 Task: Find an Airbnb in Brookfield, United States for 4 guests from 3rd to 17th August, with a price range of ₹3000 to ₹15000, 3 bedrooms, 4 beds, 2 bathrooms, and self check-in option.
Action: Mouse moved to (592, 119)
Screenshot: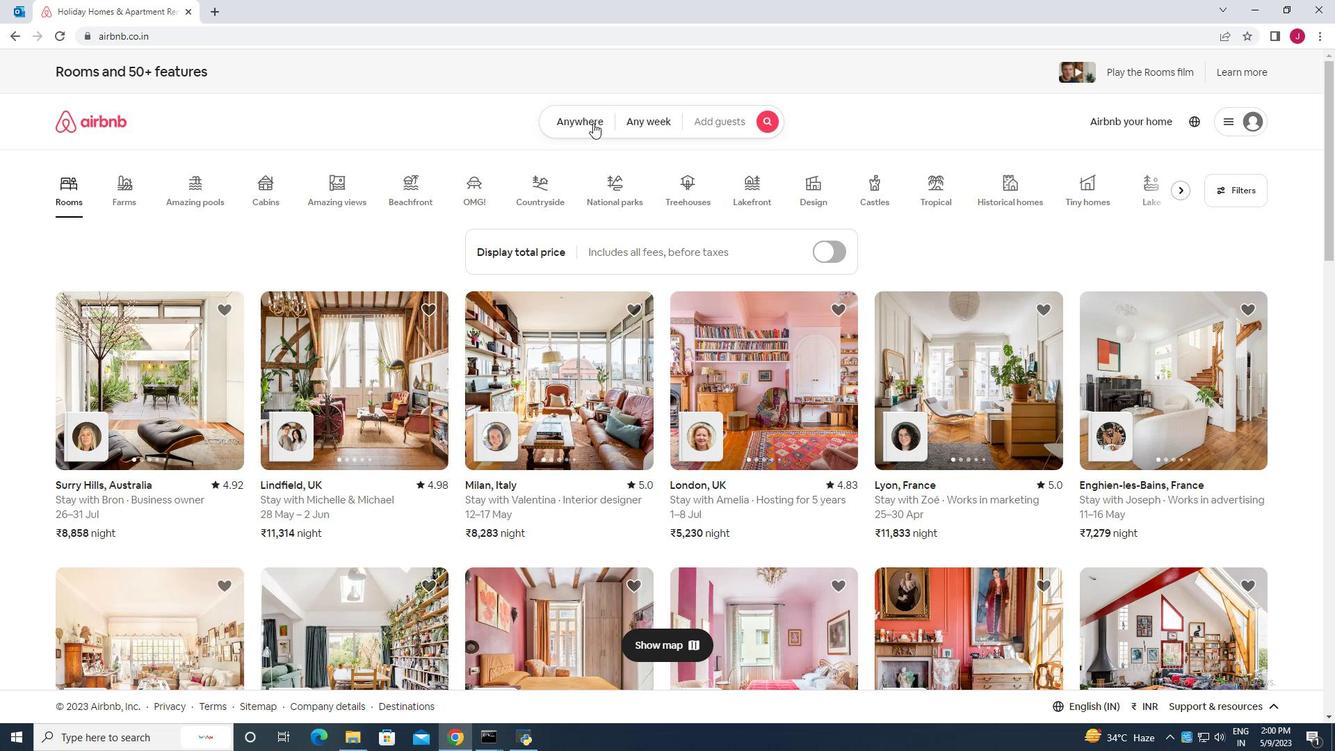 
Action: Mouse pressed left at (592, 119)
Screenshot: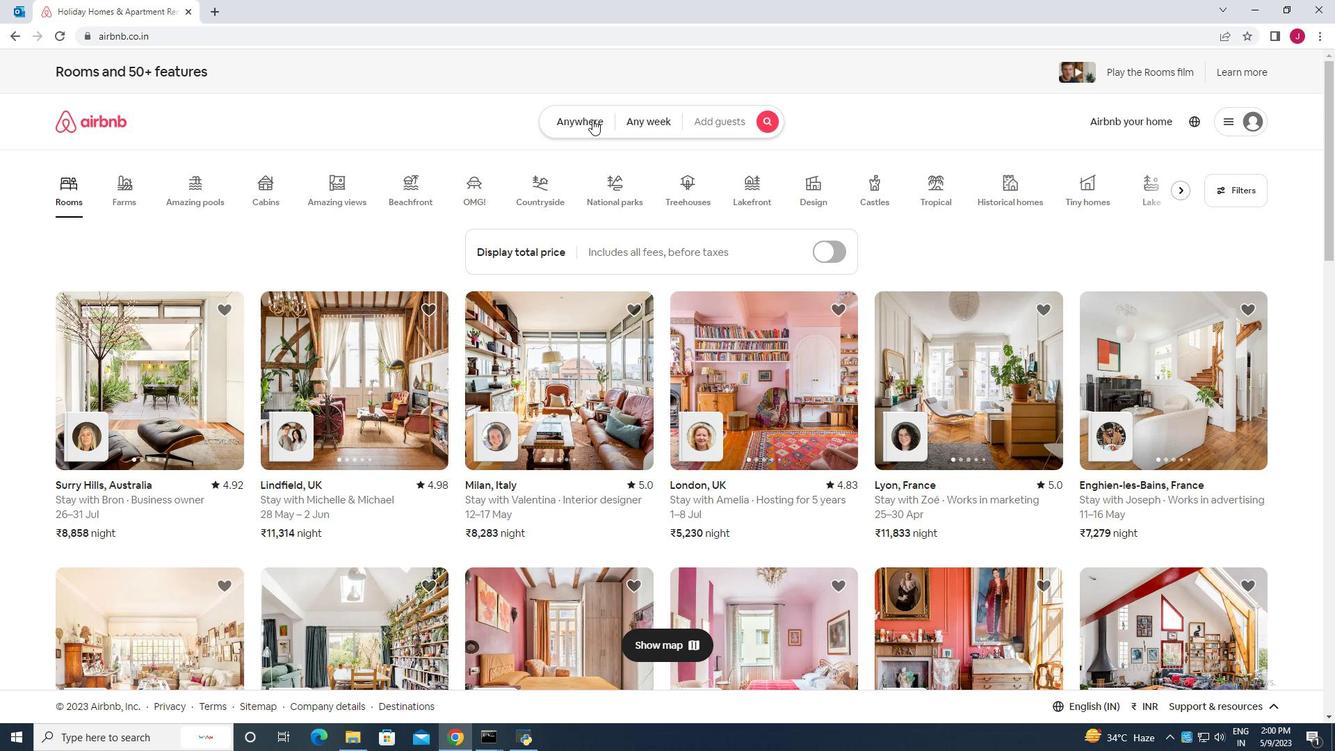 
Action: Mouse moved to (437, 175)
Screenshot: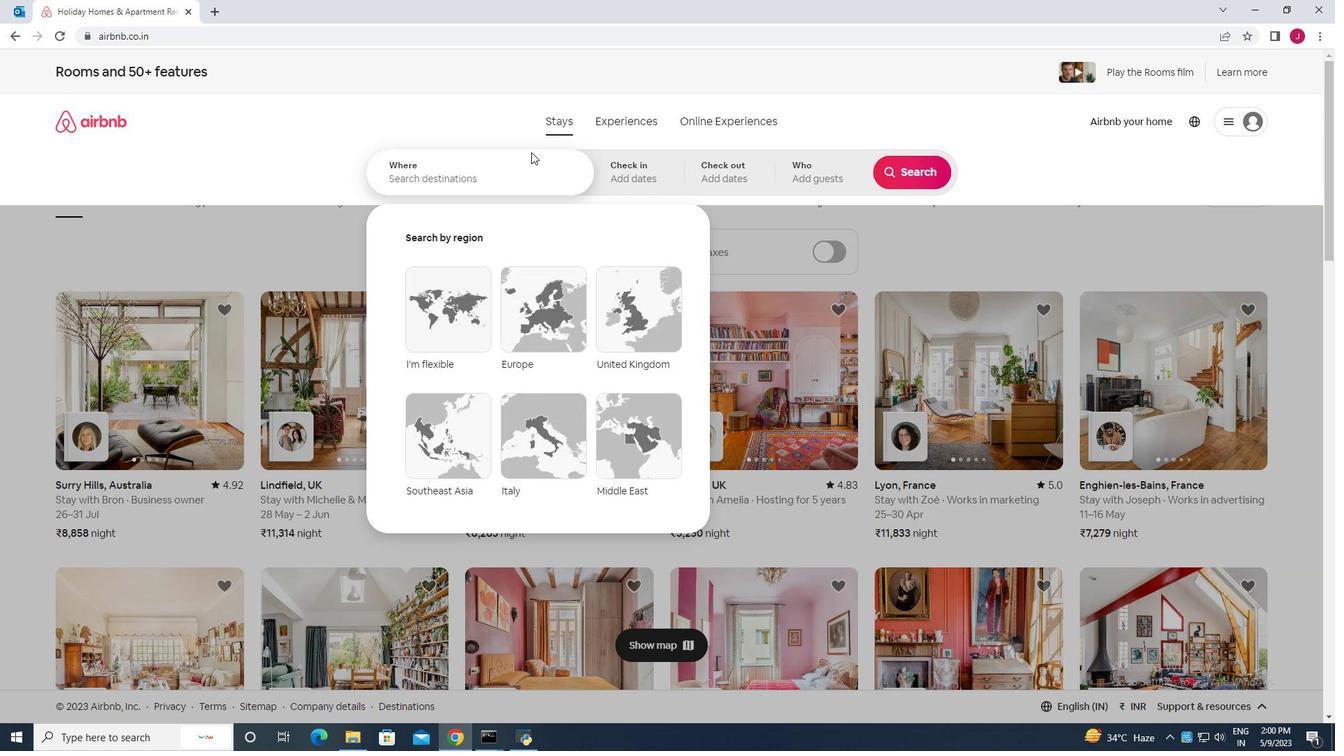 
Action: Mouse pressed left at (437, 175)
Screenshot: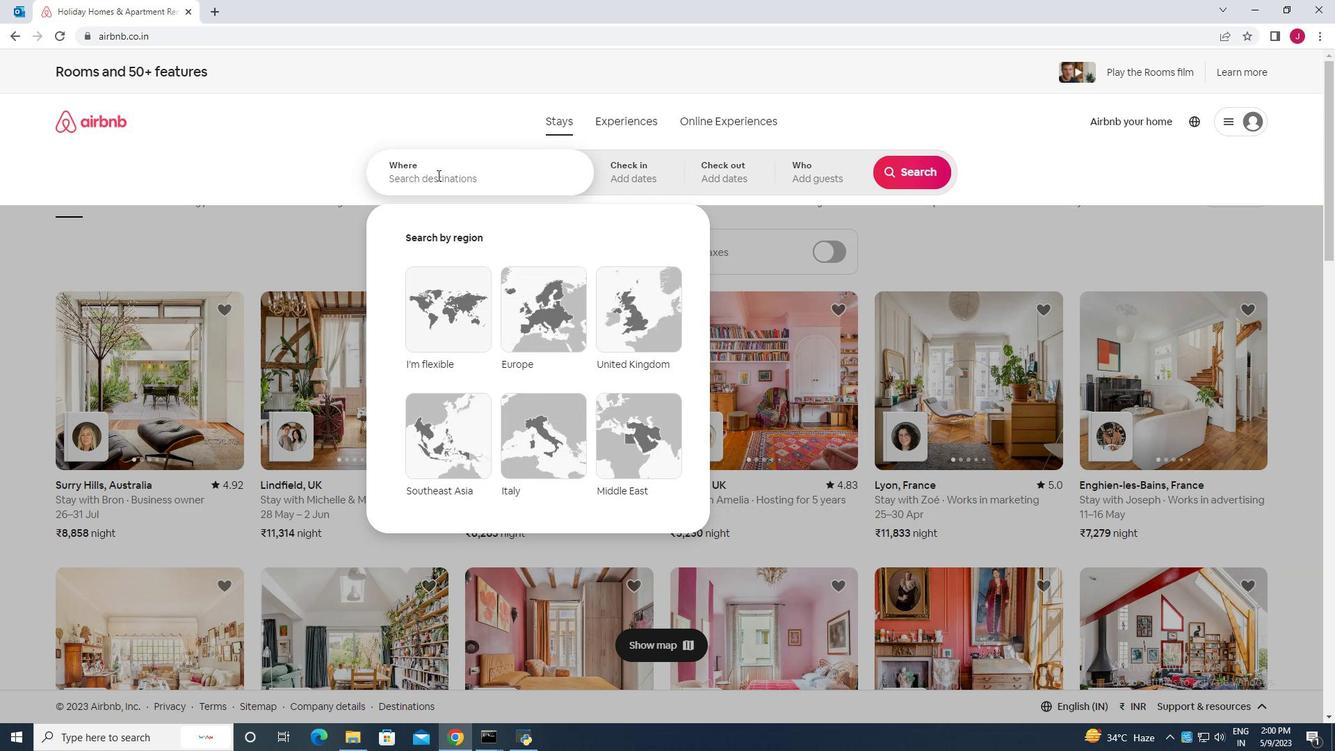 
Action: Key pressed brookfield<Key.space>united<Key.space>states
Screenshot: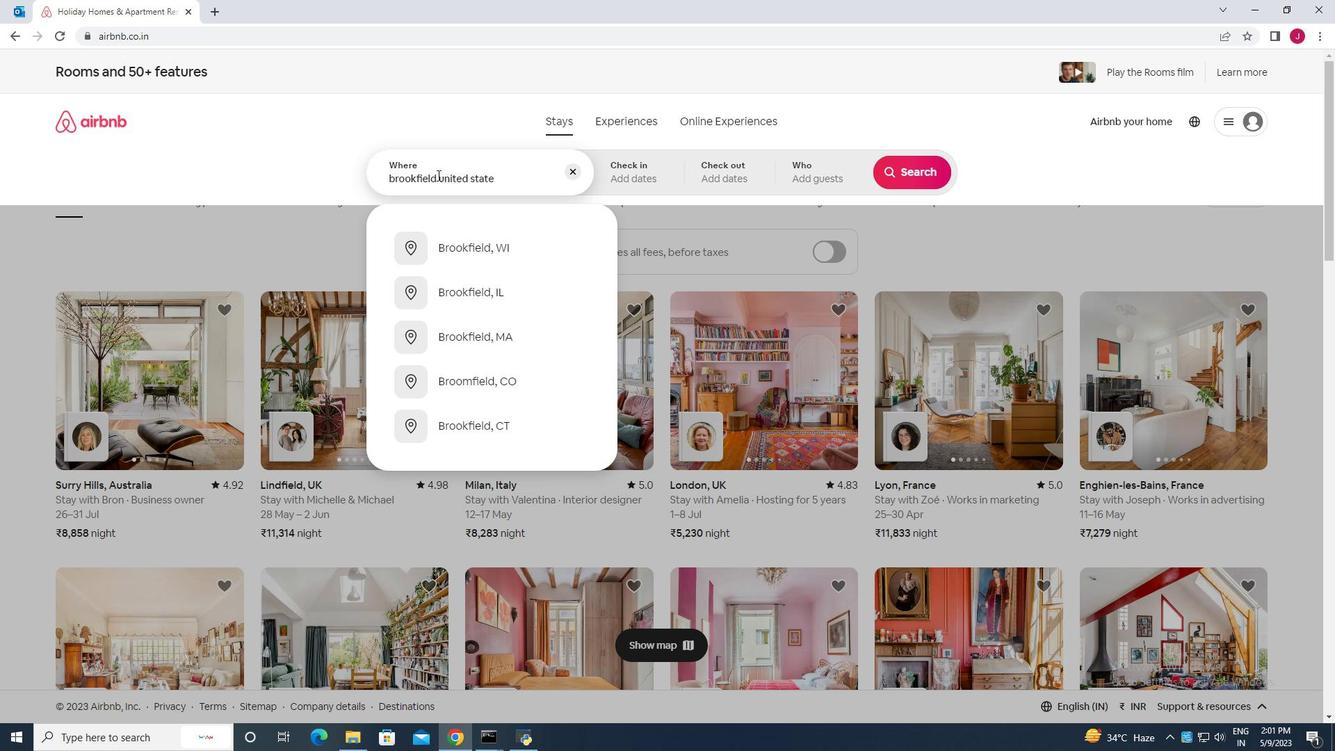 
Action: Mouse moved to (590, 191)
Screenshot: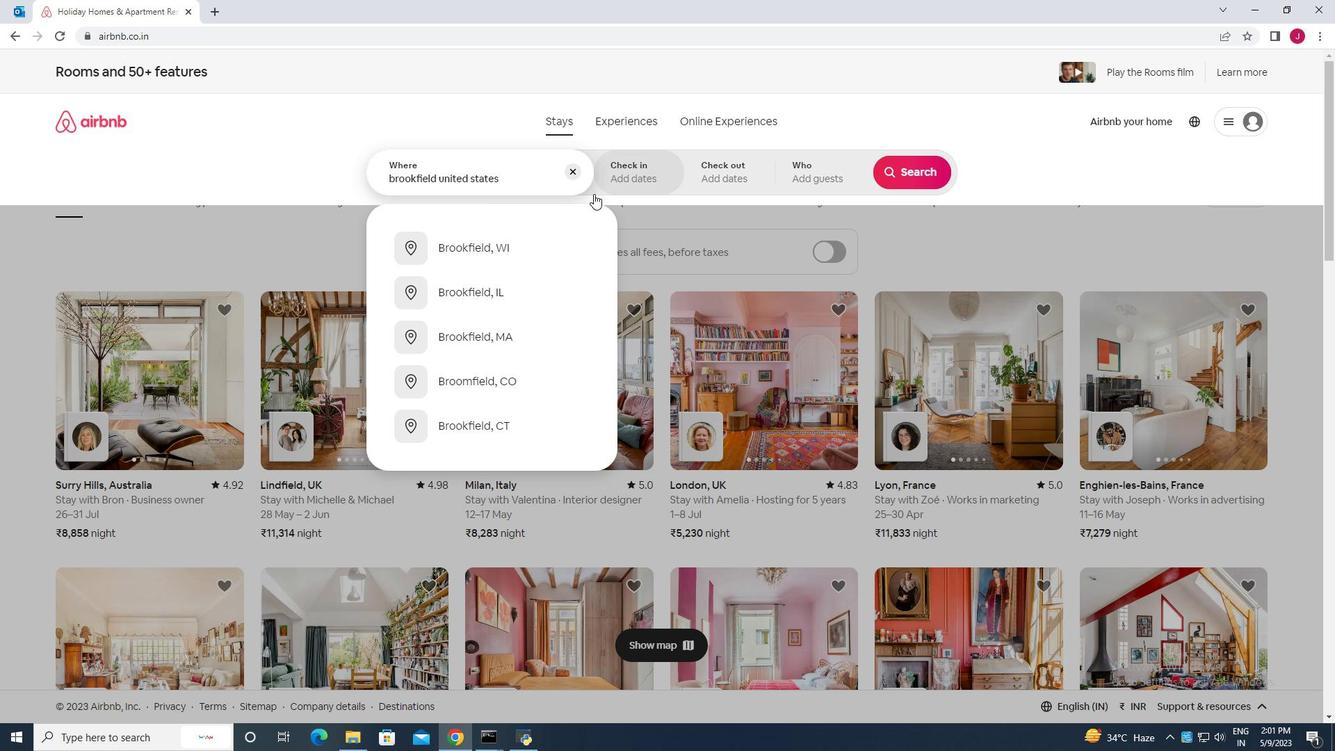 
Action: Key pressed <Key.enter>
Screenshot: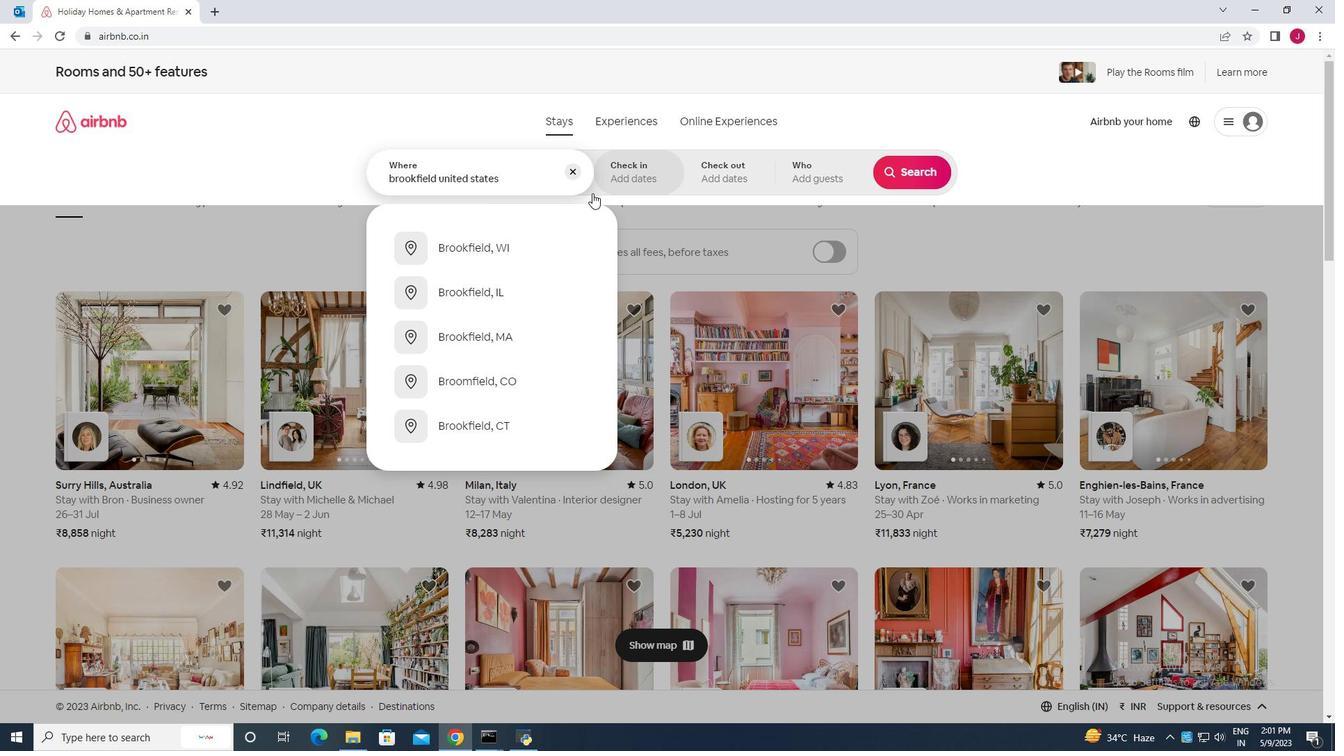 
Action: Mouse moved to (909, 285)
Screenshot: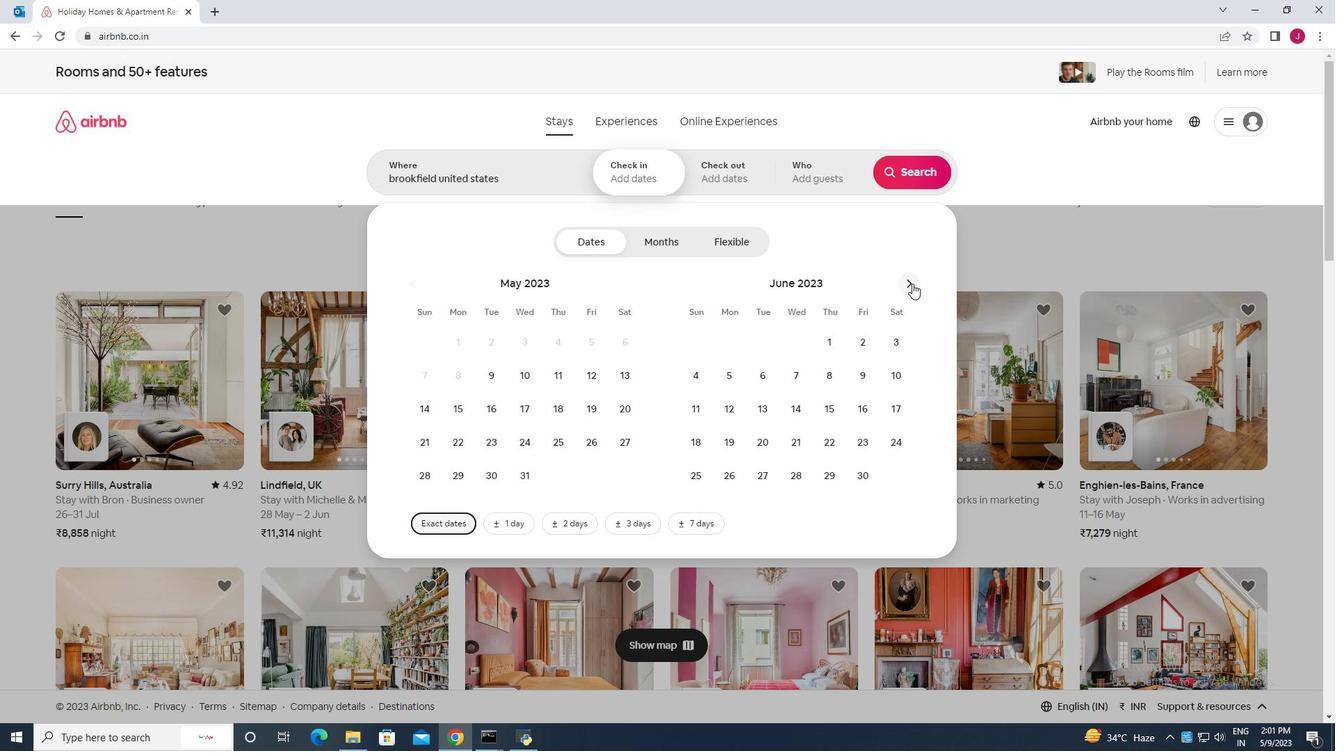 
Action: Mouse pressed left at (909, 285)
Screenshot: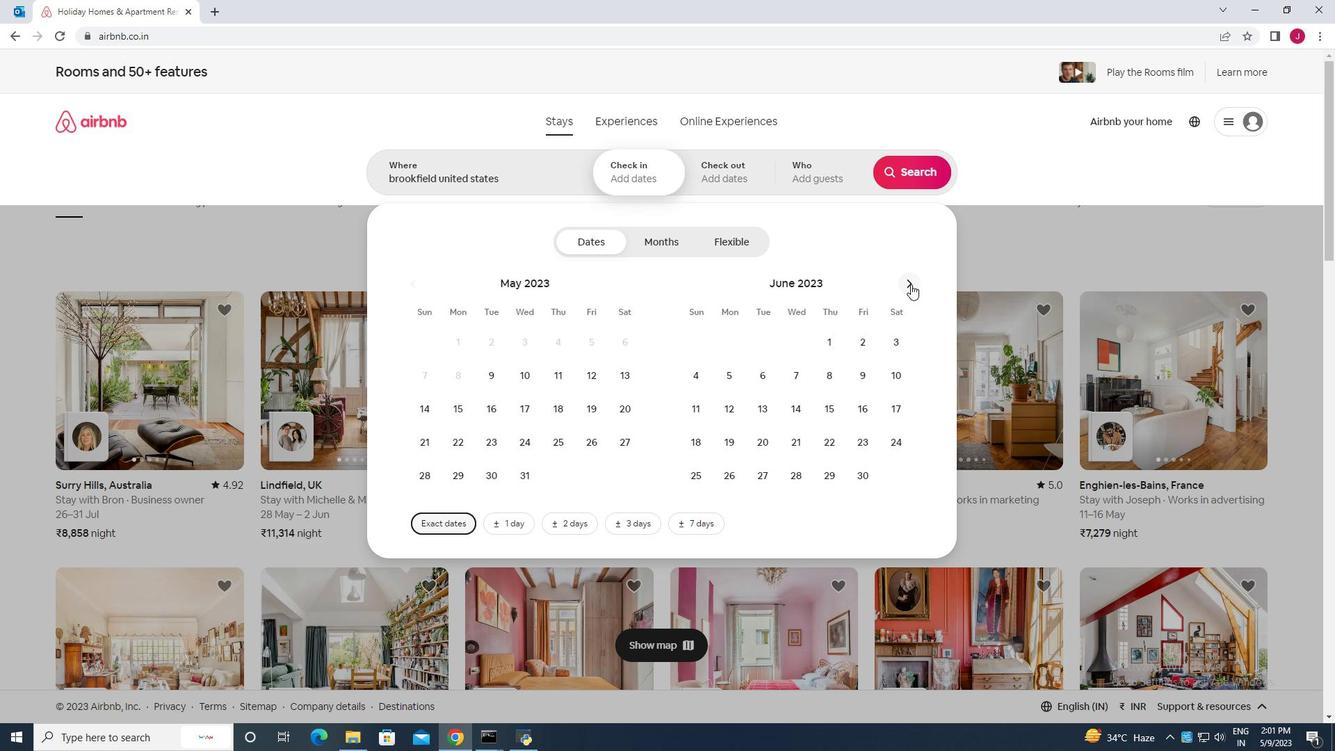 
Action: Mouse moved to (909, 285)
Screenshot: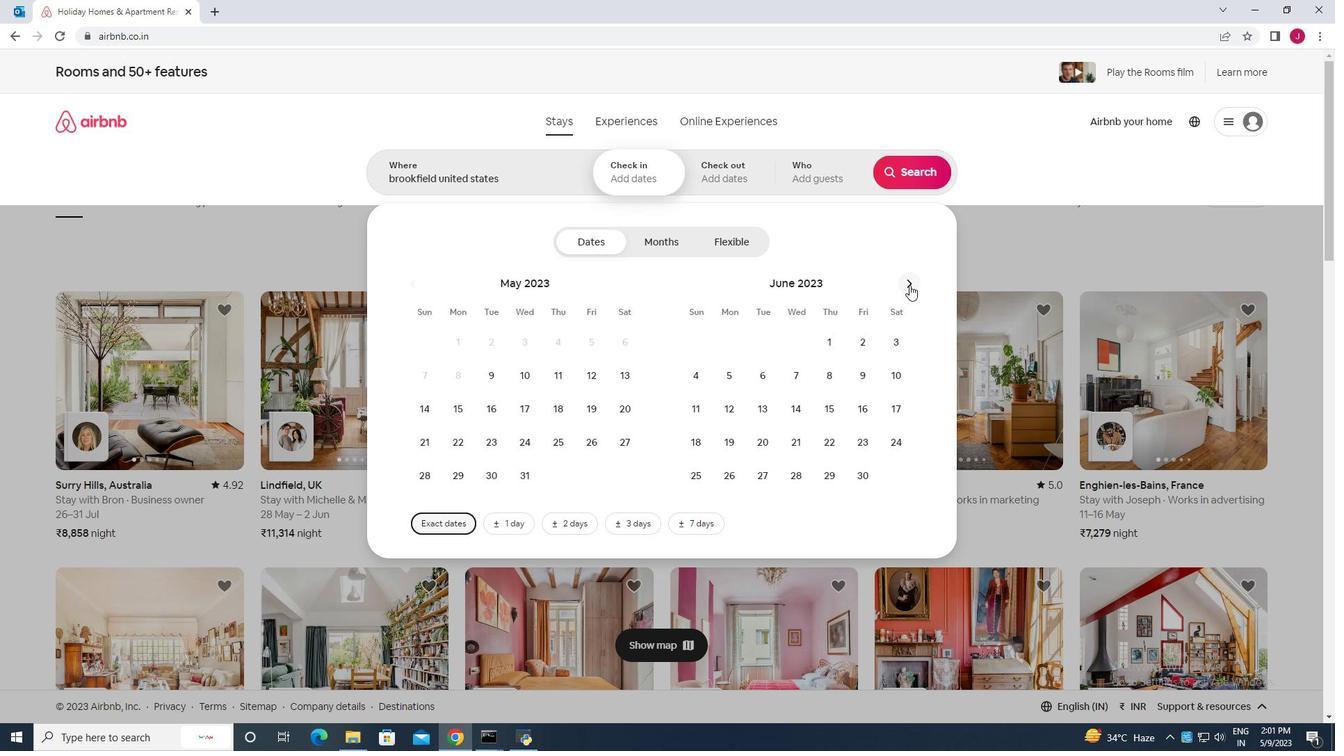 
Action: Mouse pressed left at (909, 285)
Screenshot: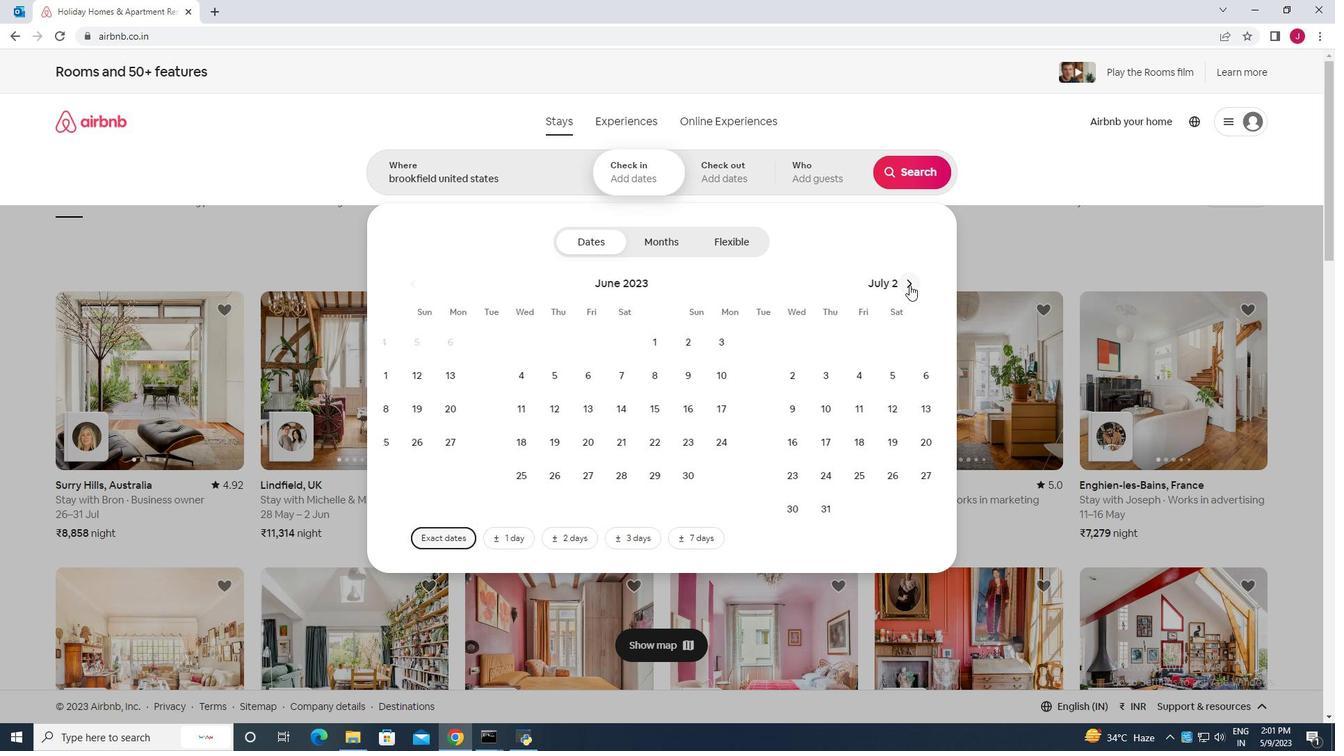 
Action: Mouse moved to (833, 342)
Screenshot: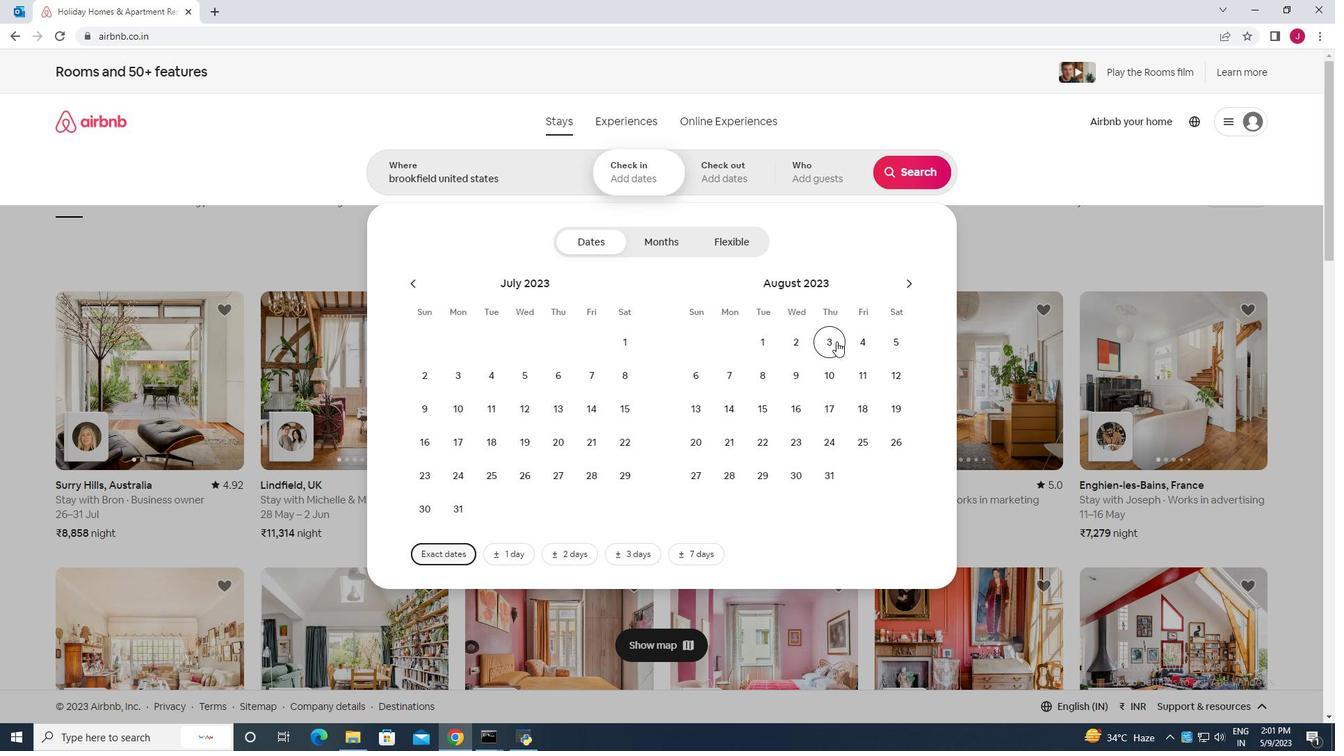 
Action: Mouse pressed left at (833, 342)
Screenshot: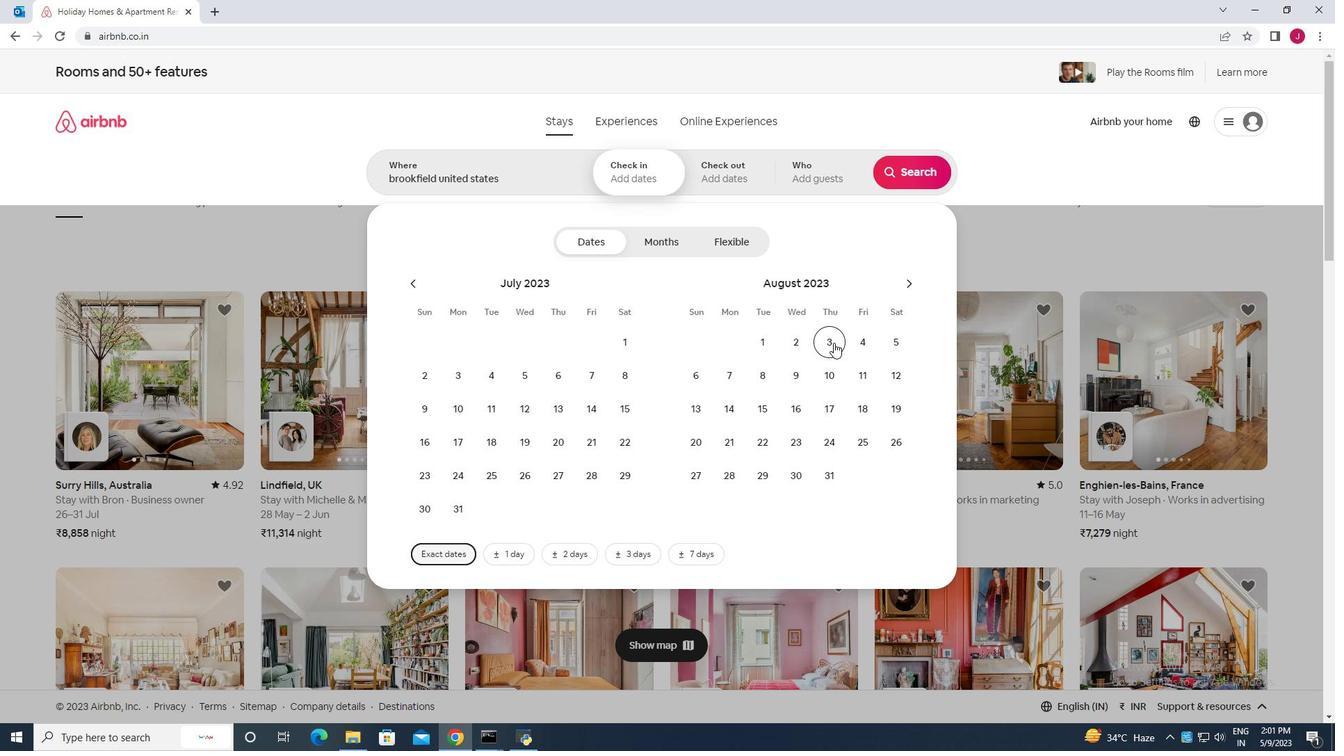 
Action: Mouse moved to (824, 409)
Screenshot: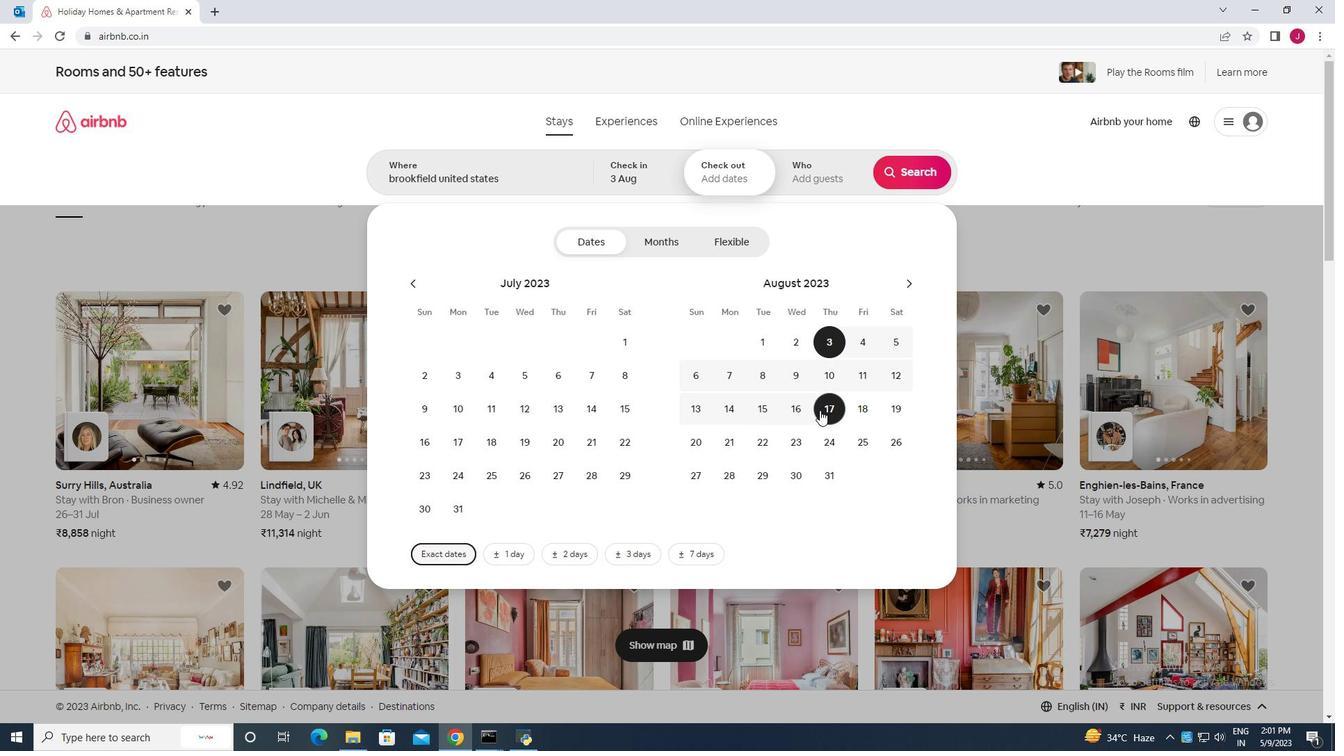 
Action: Mouse pressed left at (824, 409)
Screenshot: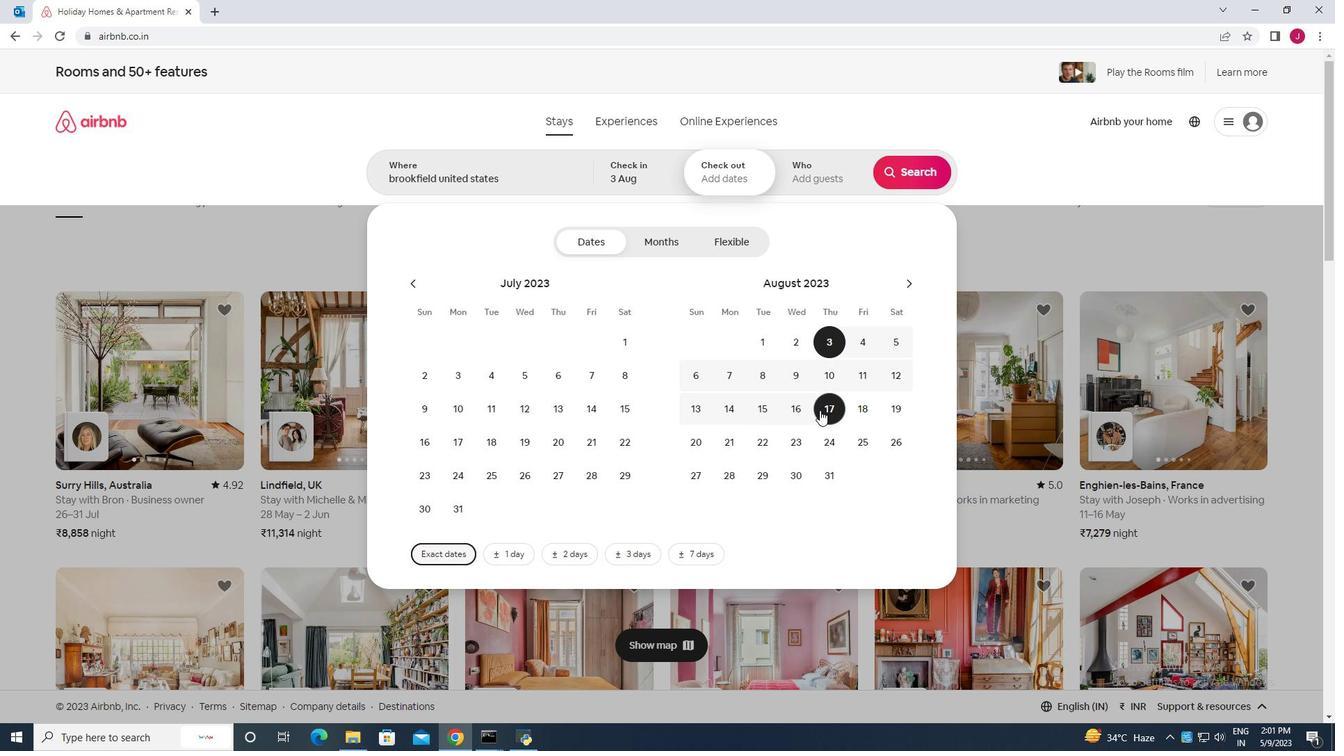 
Action: Mouse moved to (819, 175)
Screenshot: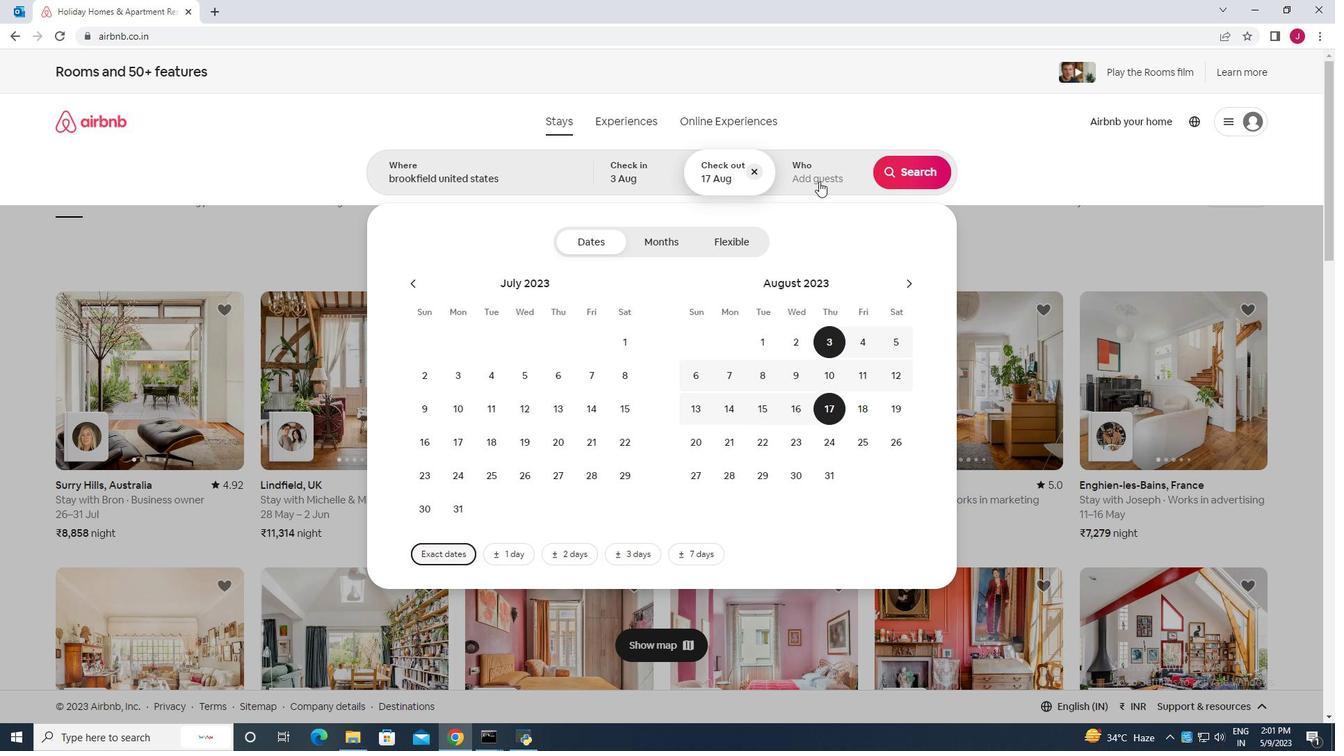 
Action: Mouse pressed left at (819, 175)
Screenshot: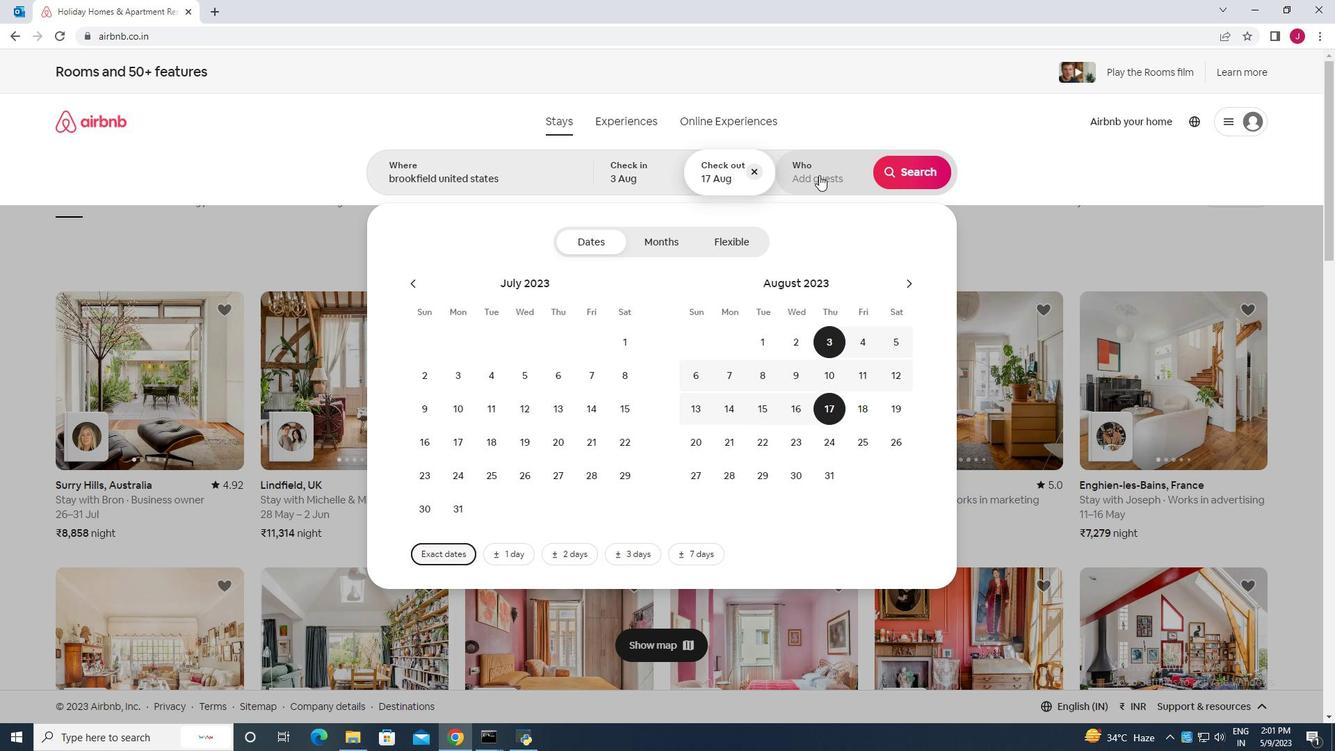 
Action: Mouse moved to (919, 248)
Screenshot: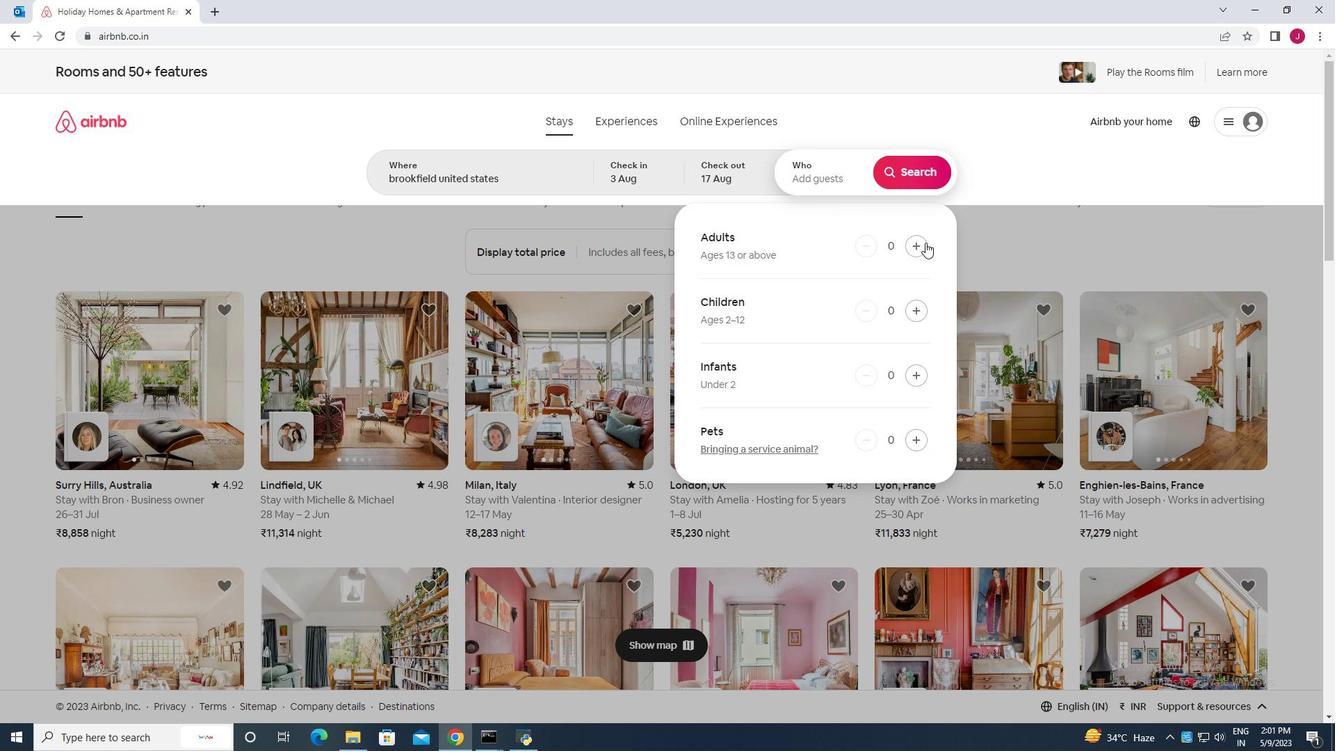 
Action: Mouse pressed left at (919, 248)
Screenshot: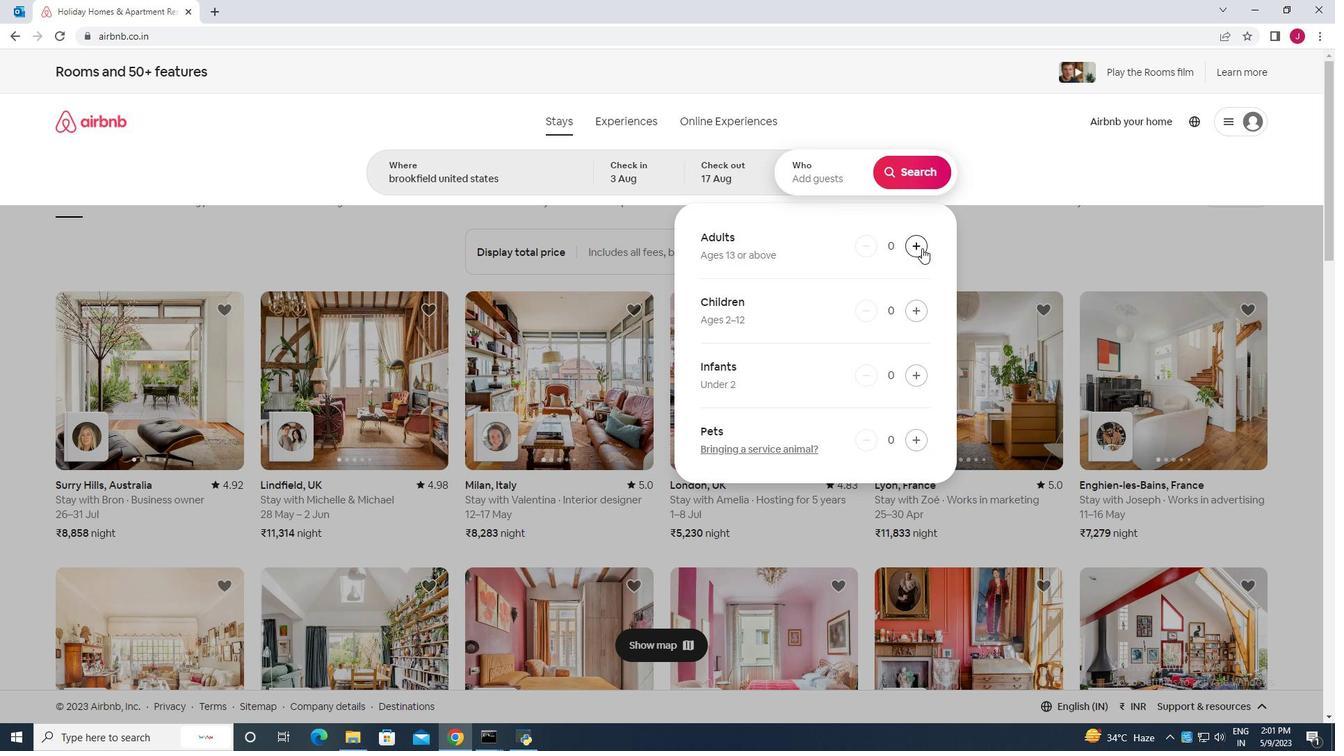 
Action: Mouse pressed left at (919, 248)
Screenshot: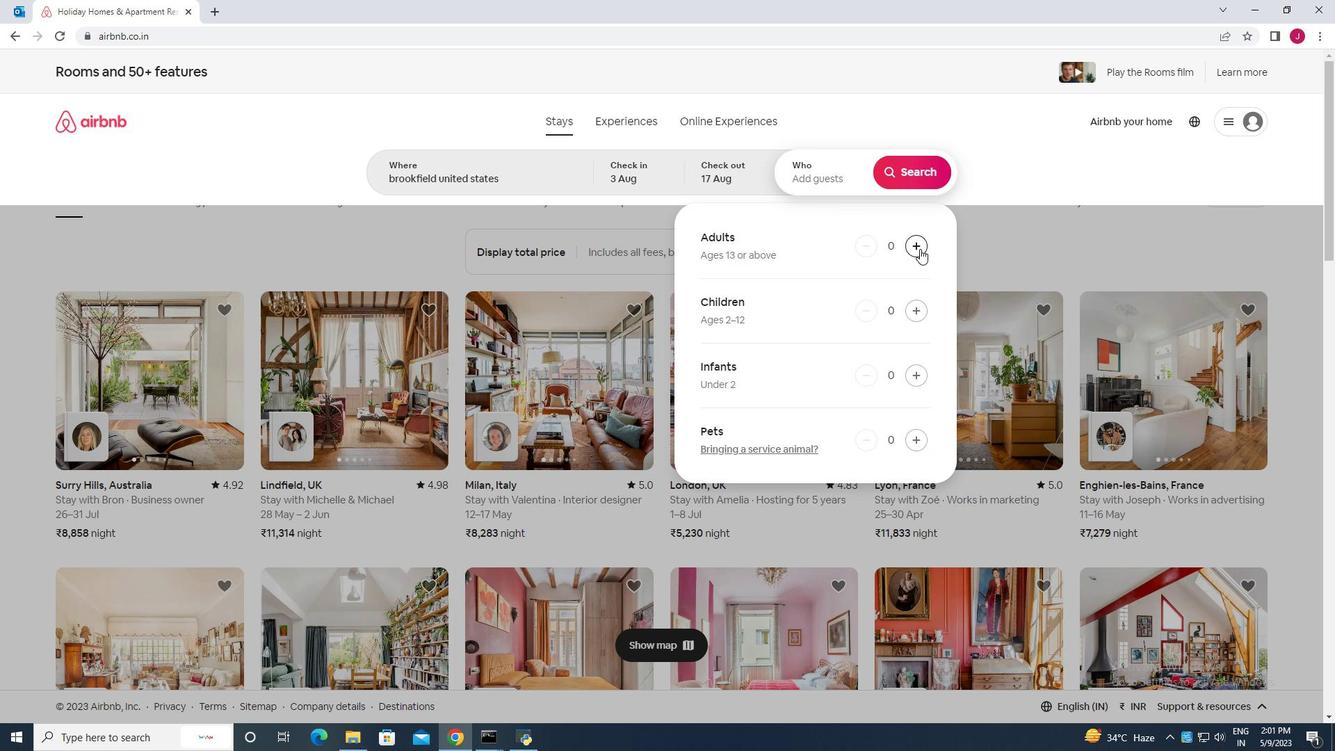 
Action: Mouse pressed left at (919, 248)
Screenshot: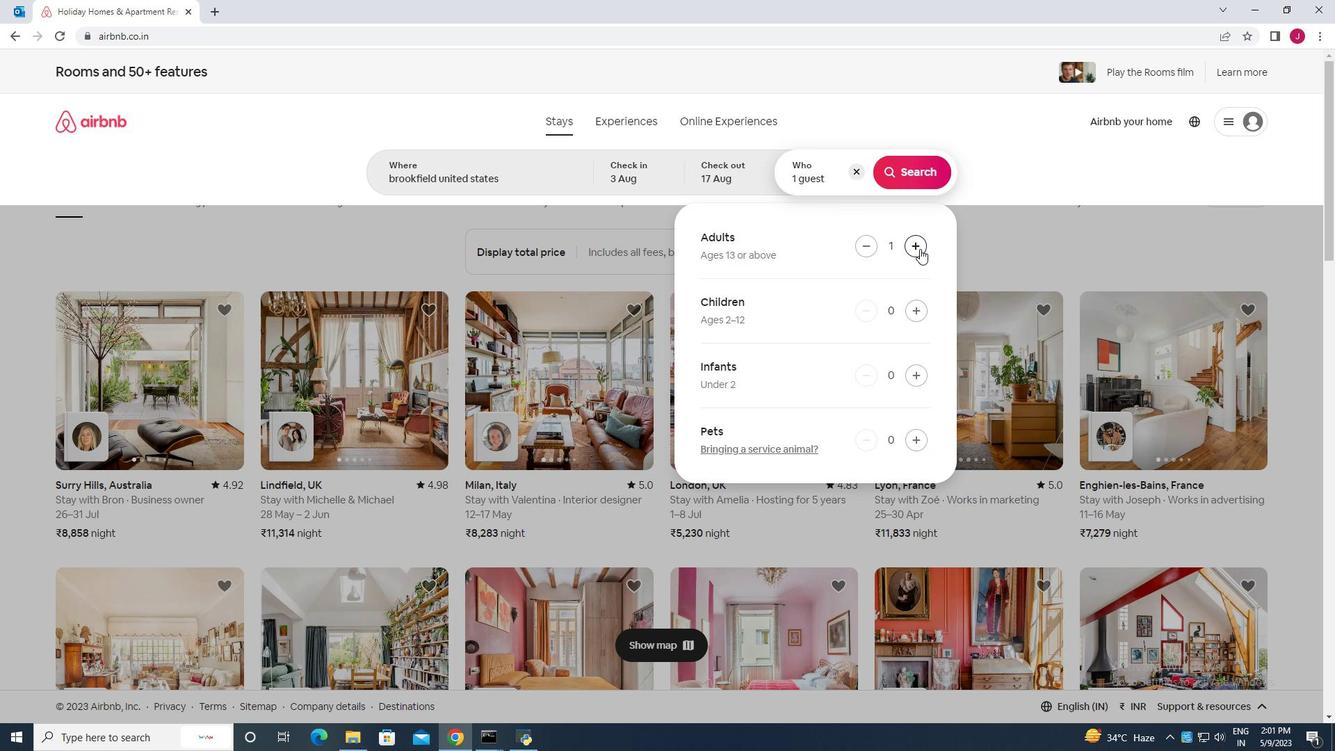 
Action: Mouse moved to (913, 310)
Screenshot: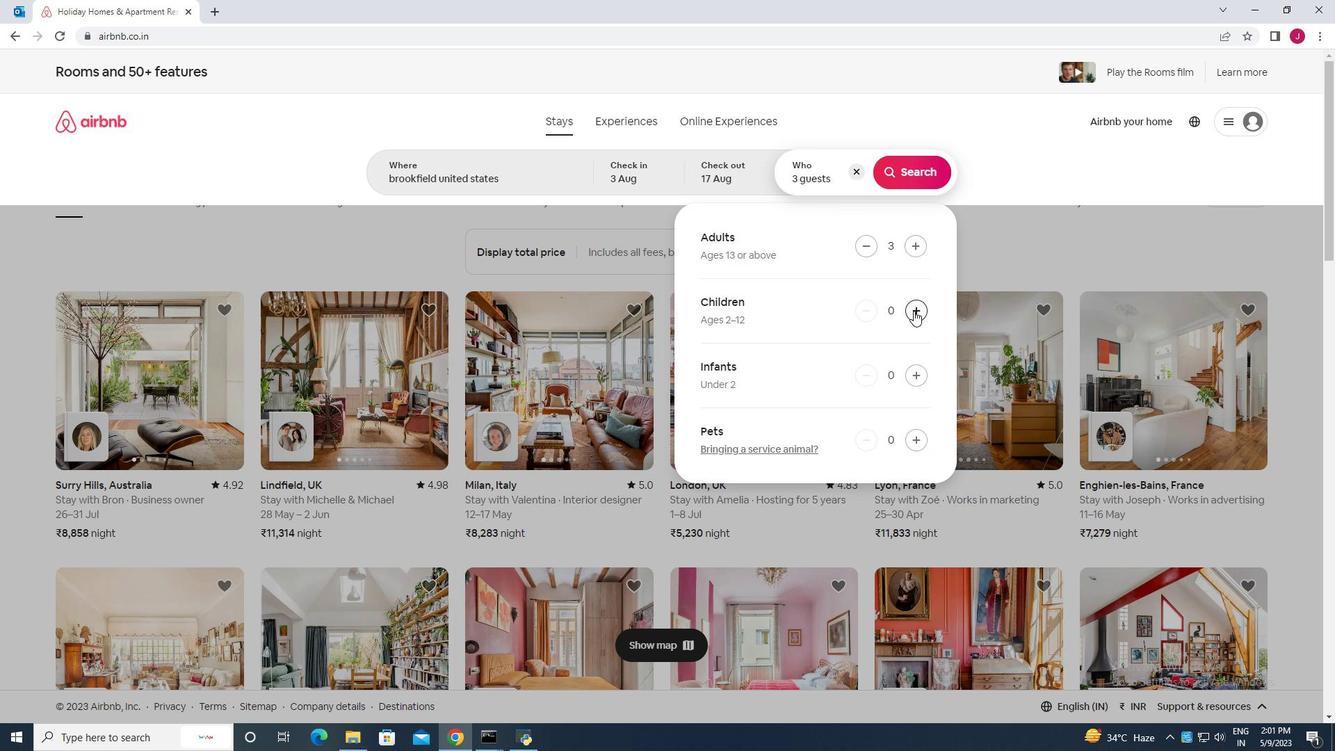 
Action: Mouse pressed left at (913, 310)
Screenshot: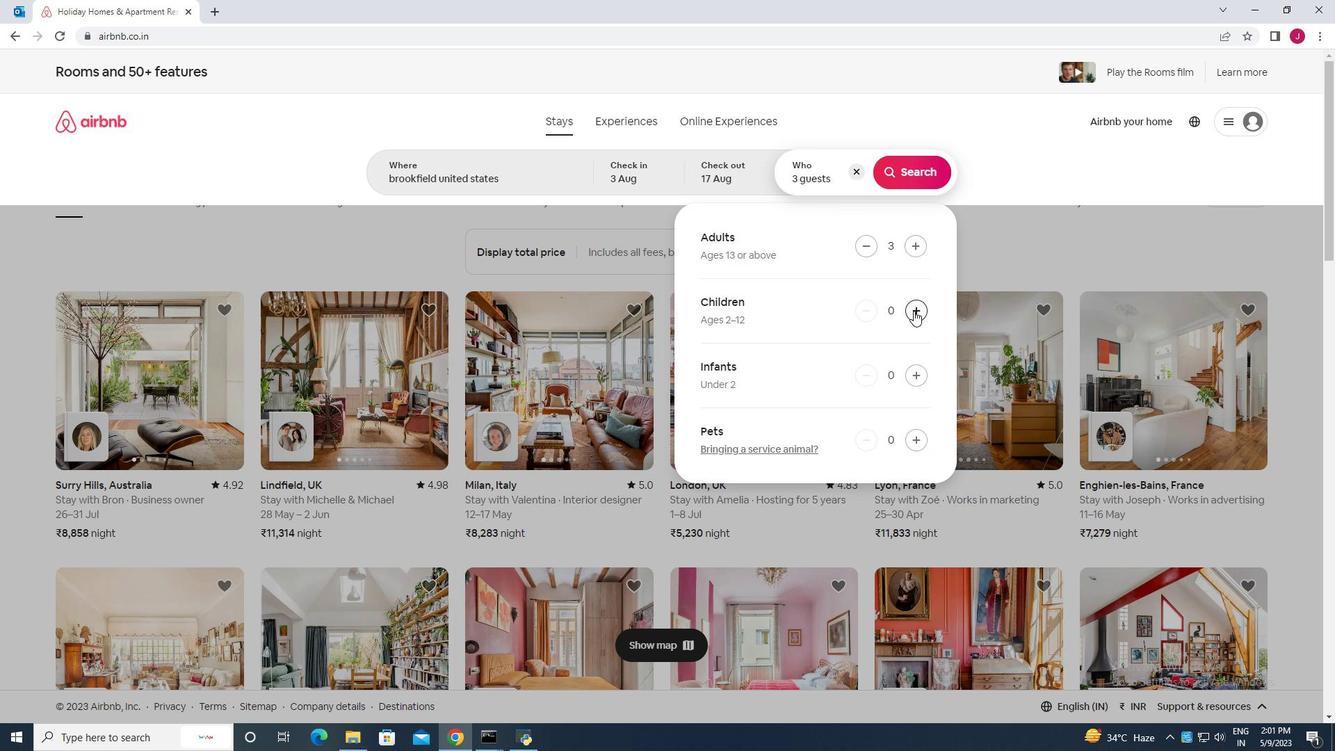 
Action: Mouse moved to (919, 171)
Screenshot: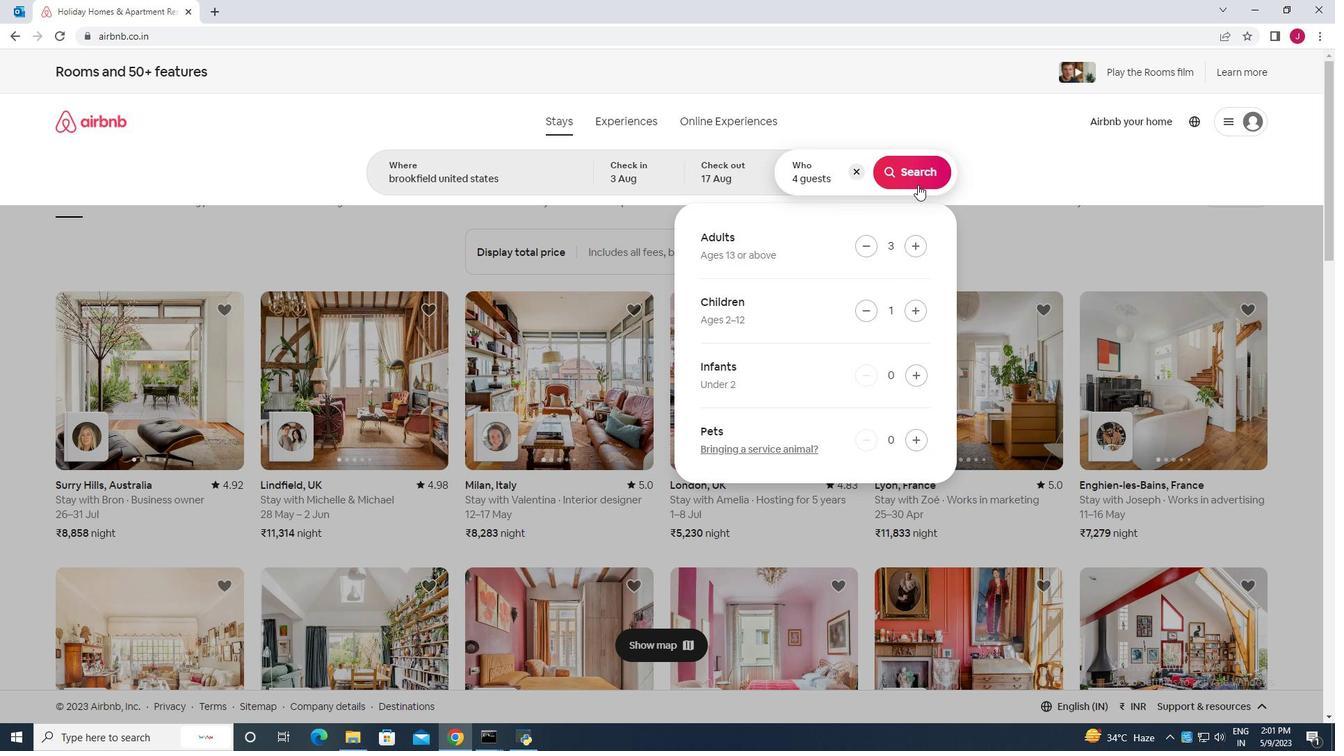 
Action: Mouse pressed left at (919, 171)
Screenshot: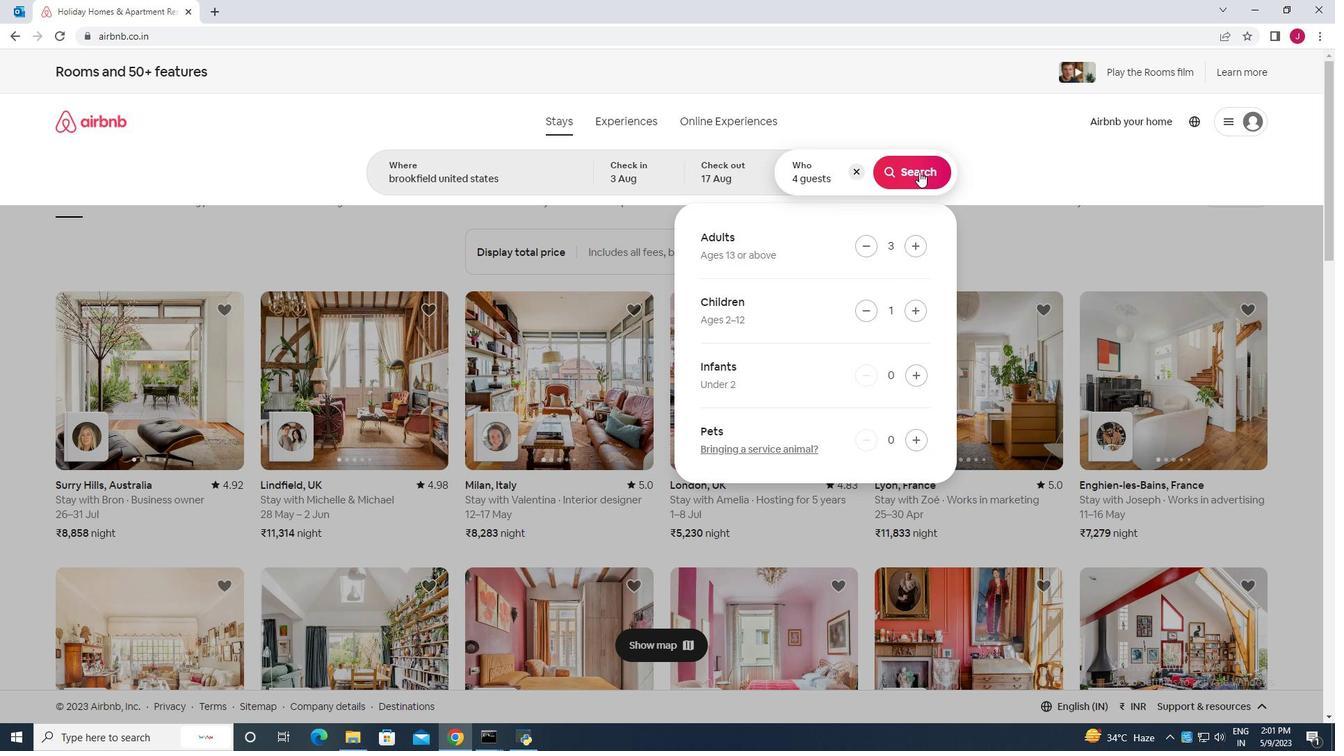 
Action: Mouse moved to (1280, 134)
Screenshot: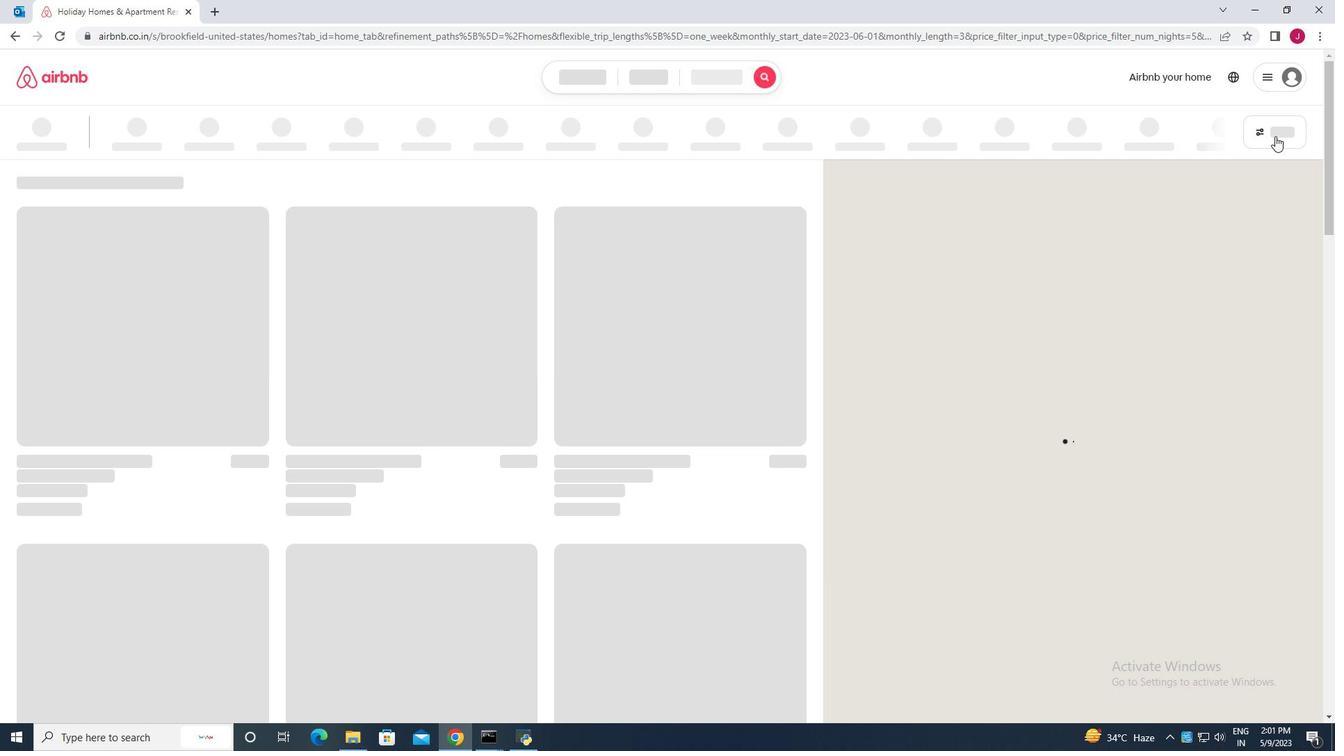
Action: Mouse pressed left at (1280, 134)
Screenshot: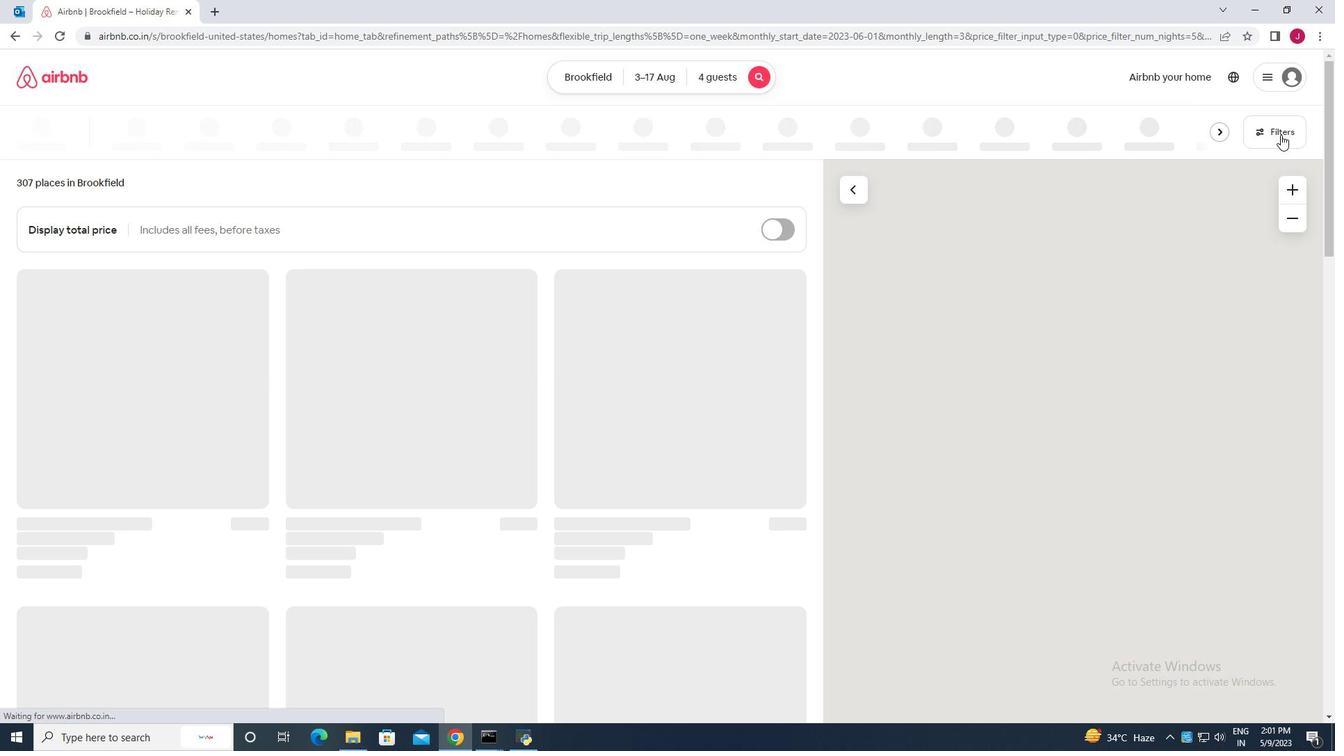 
Action: Mouse moved to (499, 472)
Screenshot: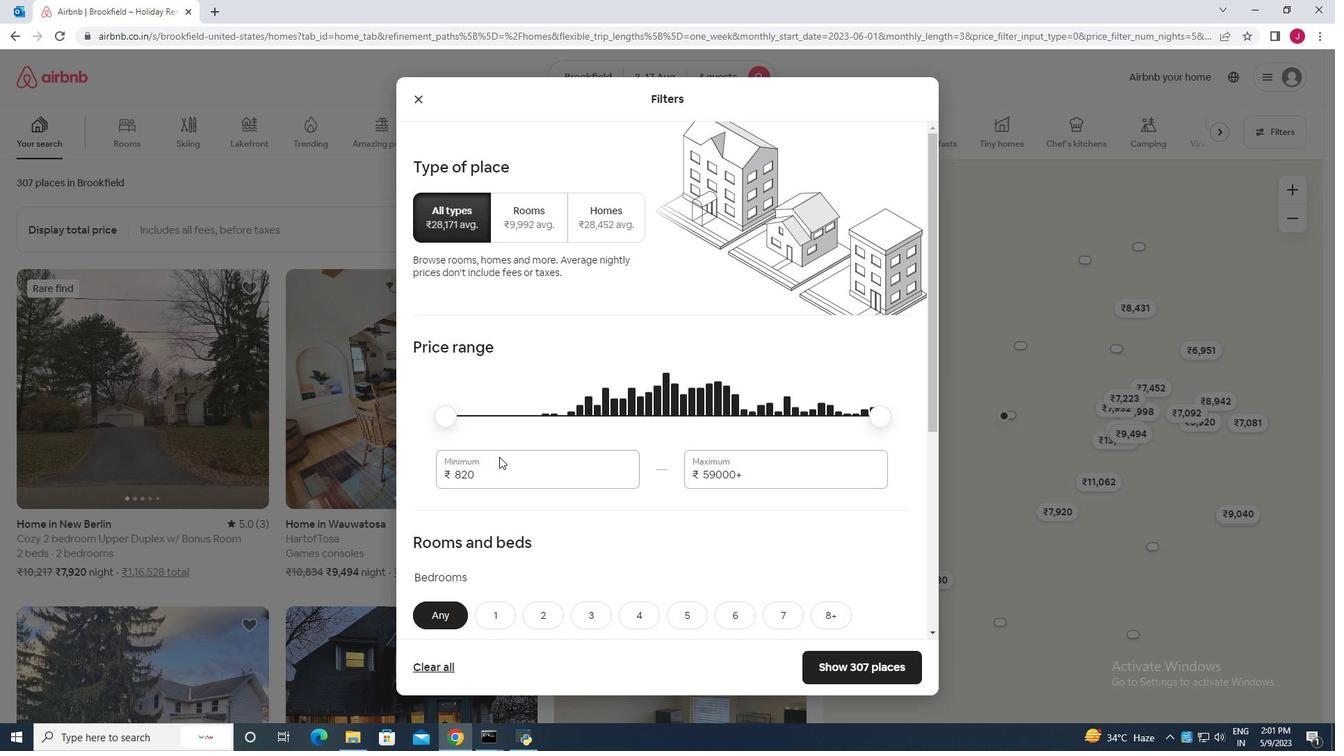 
Action: Mouse pressed left at (499, 472)
Screenshot: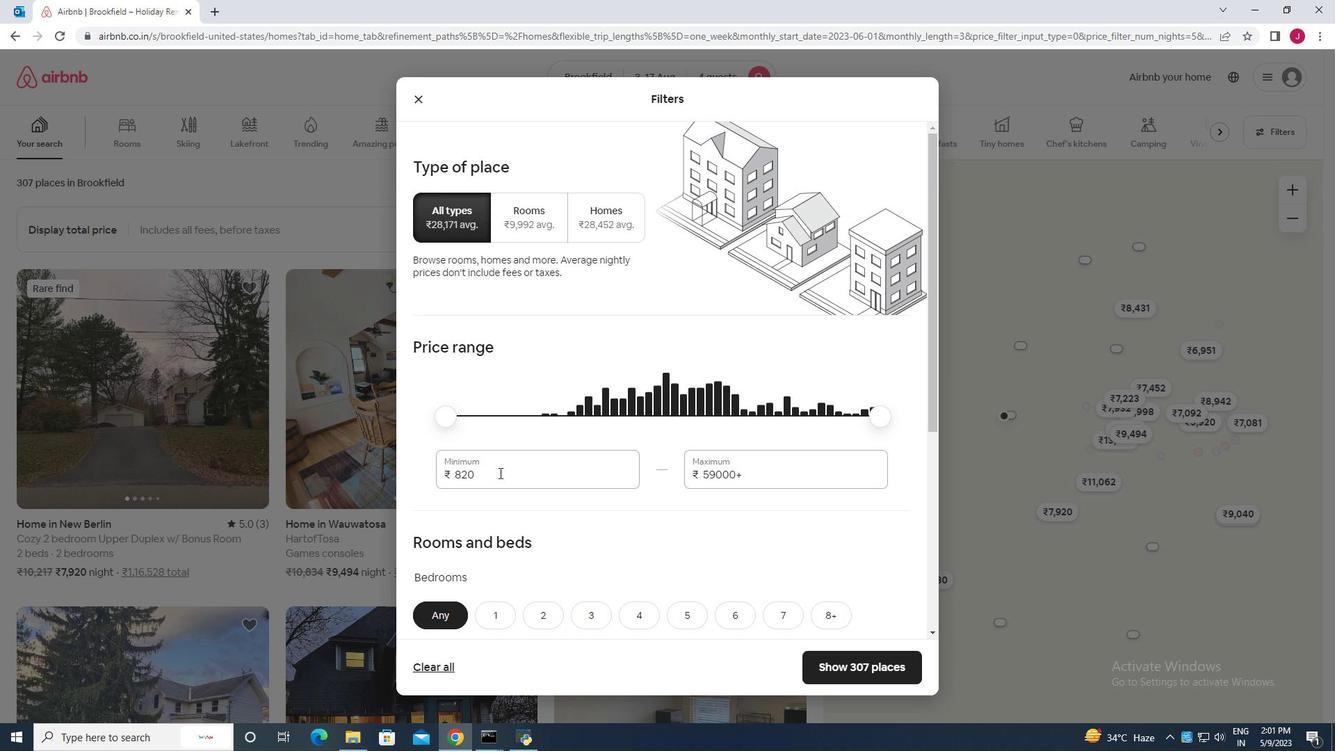 
Action: Mouse moved to (502, 472)
Screenshot: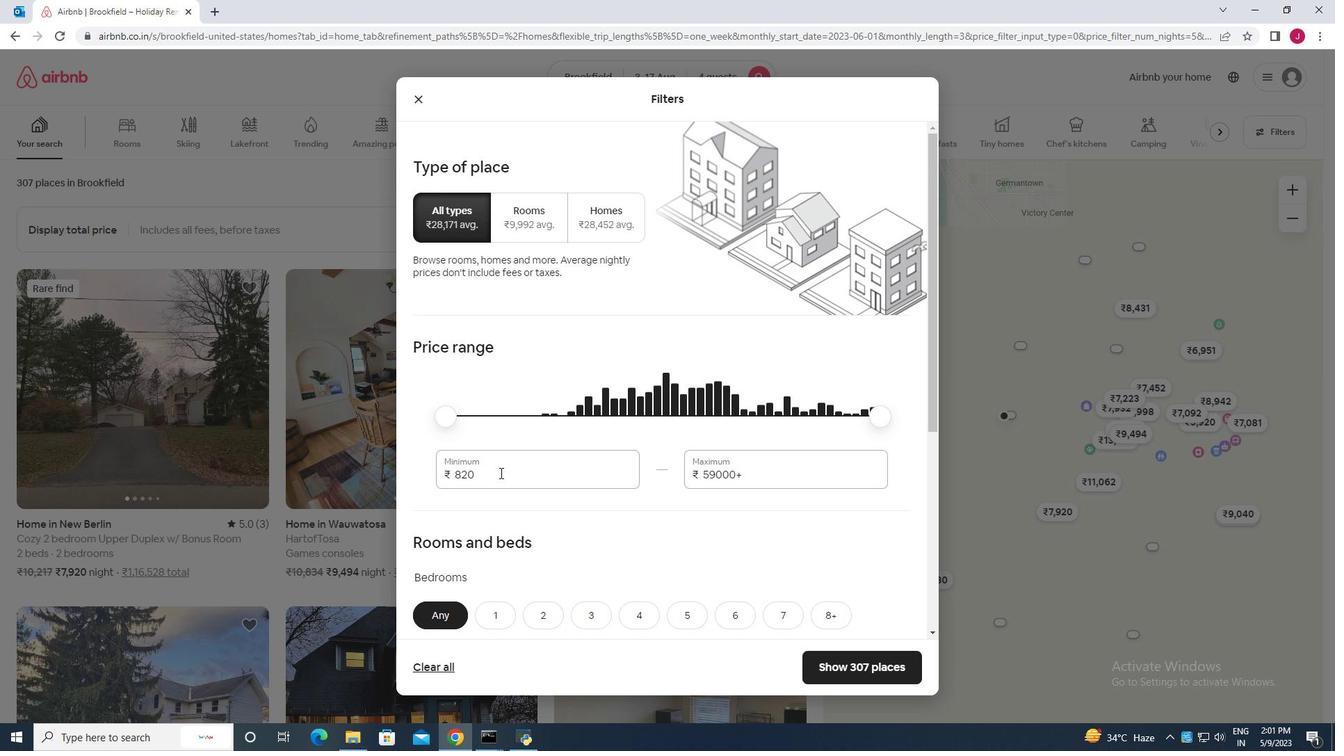 
Action: Key pressed <Key.backspace><Key.backspace><Key.backspace><Key.backspace>3000
Screenshot: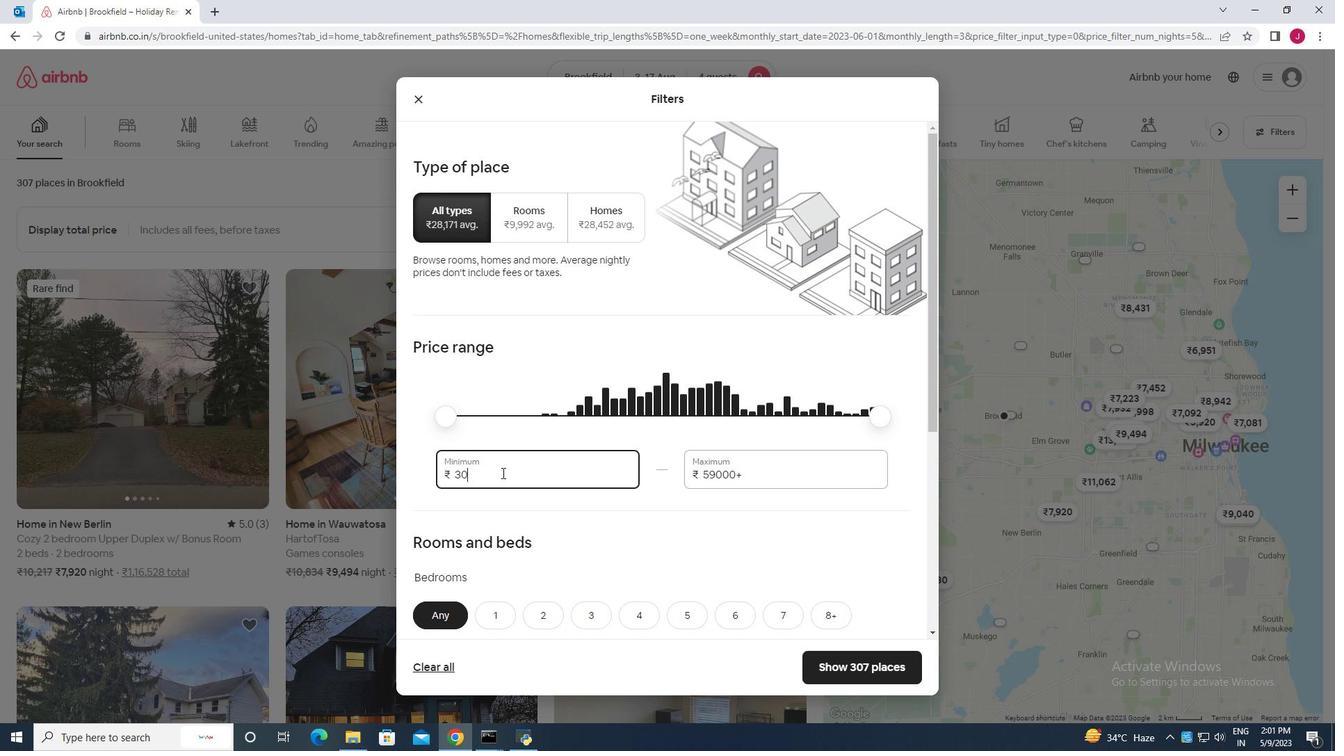 
Action: Mouse moved to (753, 474)
Screenshot: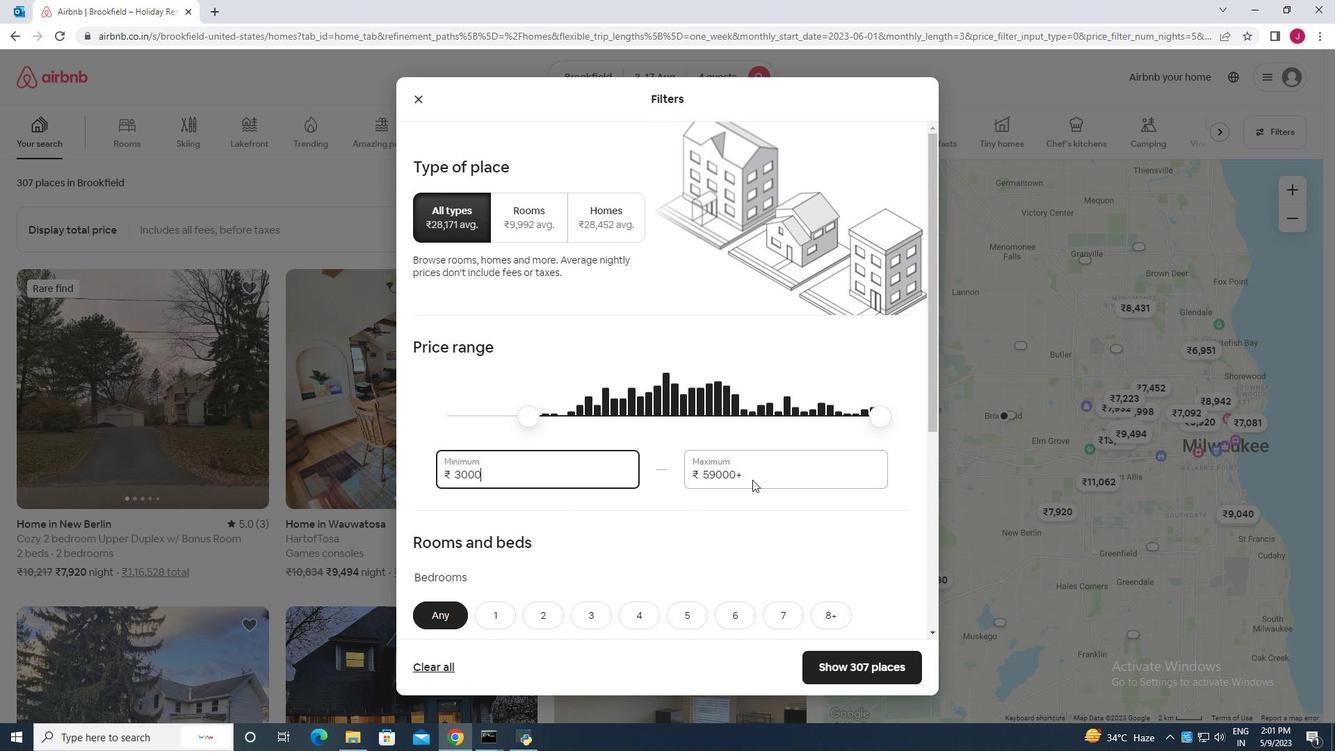 
Action: Mouse pressed left at (753, 474)
Screenshot: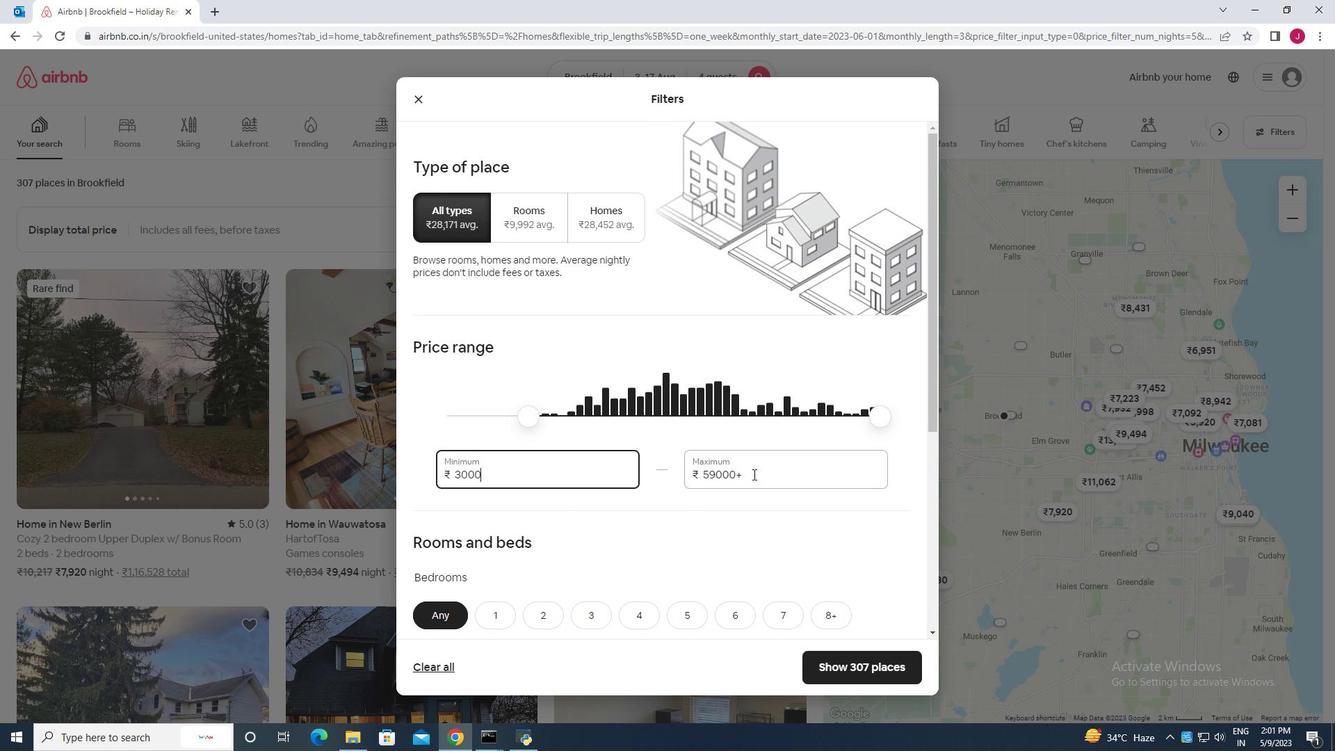 
Action: Key pressed <Key.backspace><Key.backspace><Key.backspace><Key.backspace><Key.backspace><Key.backspace><Key.backspace><Key.backspace><Key.backspace><Key.backspace><Key.backspace><Key.backspace><Key.backspace>15000
Screenshot: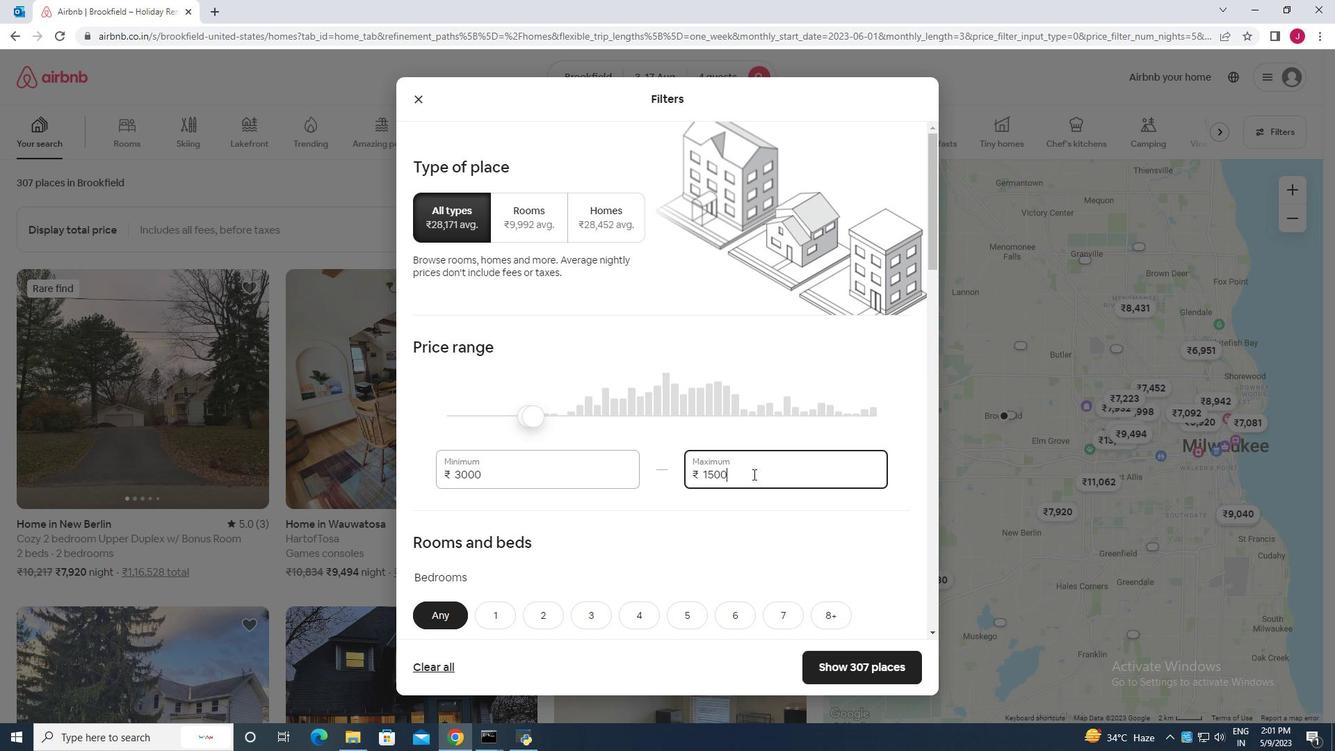 
Action: Mouse moved to (705, 527)
Screenshot: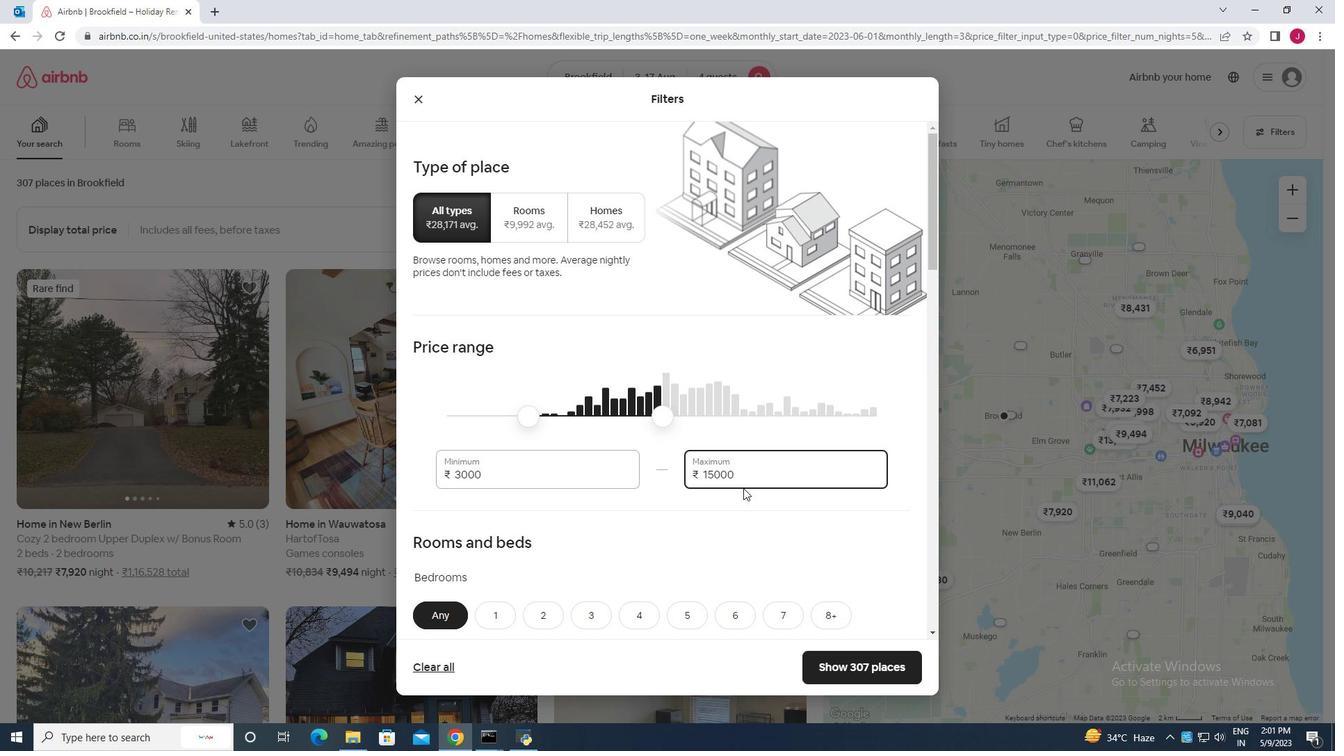 
Action: Mouse scrolled (705, 526) with delta (0, 0)
Screenshot: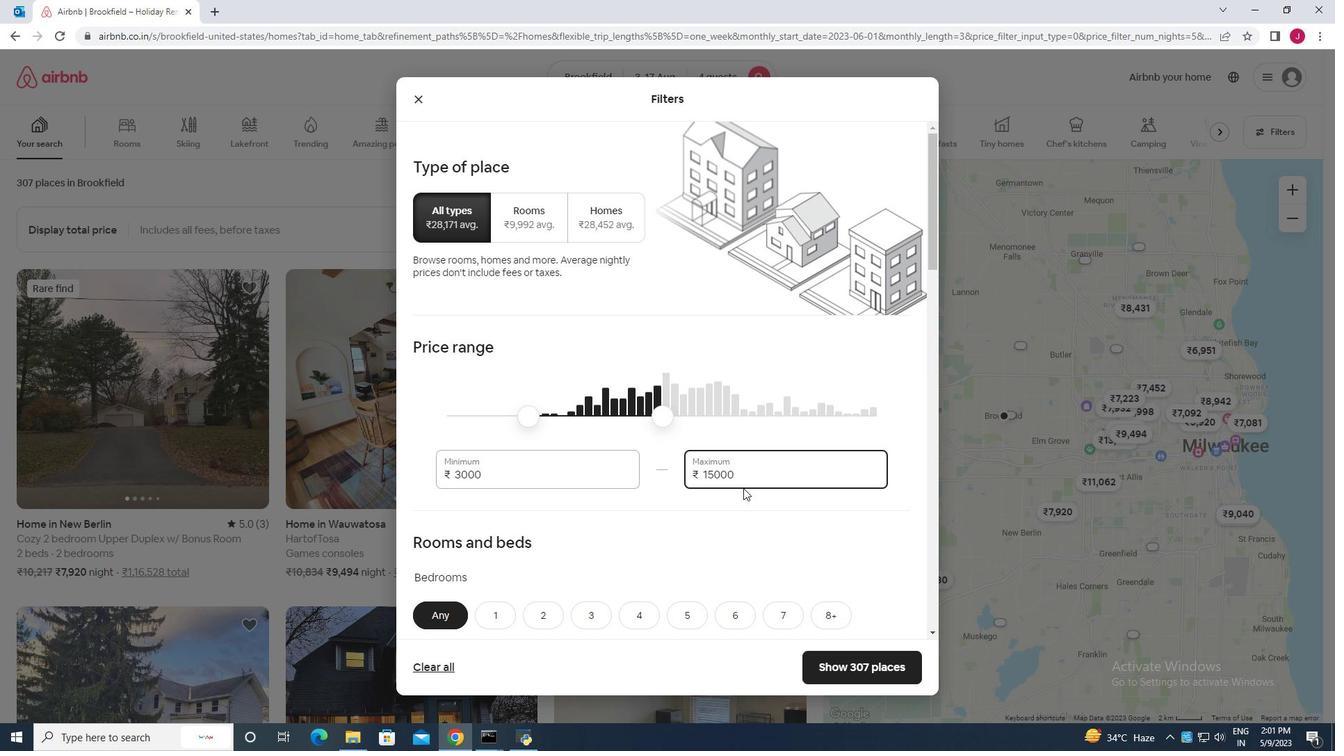 
Action: Mouse moved to (703, 528)
Screenshot: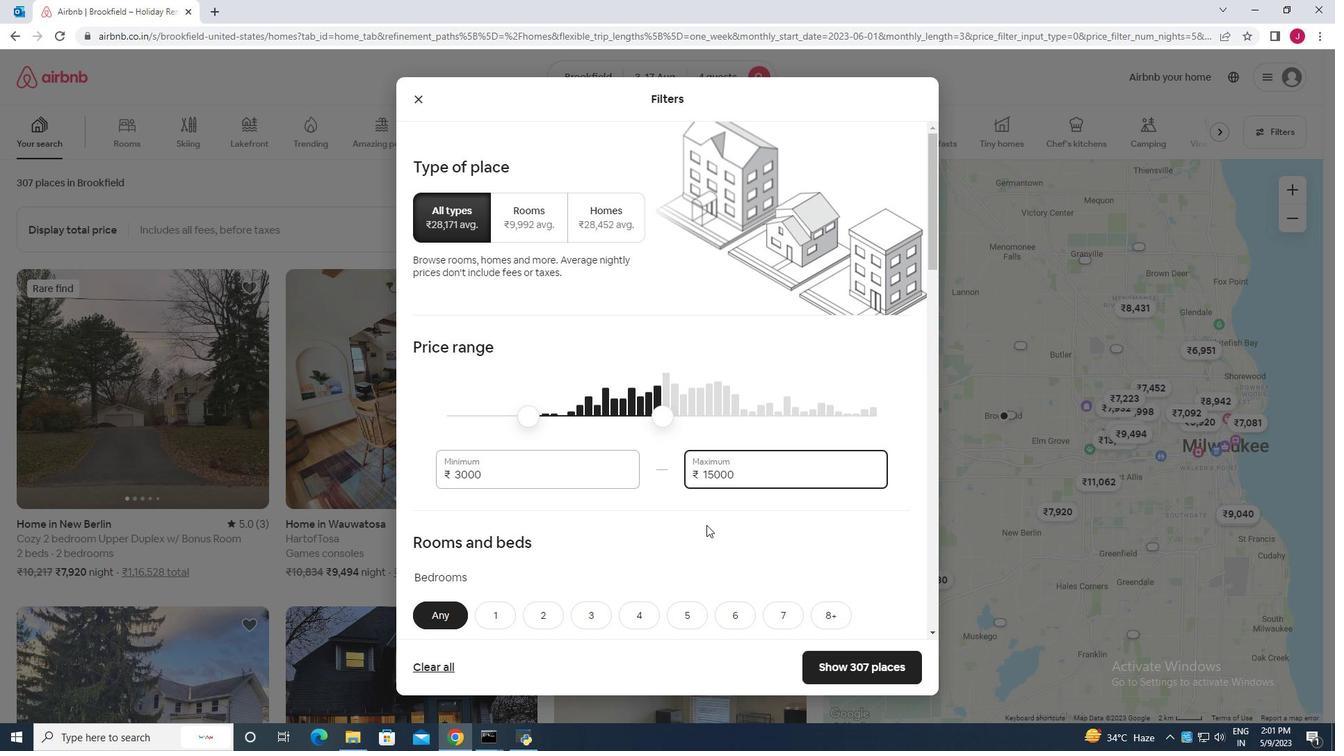 
Action: Mouse scrolled (703, 527) with delta (0, 0)
Screenshot: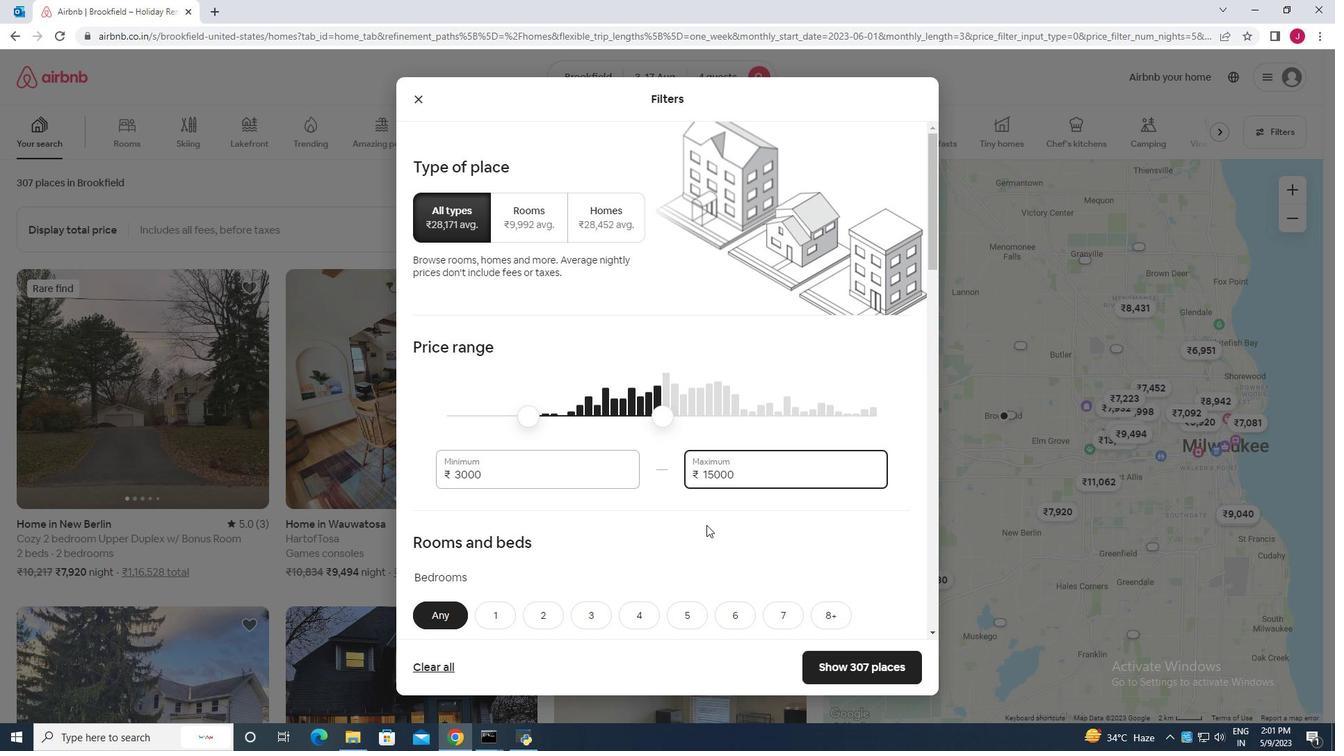 
Action: Mouse moved to (658, 513)
Screenshot: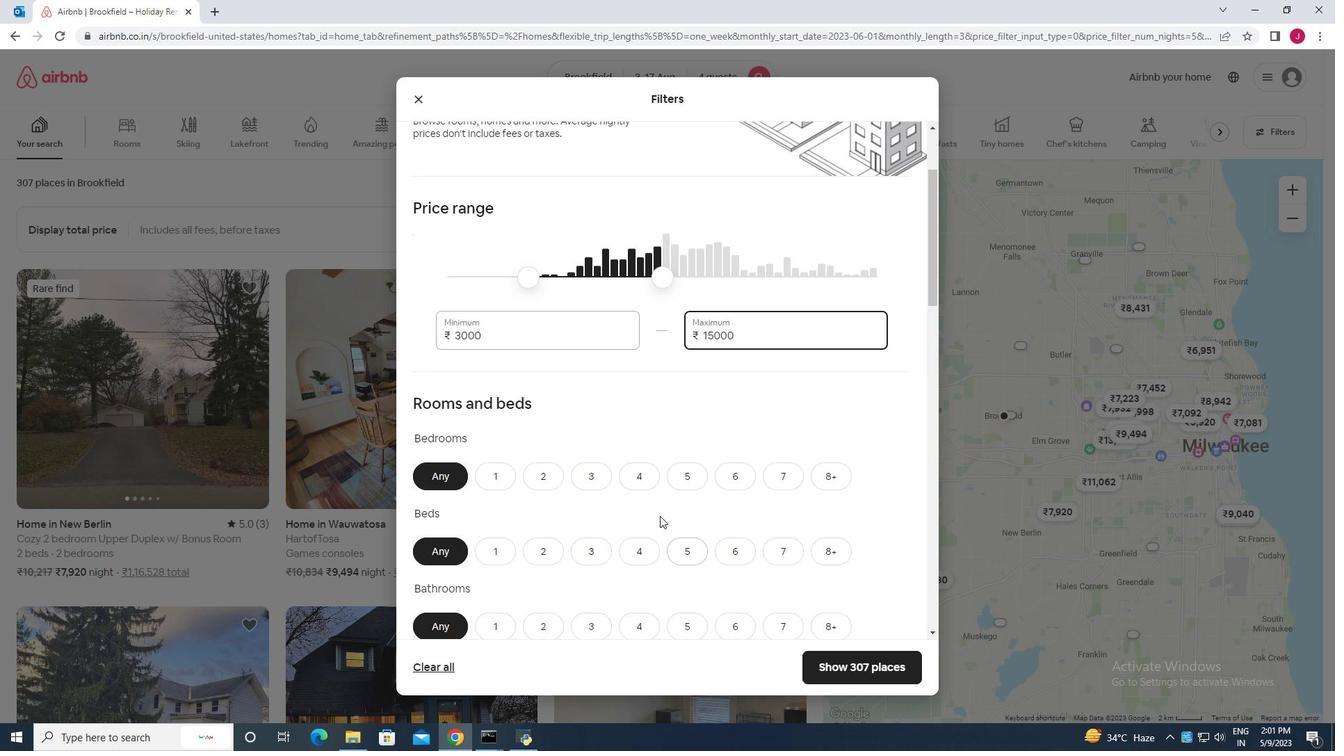 
Action: Mouse scrolled (658, 512) with delta (0, 0)
Screenshot: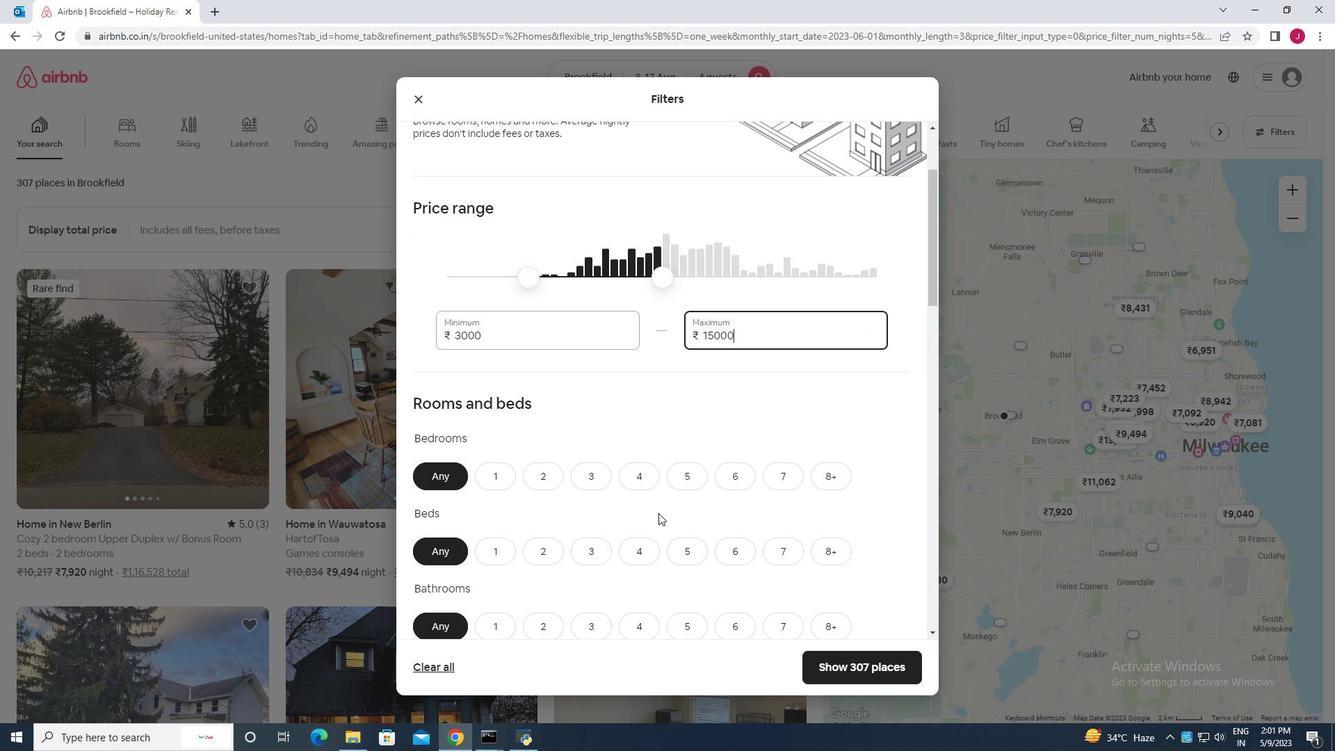 
Action: Mouse moved to (592, 407)
Screenshot: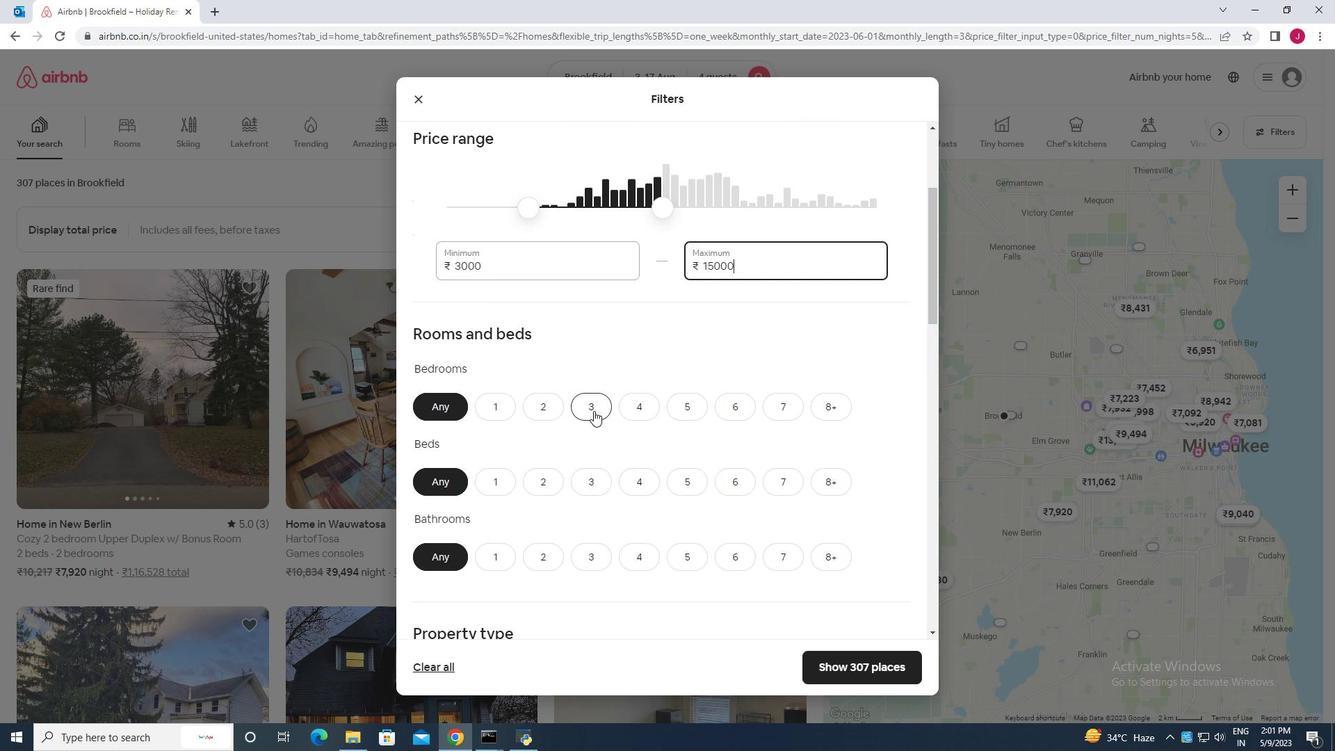 
Action: Mouse pressed left at (592, 407)
Screenshot: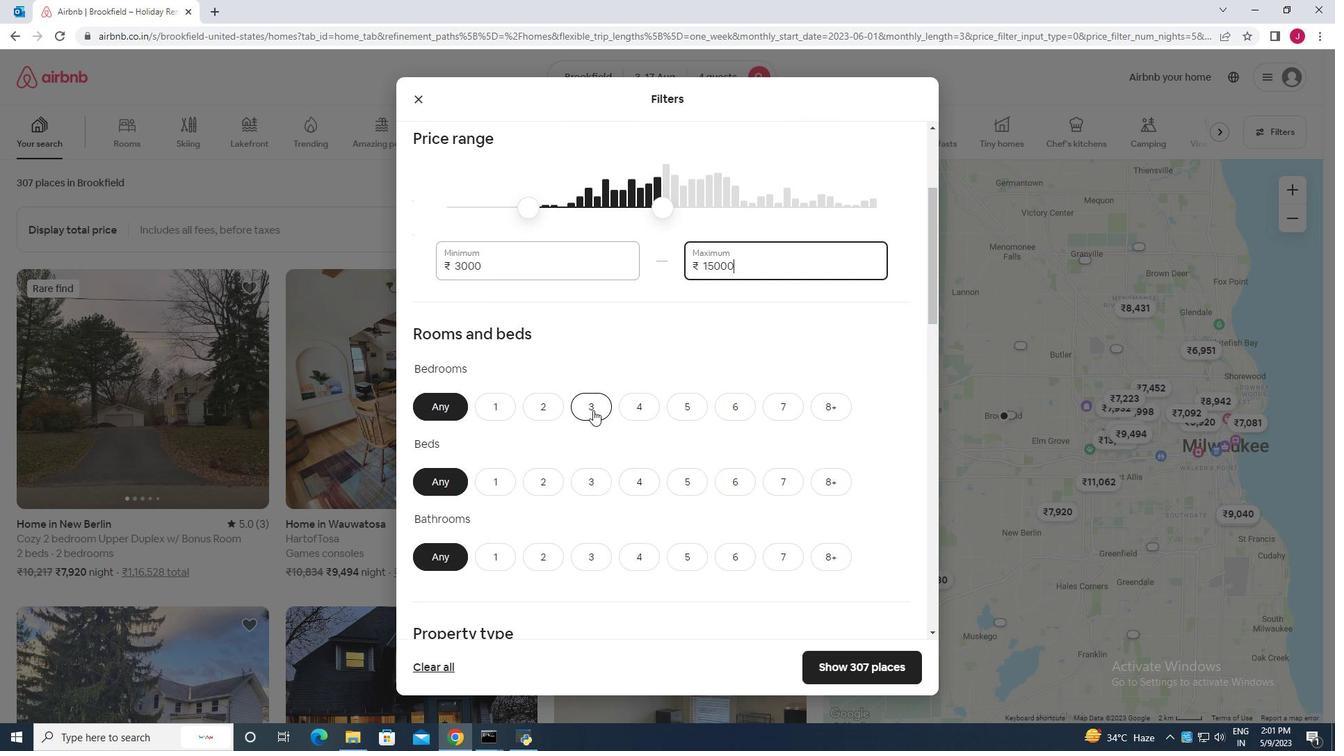 
Action: Mouse moved to (634, 481)
Screenshot: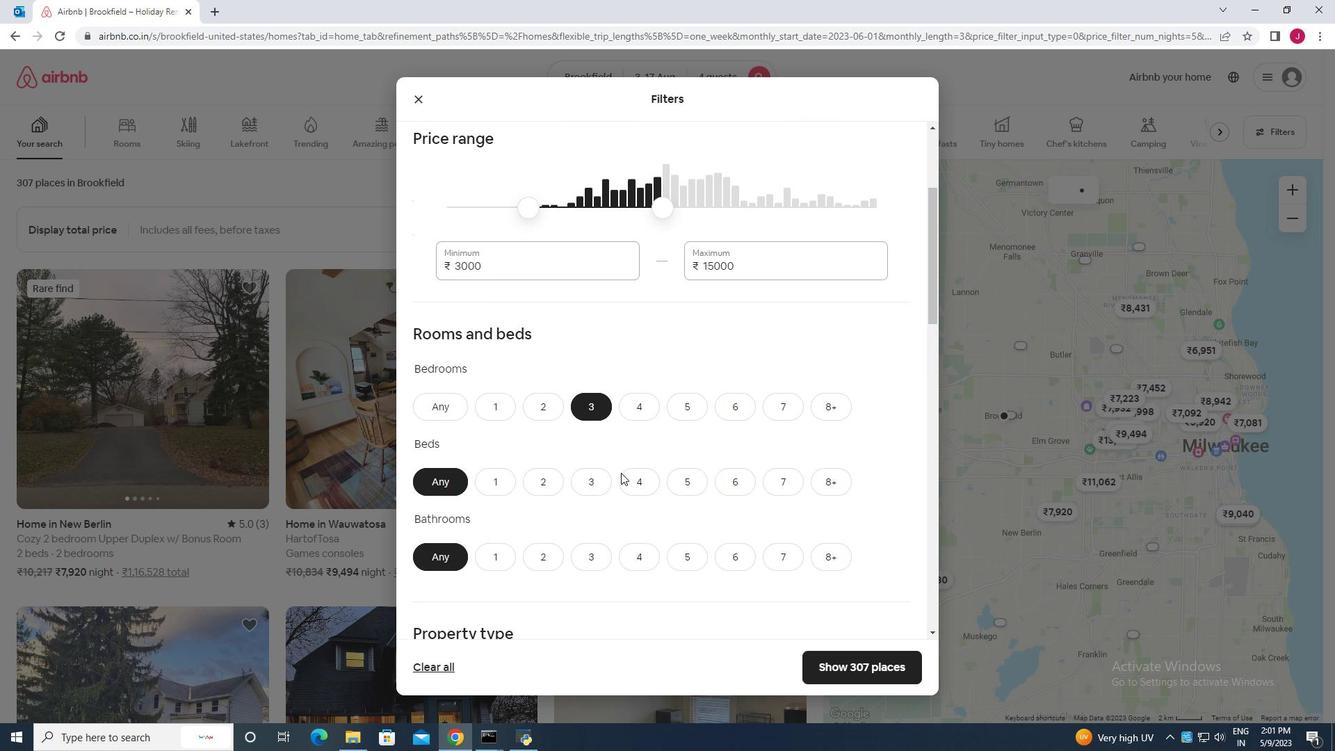 
Action: Mouse pressed left at (634, 481)
Screenshot: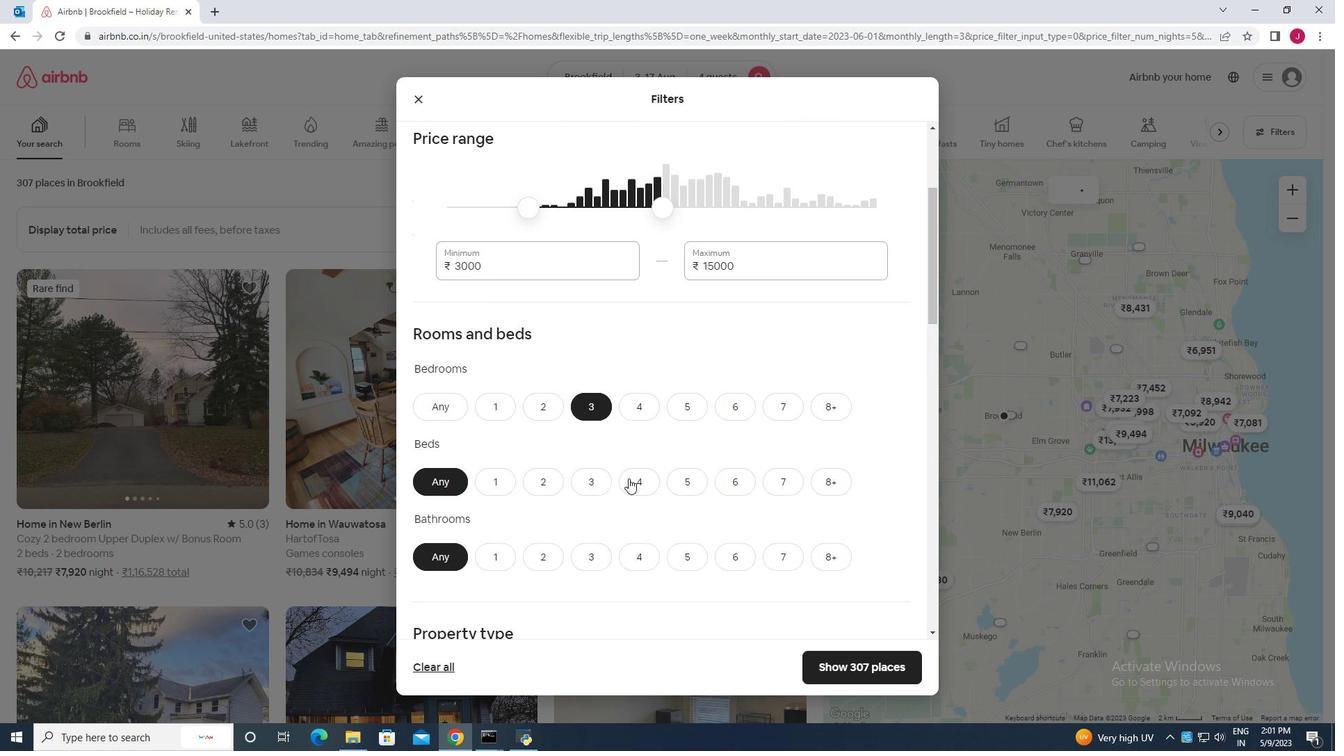 
Action: Mouse moved to (543, 561)
Screenshot: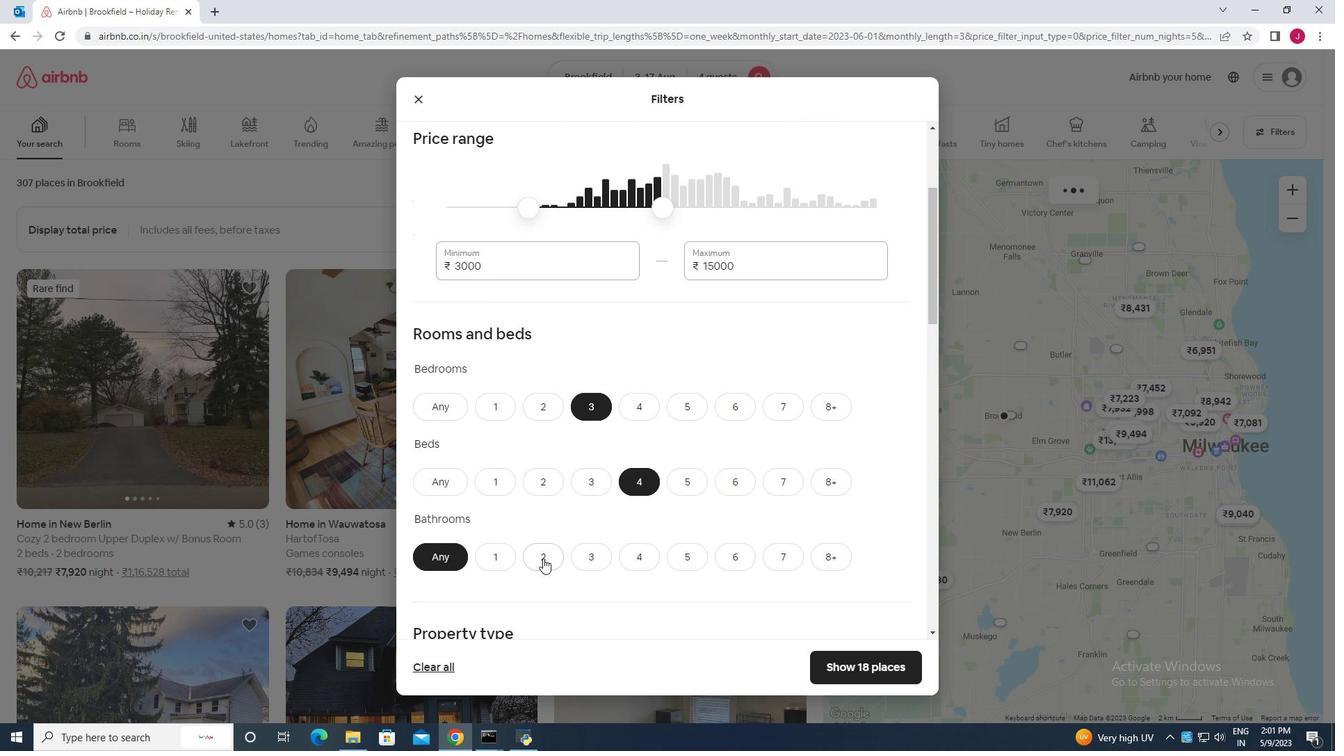 
Action: Mouse pressed left at (543, 561)
Screenshot: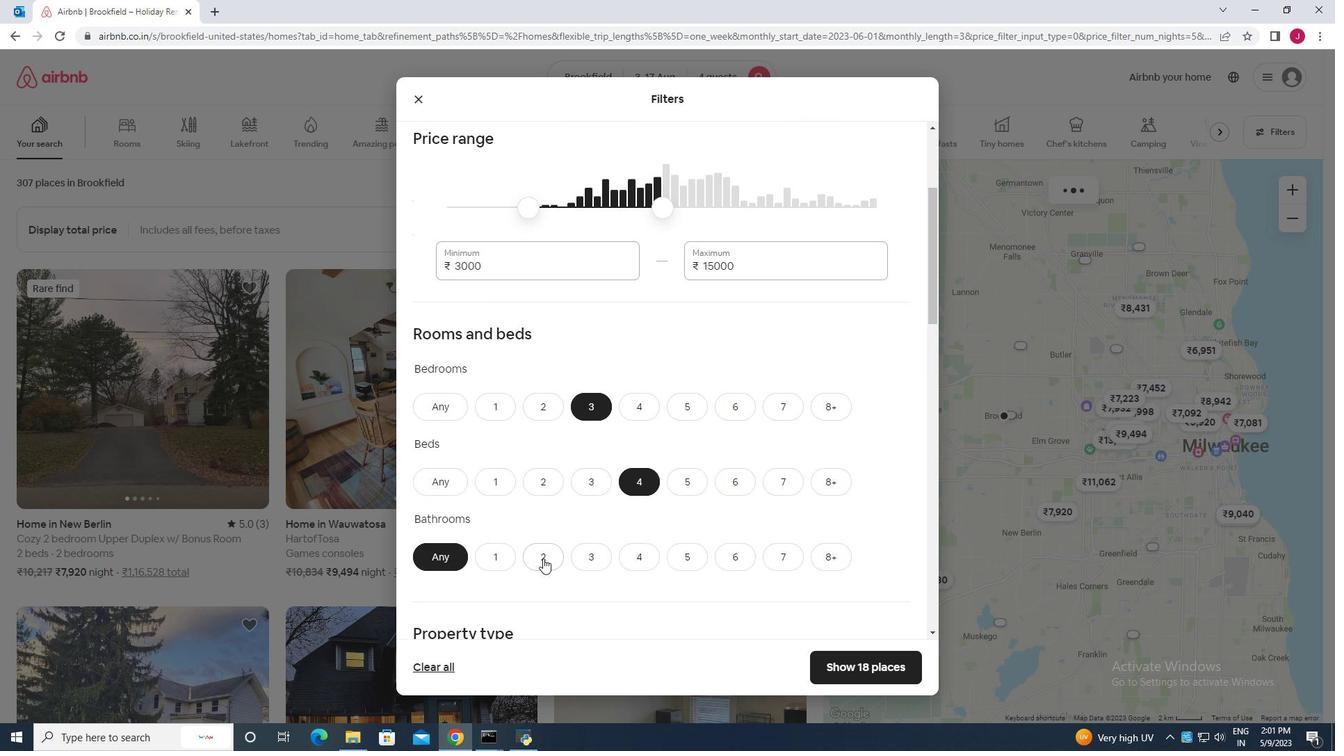 
Action: Mouse moved to (652, 501)
Screenshot: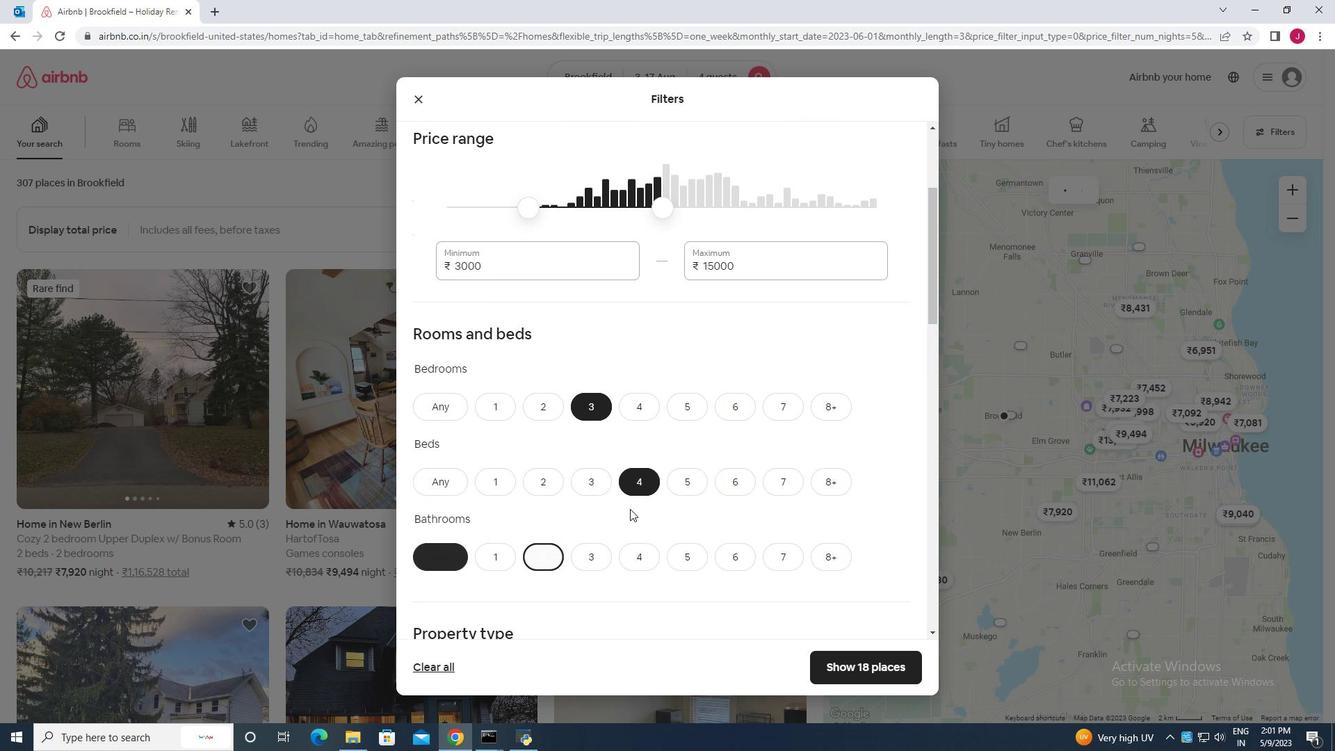 
Action: Mouse scrolled (652, 500) with delta (0, 0)
Screenshot: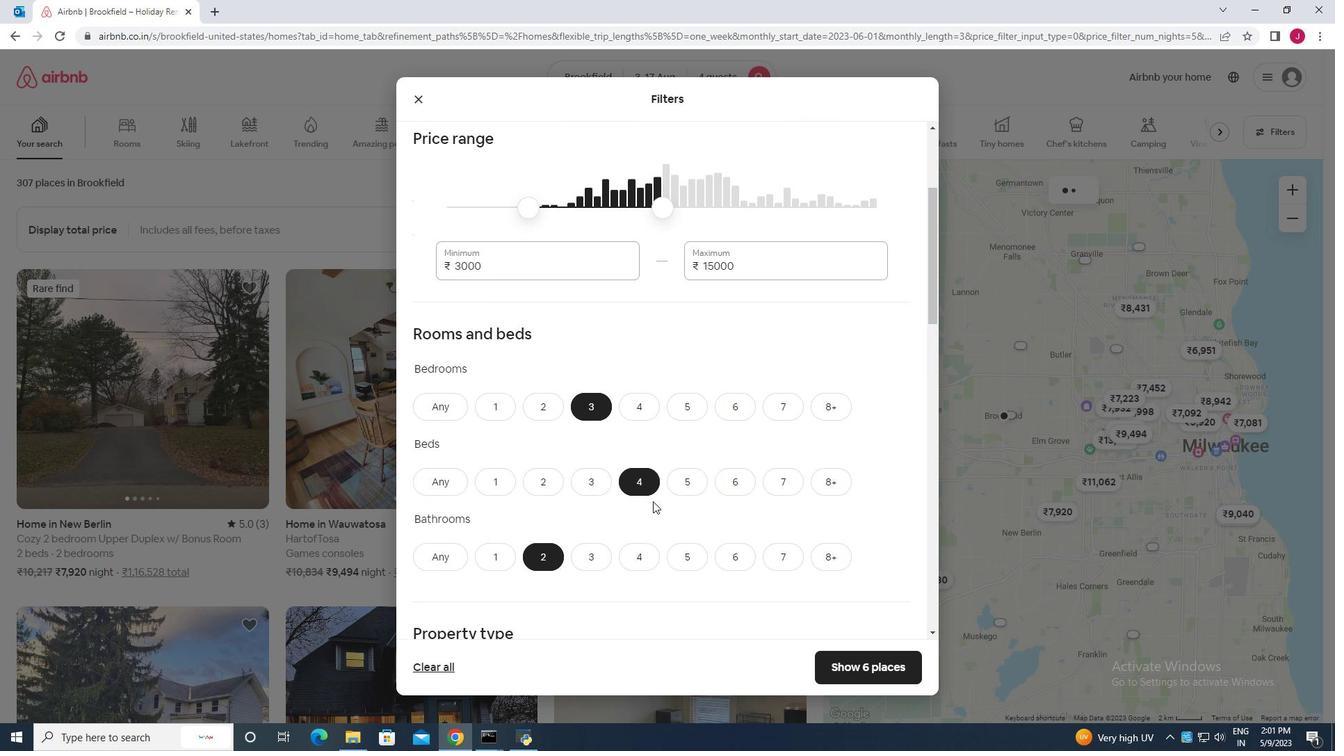 
Action: Mouse scrolled (652, 500) with delta (0, 0)
Screenshot: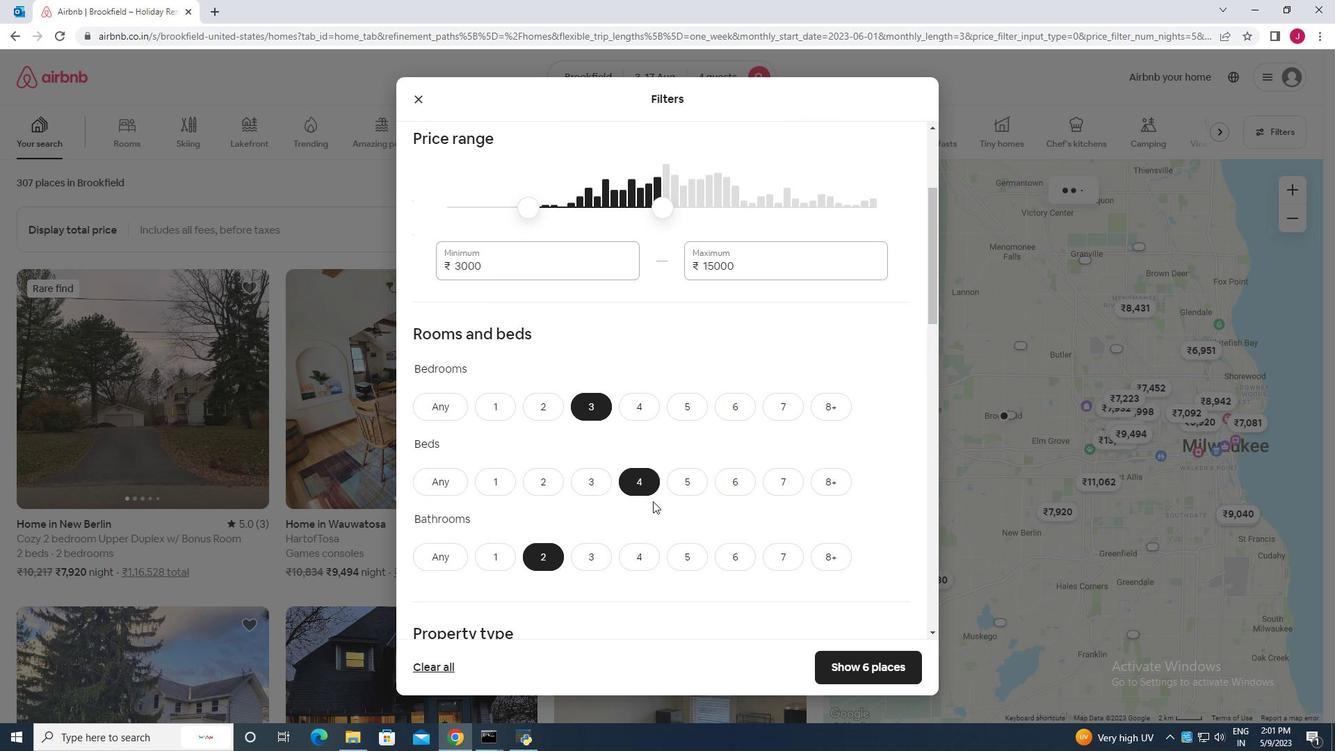 
Action: Mouse scrolled (652, 500) with delta (0, 0)
Screenshot: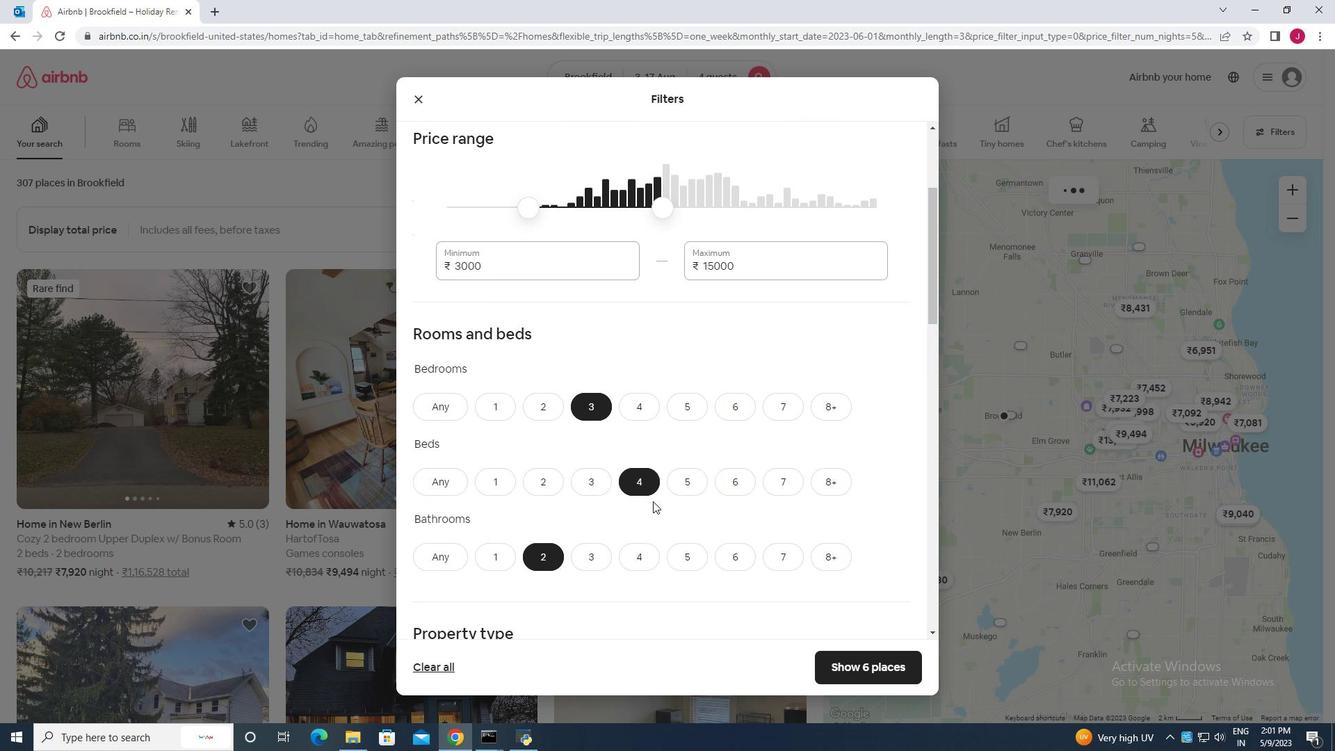 
Action: Mouse scrolled (652, 500) with delta (0, 0)
Screenshot: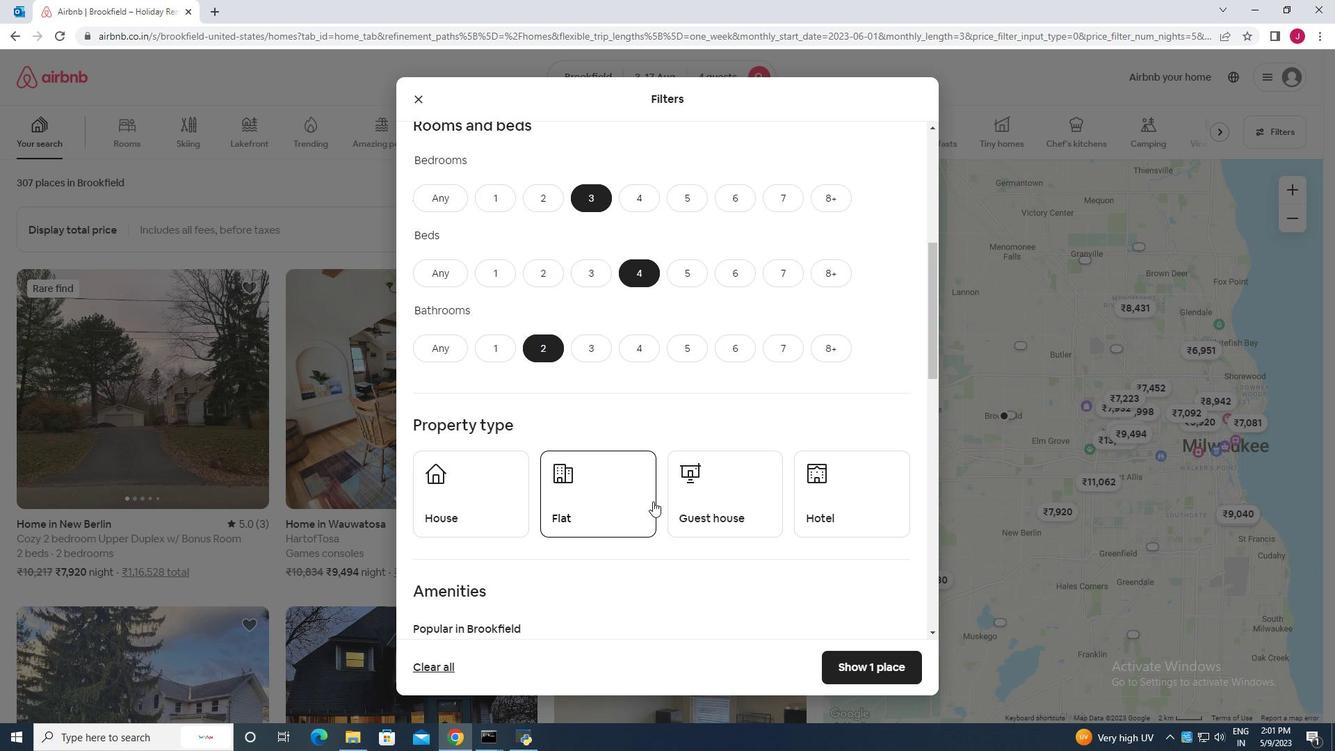 
Action: Mouse moved to (499, 444)
Screenshot: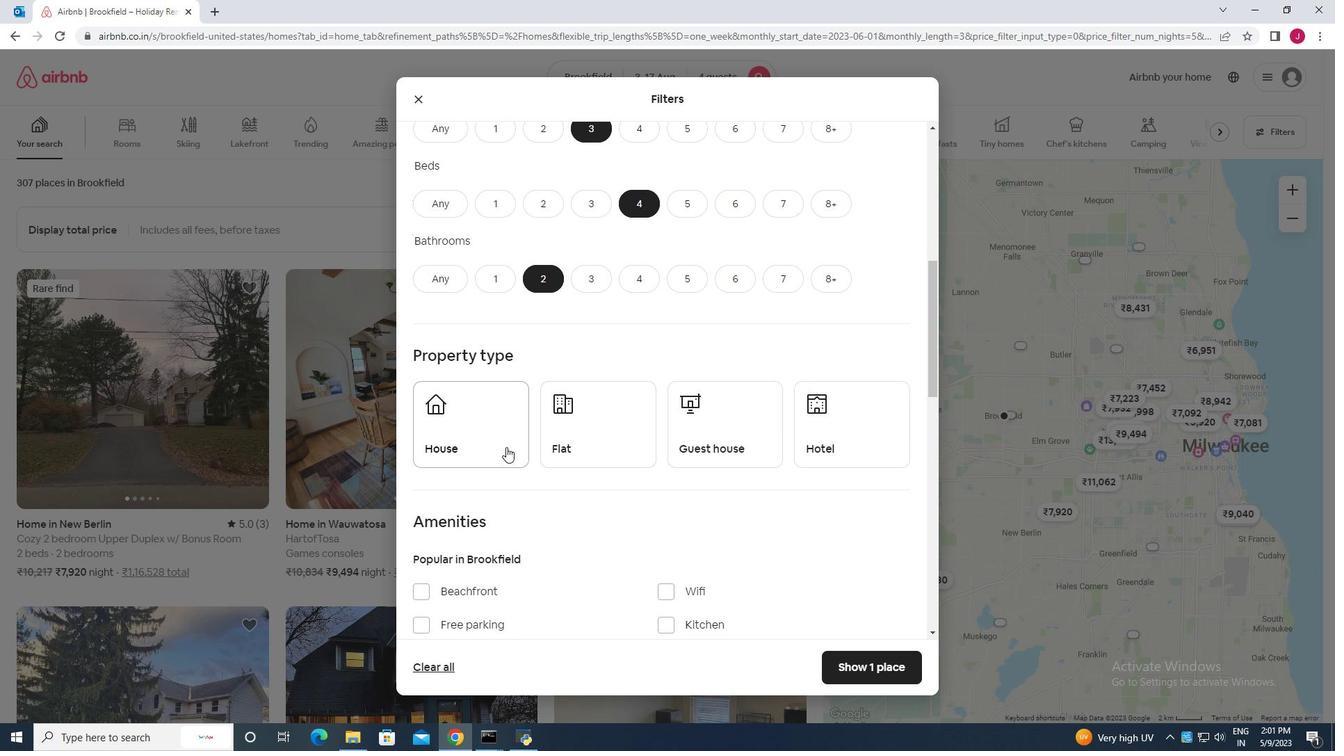 
Action: Mouse pressed left at (499, 444)
Screenshot: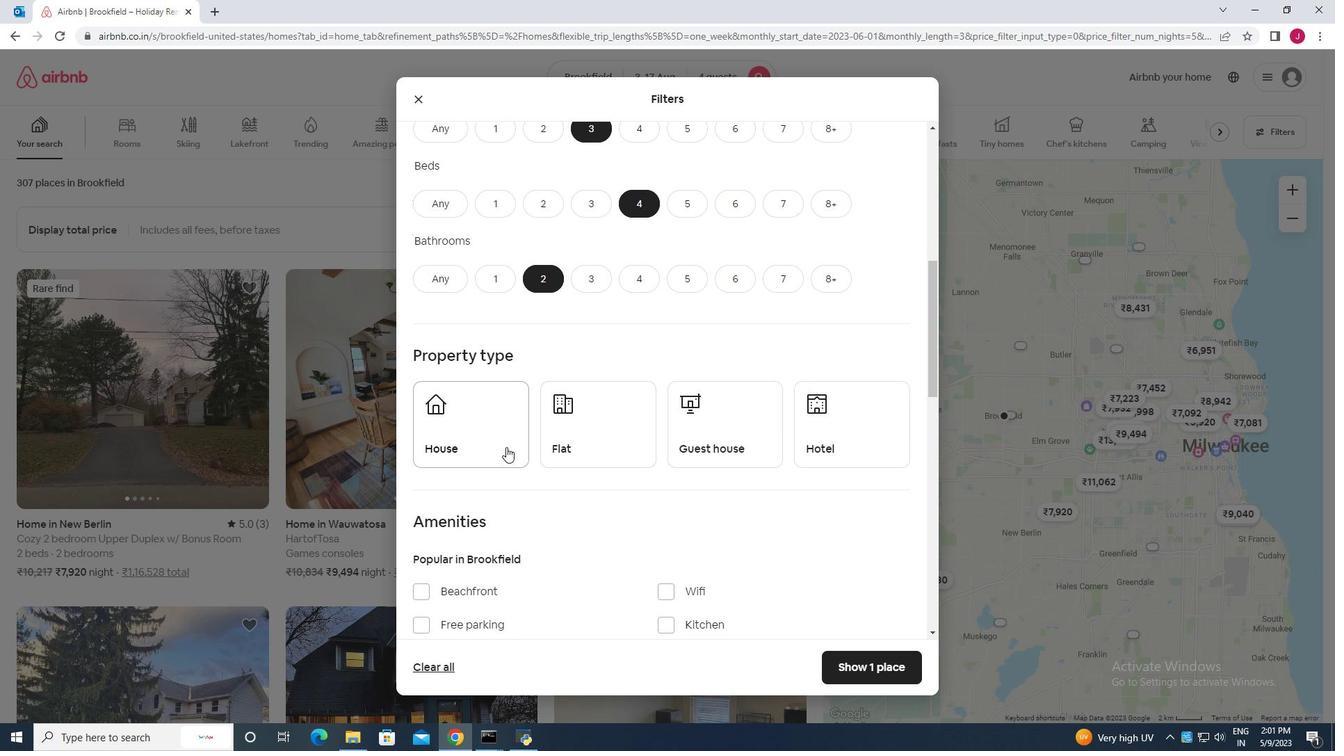 
Action: Mouse moved to (566, 447)
Screenshot: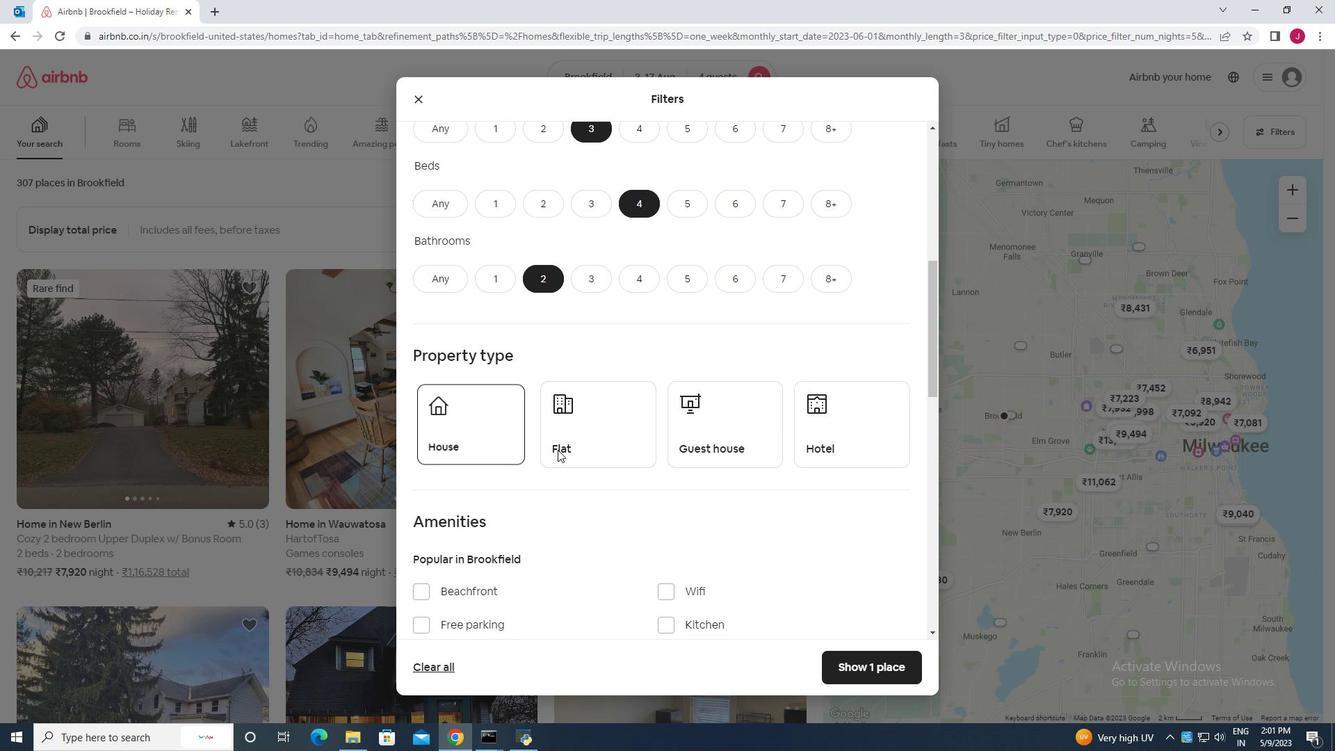 
Action: Mouse pressed left at (566, 447)
Screenshot: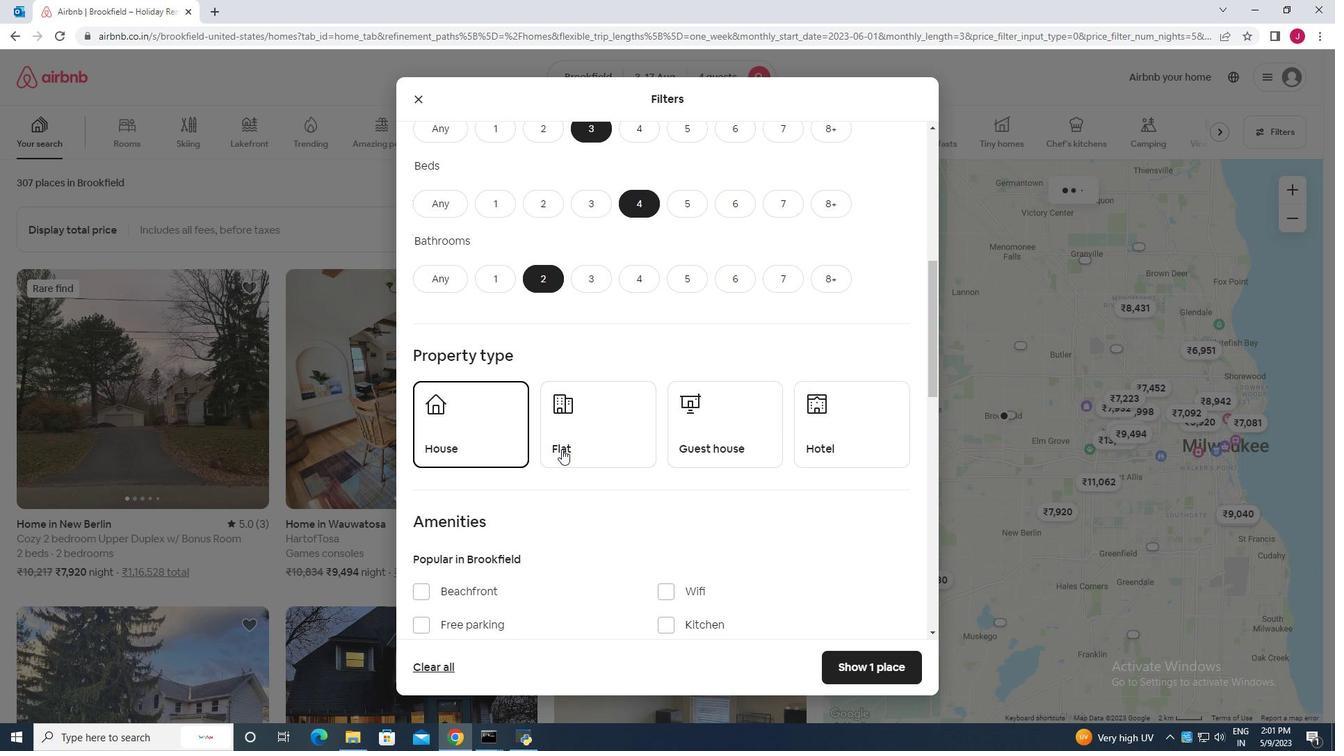 
Action: Mouse moved to (690, 434)
Screenshot: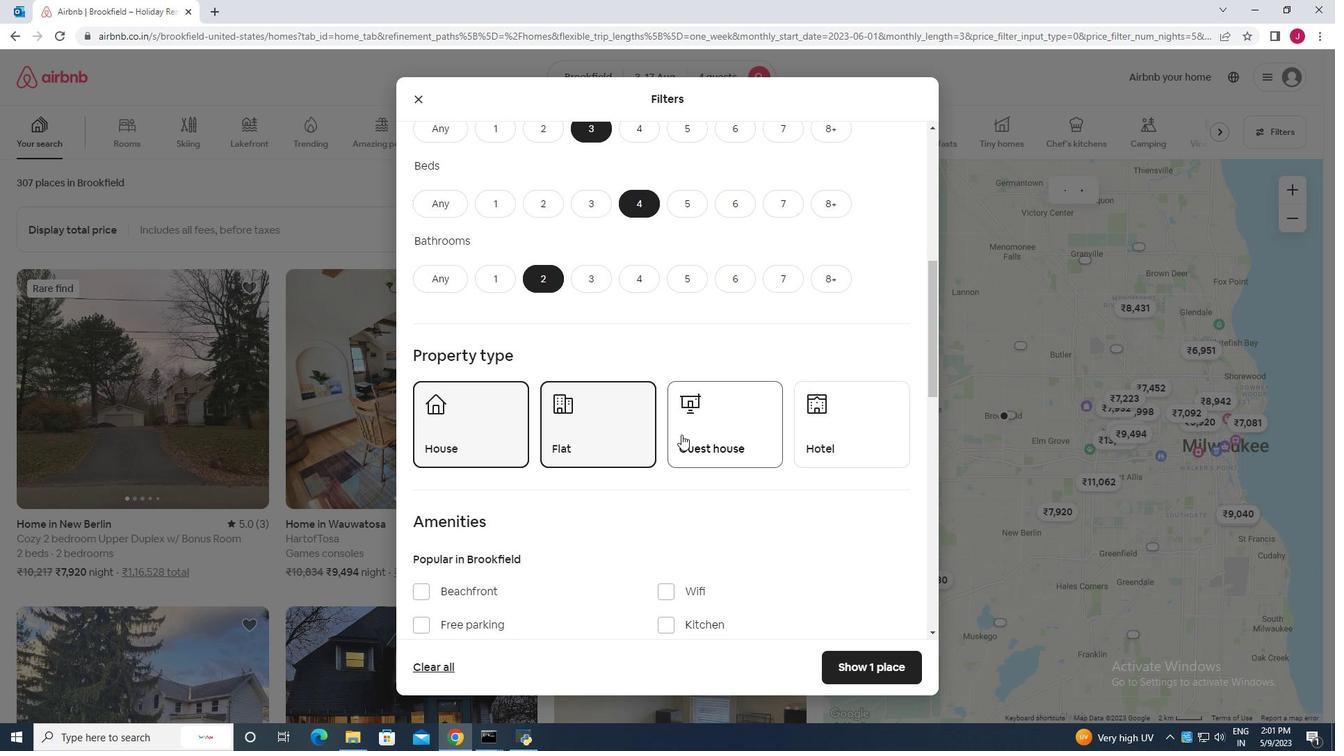 
Action: Mouse pressed left at (690, 434)
Screenshot: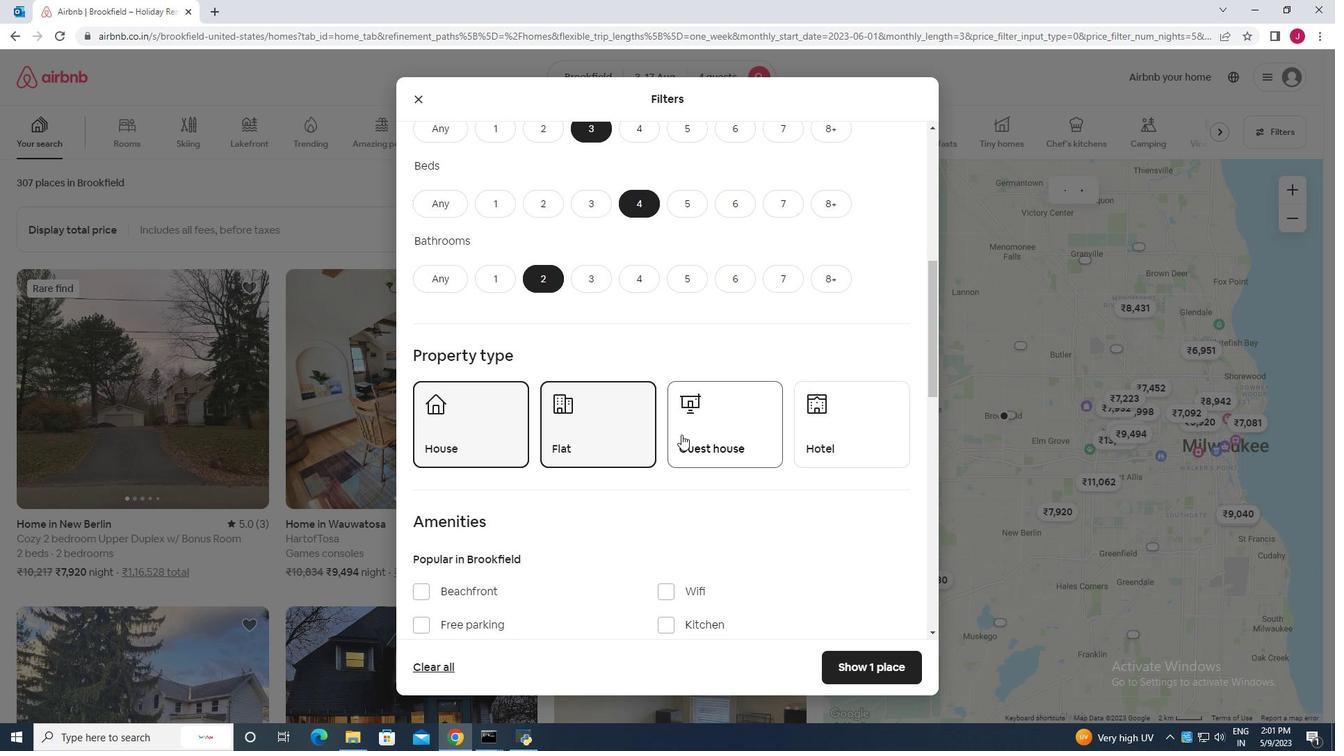 
Action: Mouse moved to (692, 429)
Screenshot: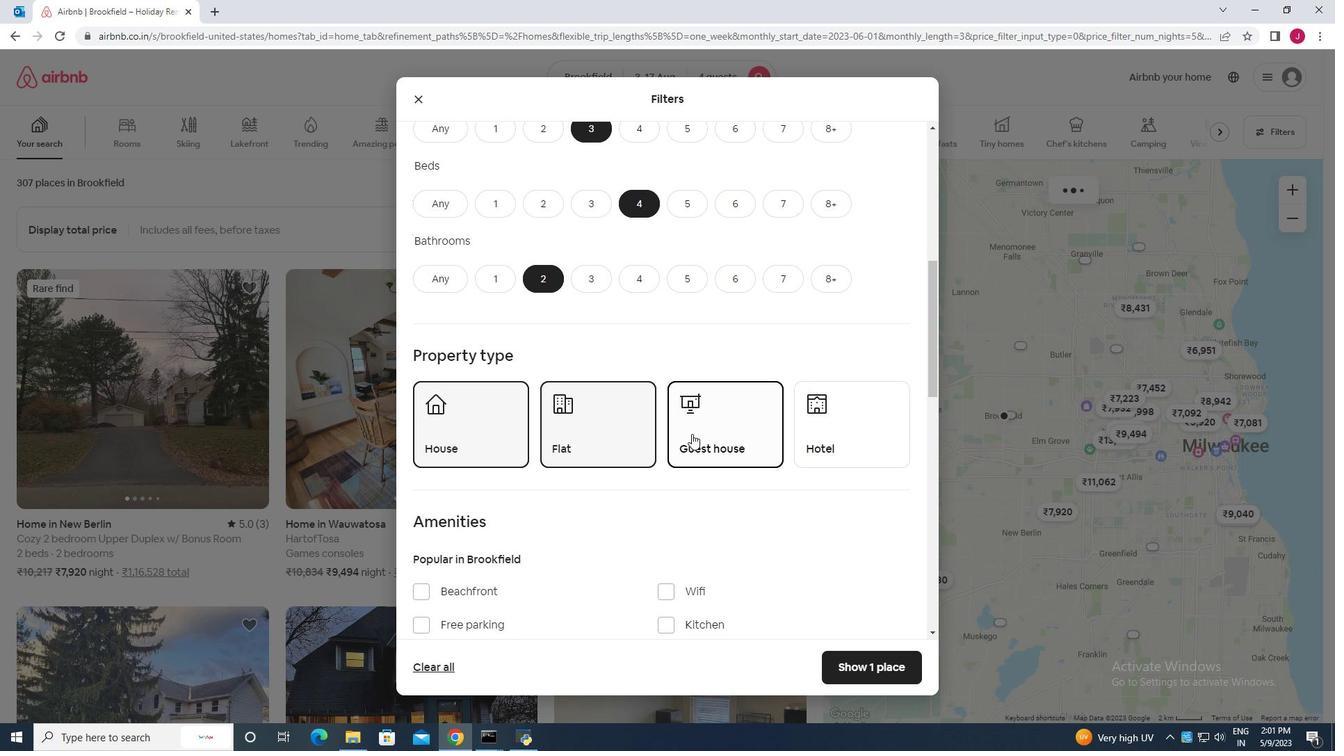 
Action: Mouse scrolled (692, 429) with delta (0, 0)
Screenshot: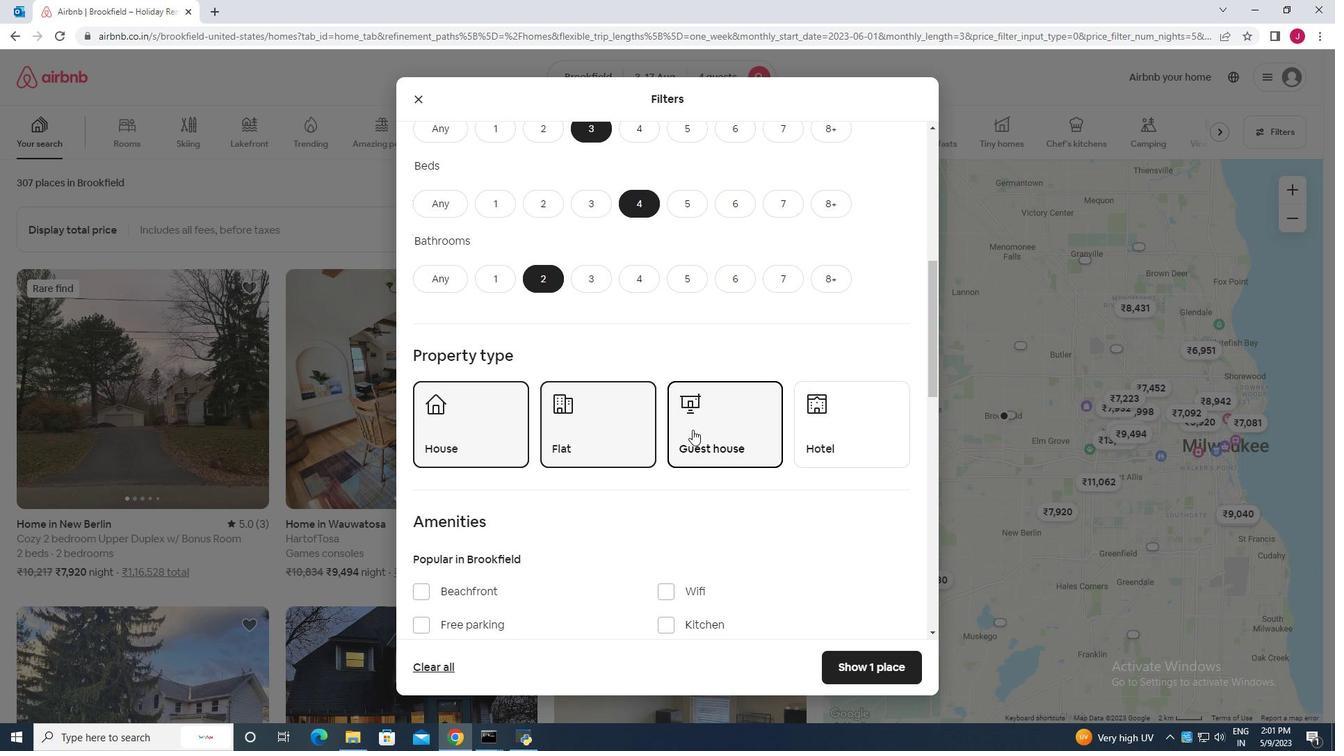 
Action: Mouse scrolled (692, 429) with delta (0, 0)
Screenshot: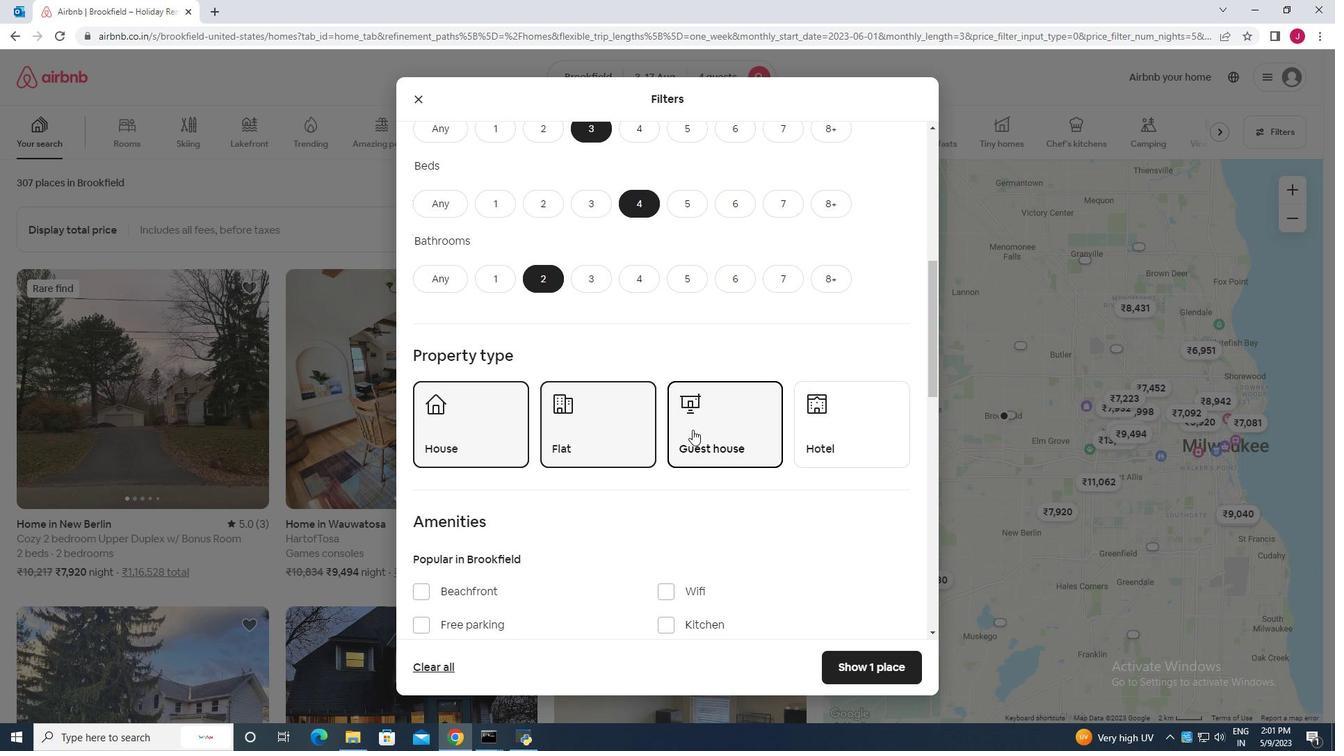 
Action: Mouse scrolled (692, 429) with delta (0, 0)
Screenshot: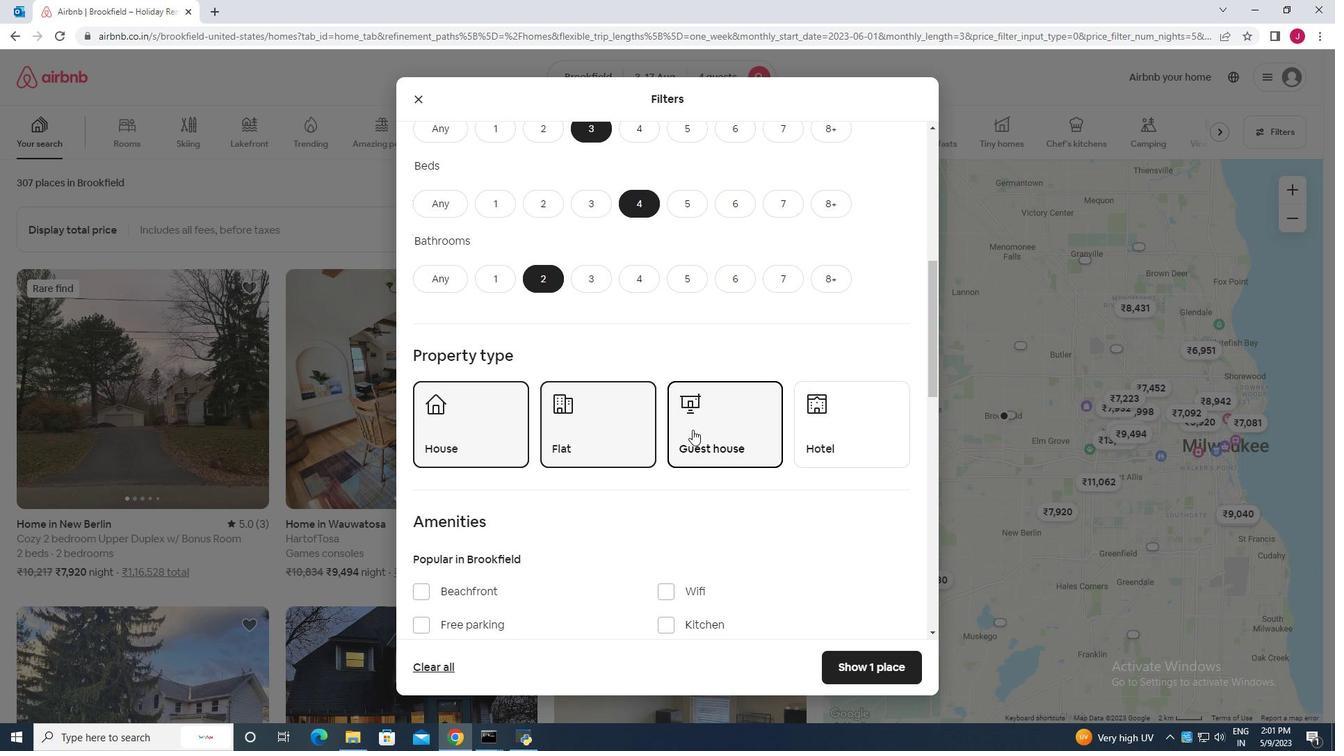 
Action: Mouse moved to (698, 436)
Screenshot: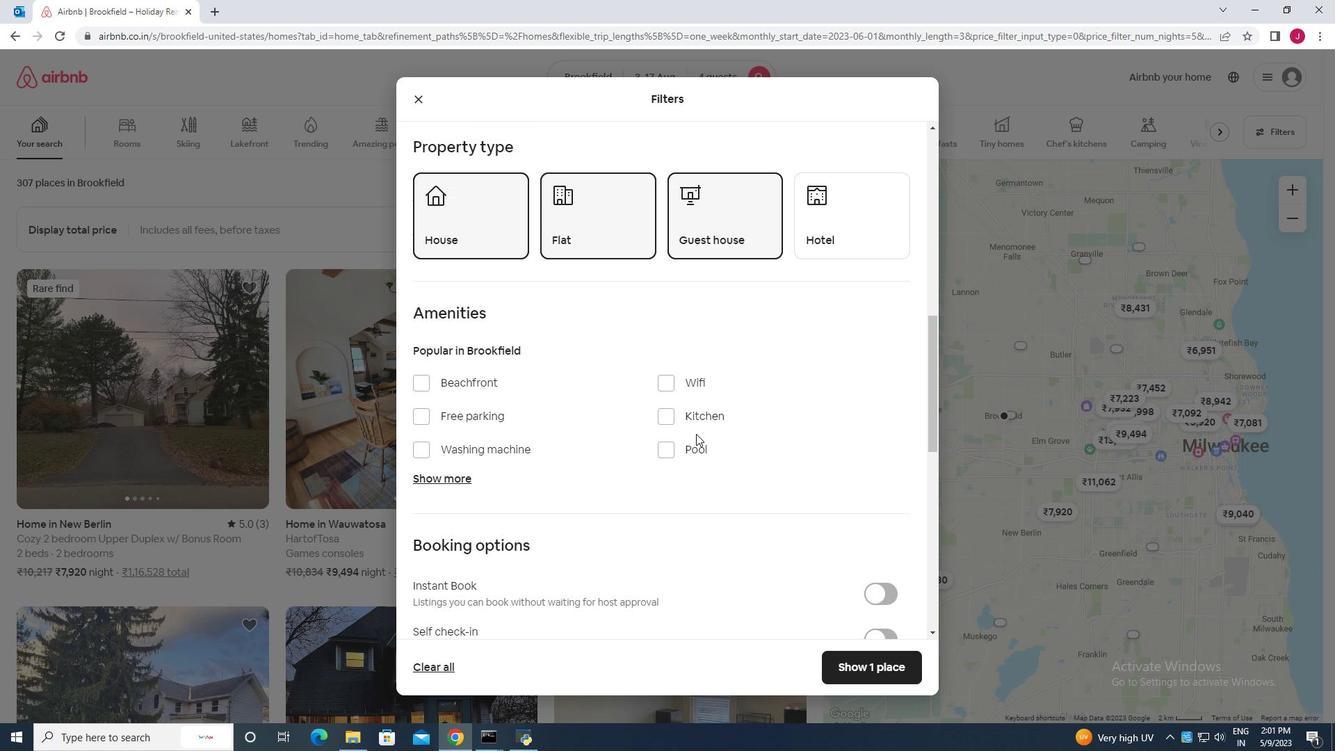 
Action: Mouse scrolled (698, 435) with delta (0, 0)
Screenshot: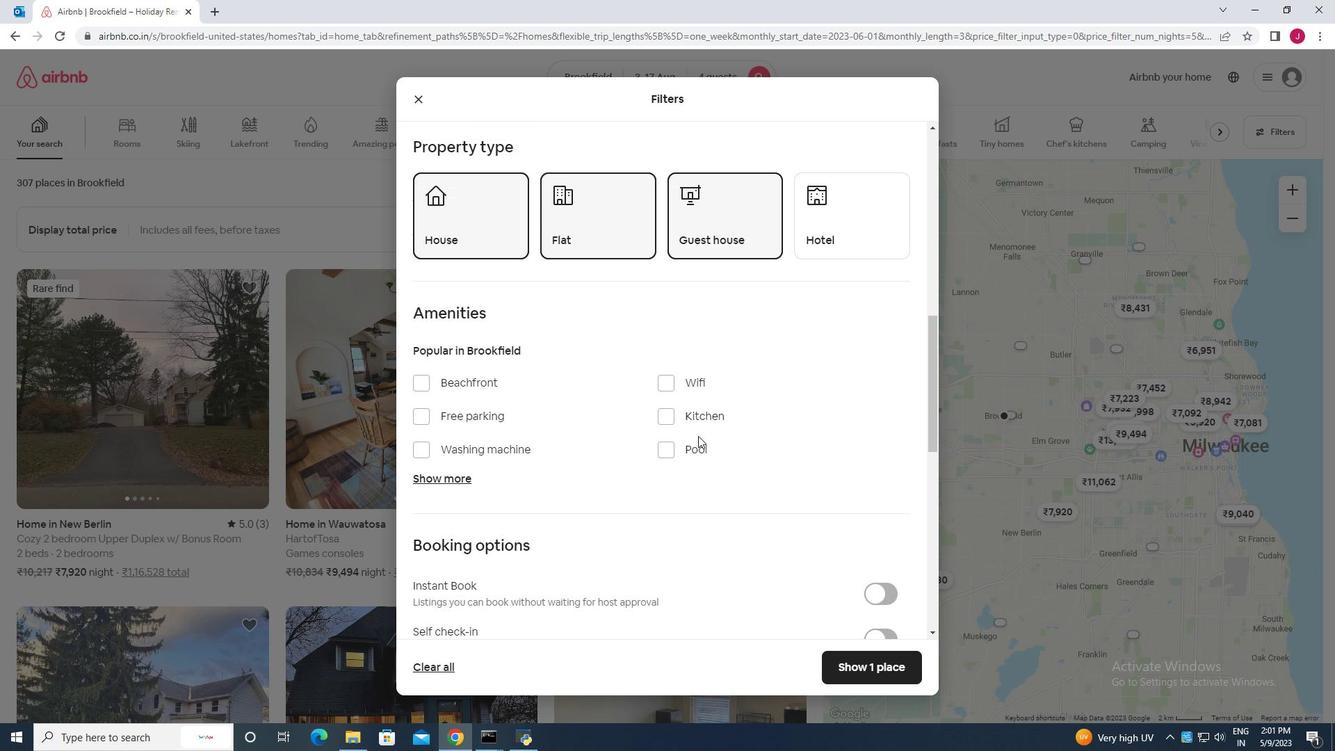 
Action: Mouse scrolled (698, 435) with delta (0, 0)
Screenshot: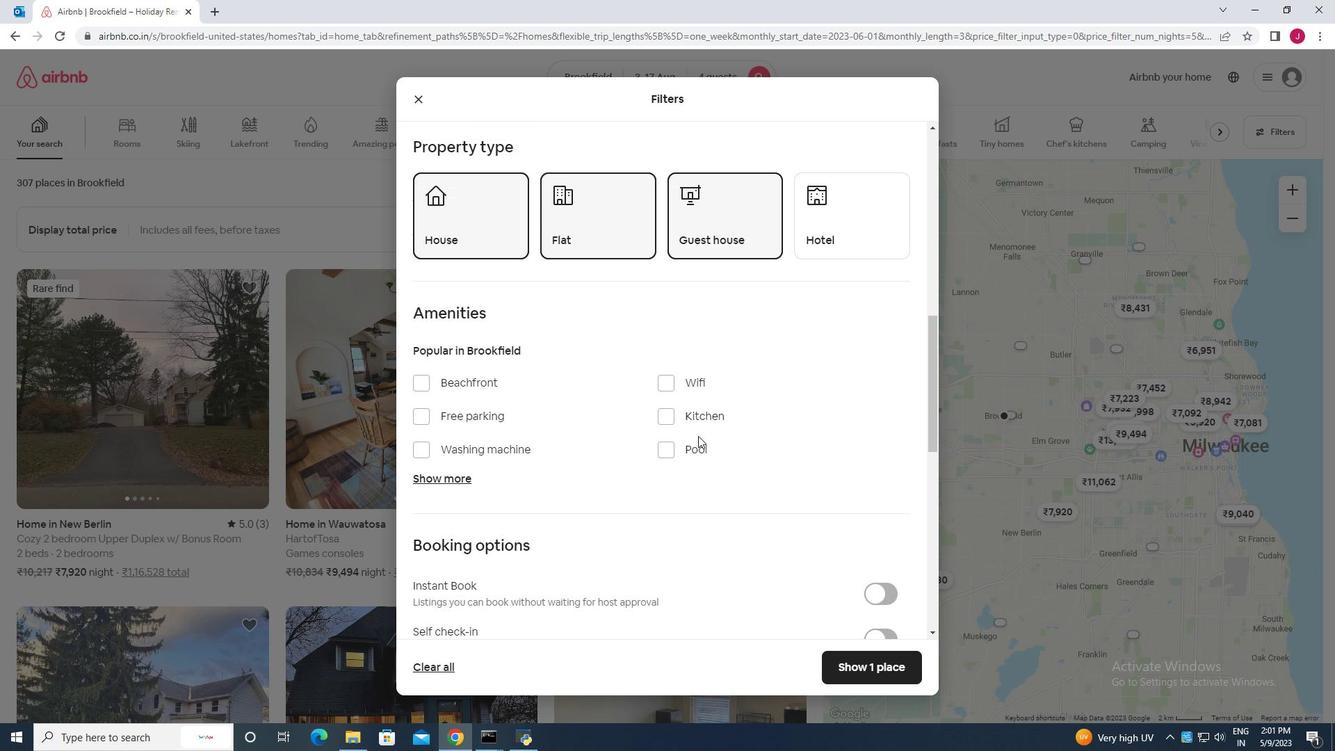 
Action: Mouse moved to (874, 502)
Screenshot: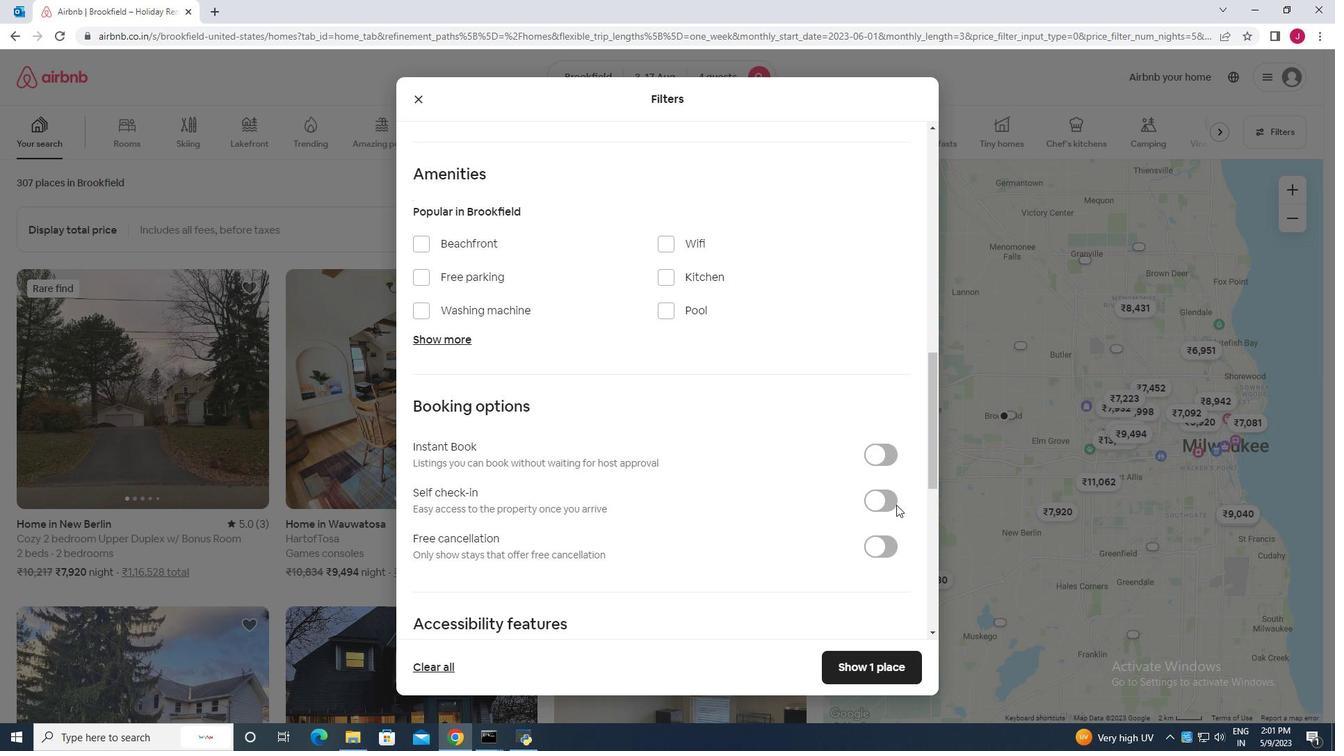 
Action: Mouse pressed left at (874, 502)
Screenshot: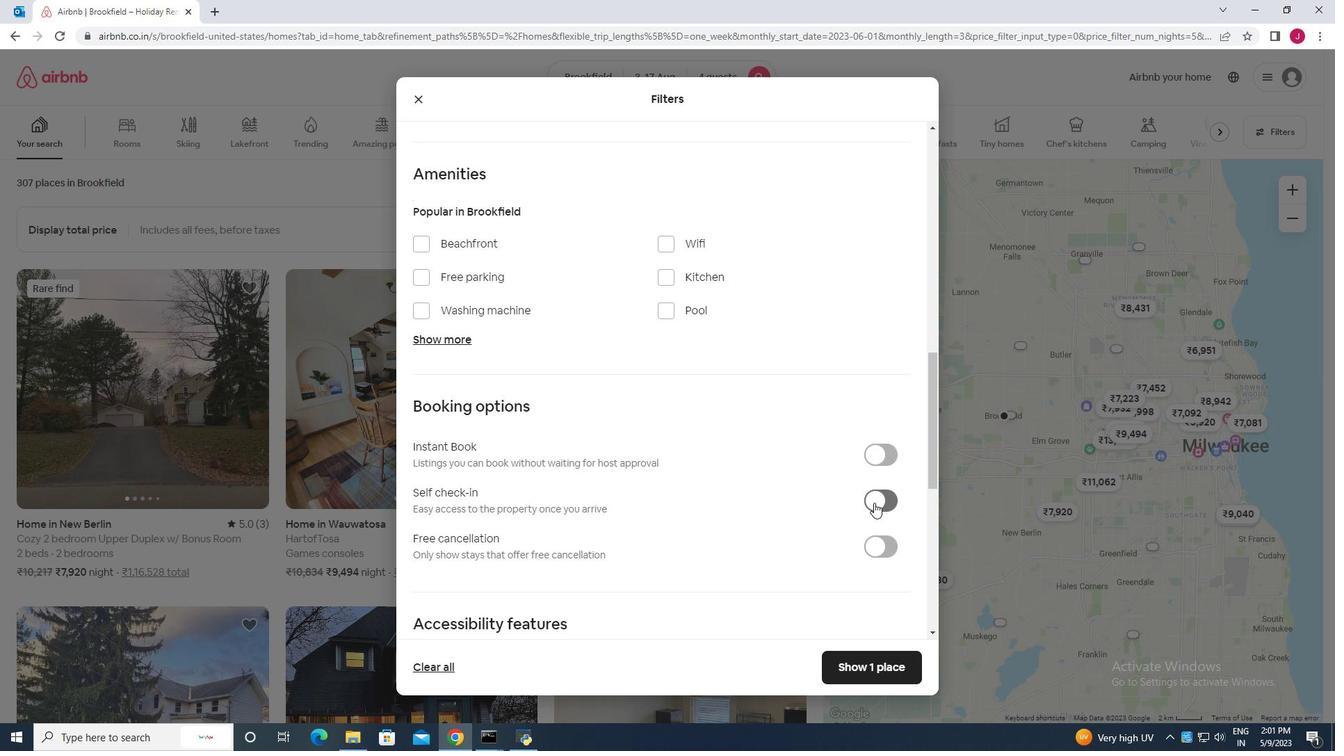 
Action: Mouse moved to (608, 512)
Screenshot: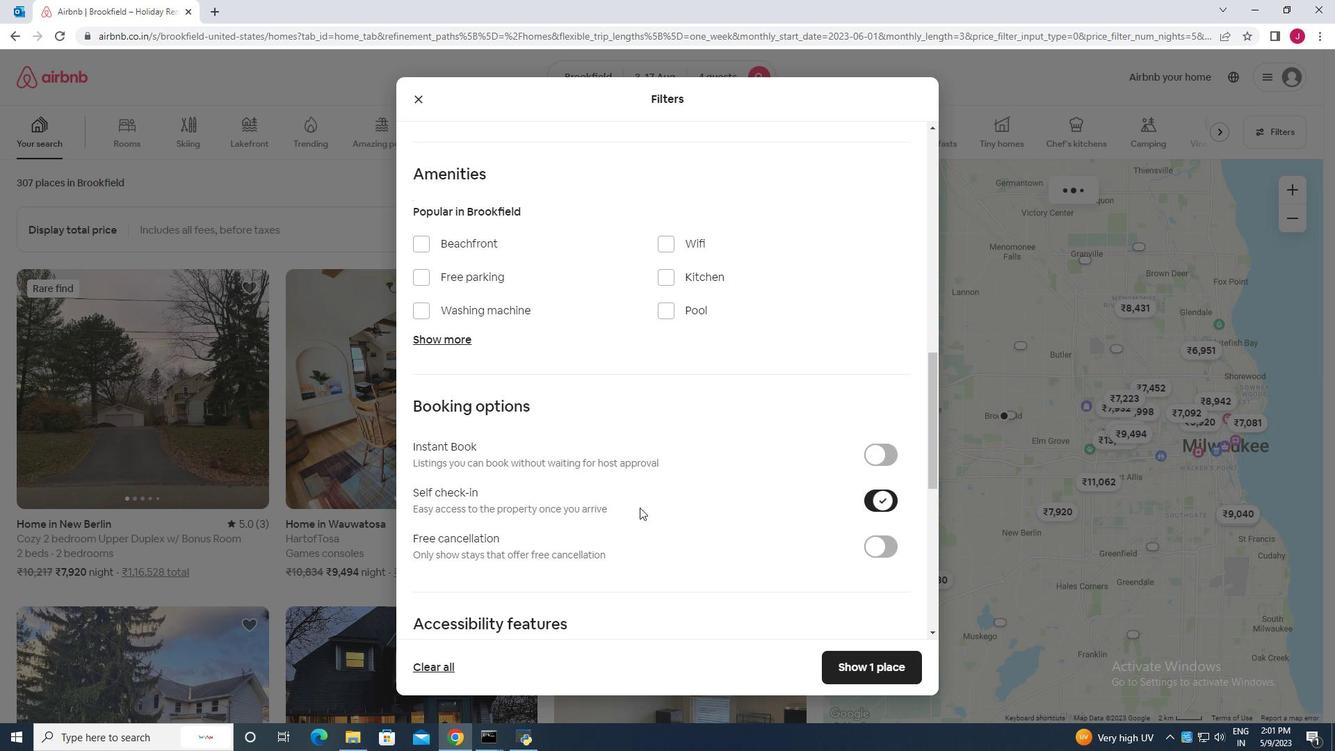 
Action: Mouse scrolled (608, 511) with delta (0, 0)
Screenshot: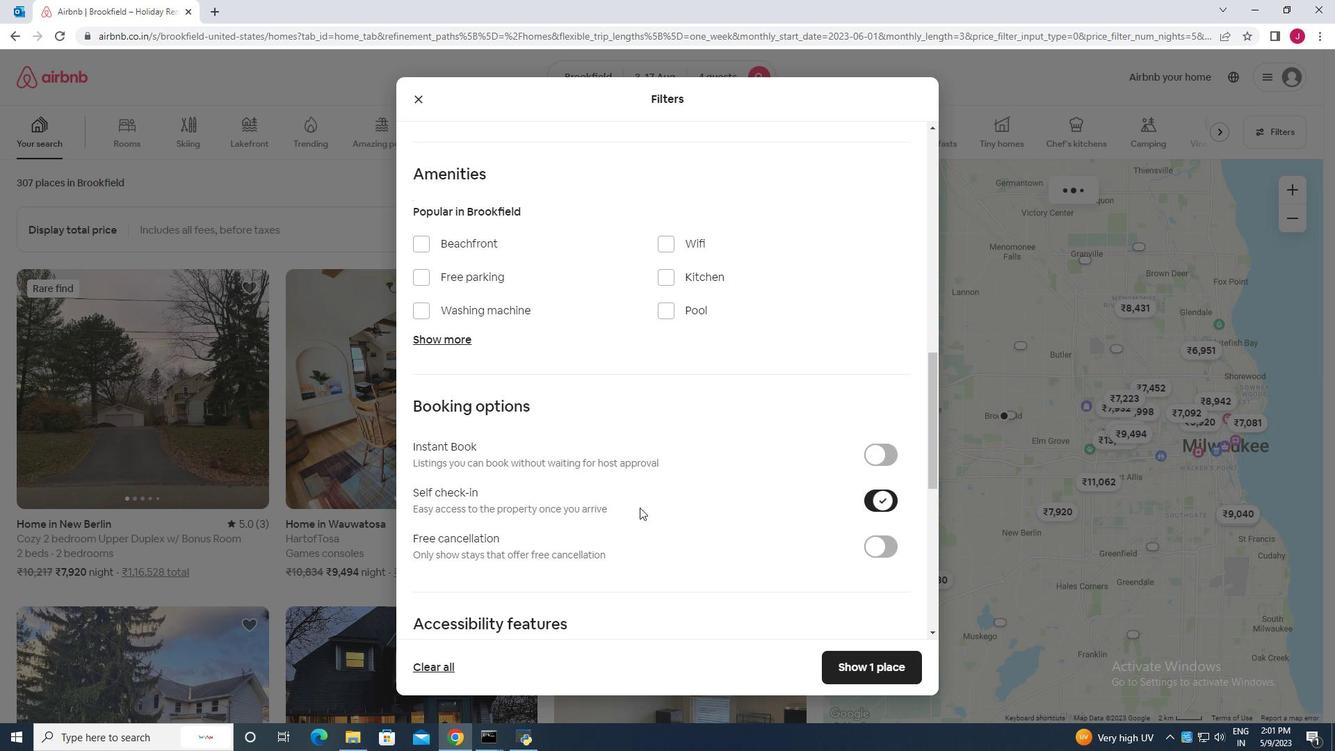
Action: Mouse moved to (607, 512)
Screenshot: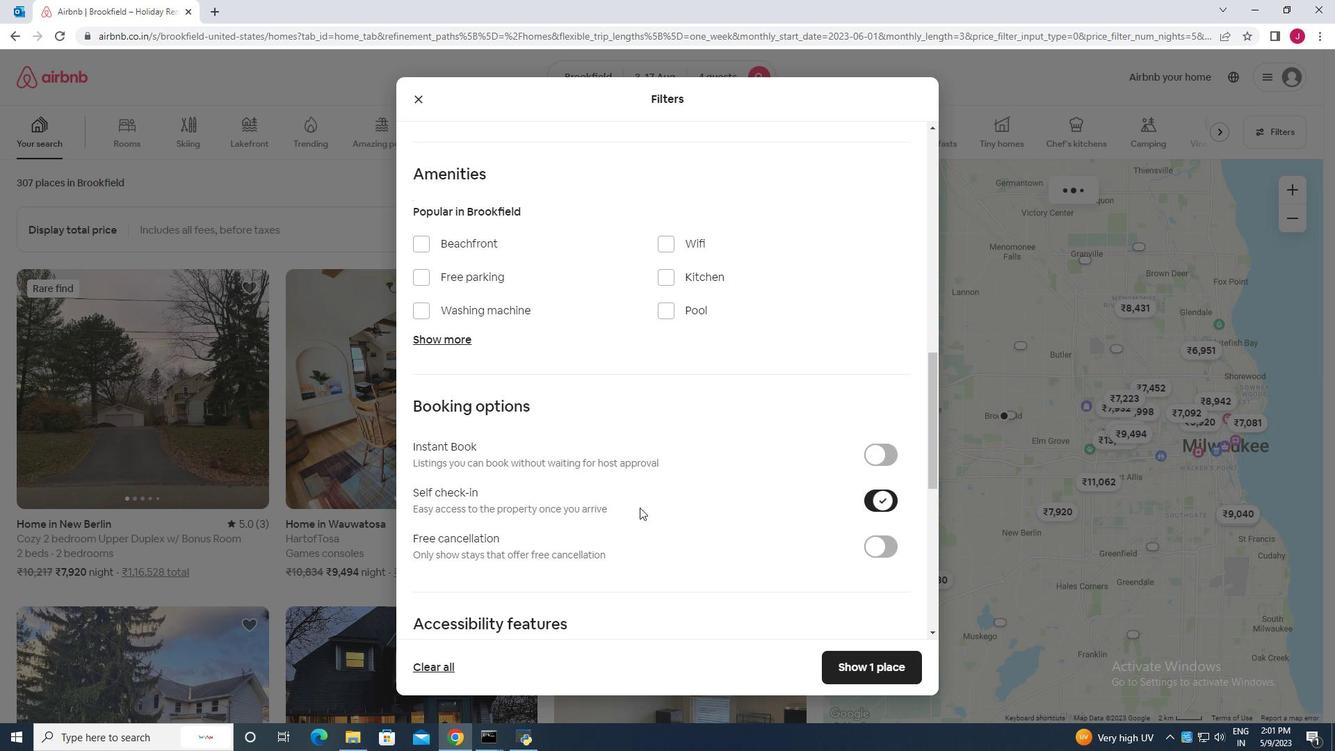 
Action: Mouse scrolled (607, 511) with delta (0, 0)
Screenshot: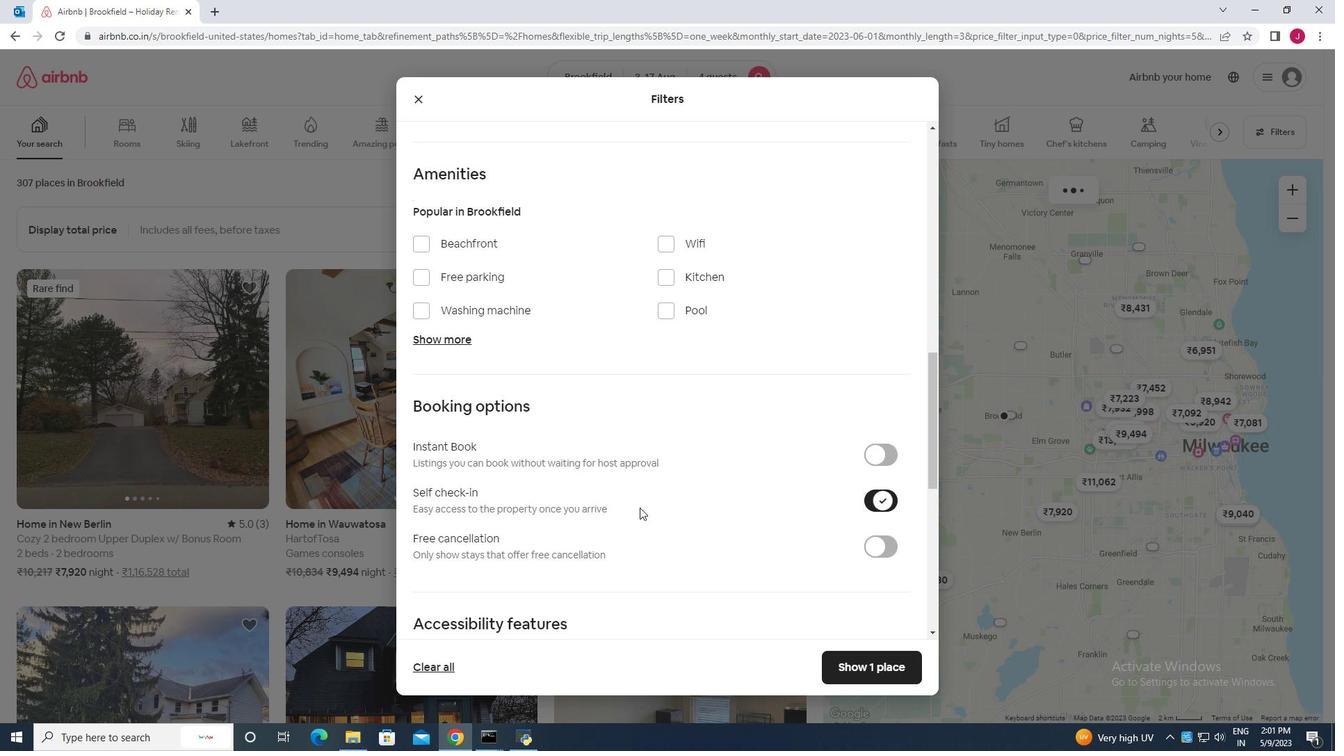 
Action: Mouse scrolled (607, 511) with delta (0, 0)
Screenshot: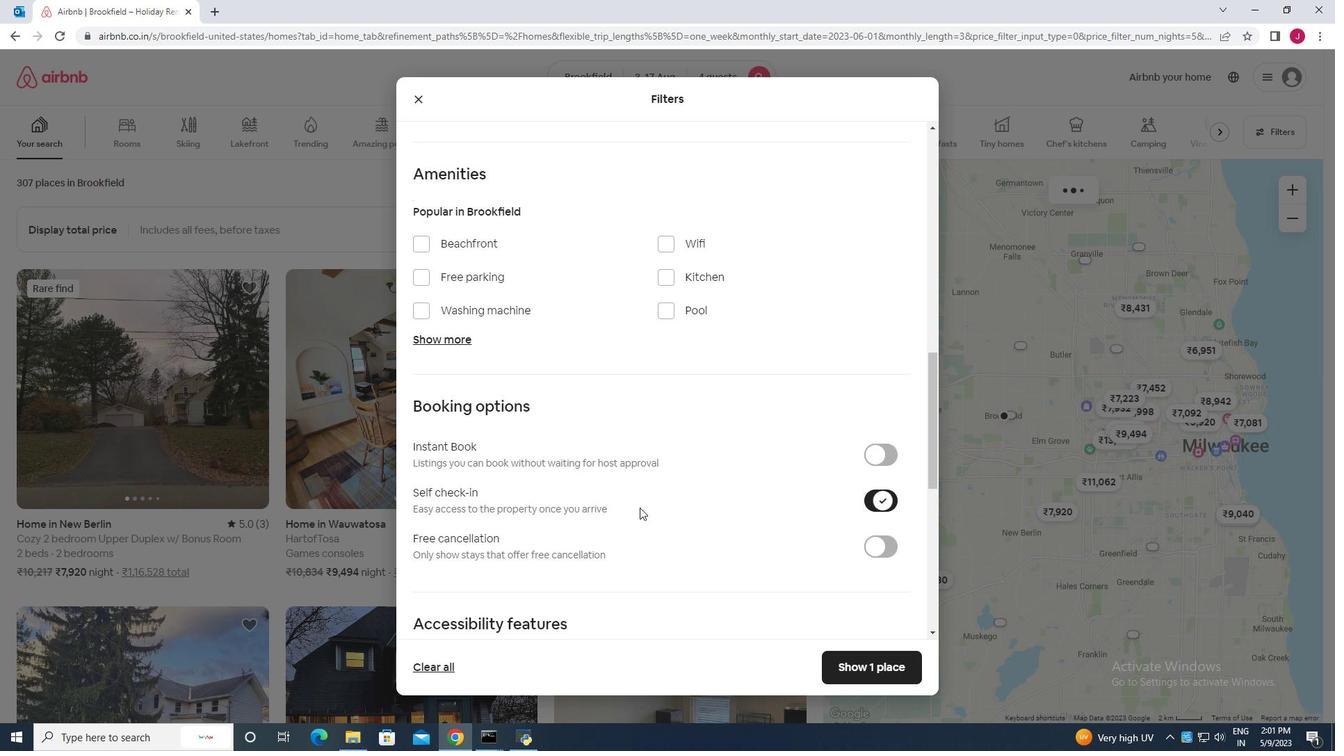 
Action: Mouse scrolled (607, 511) with delta (0, 0)
Screenshot: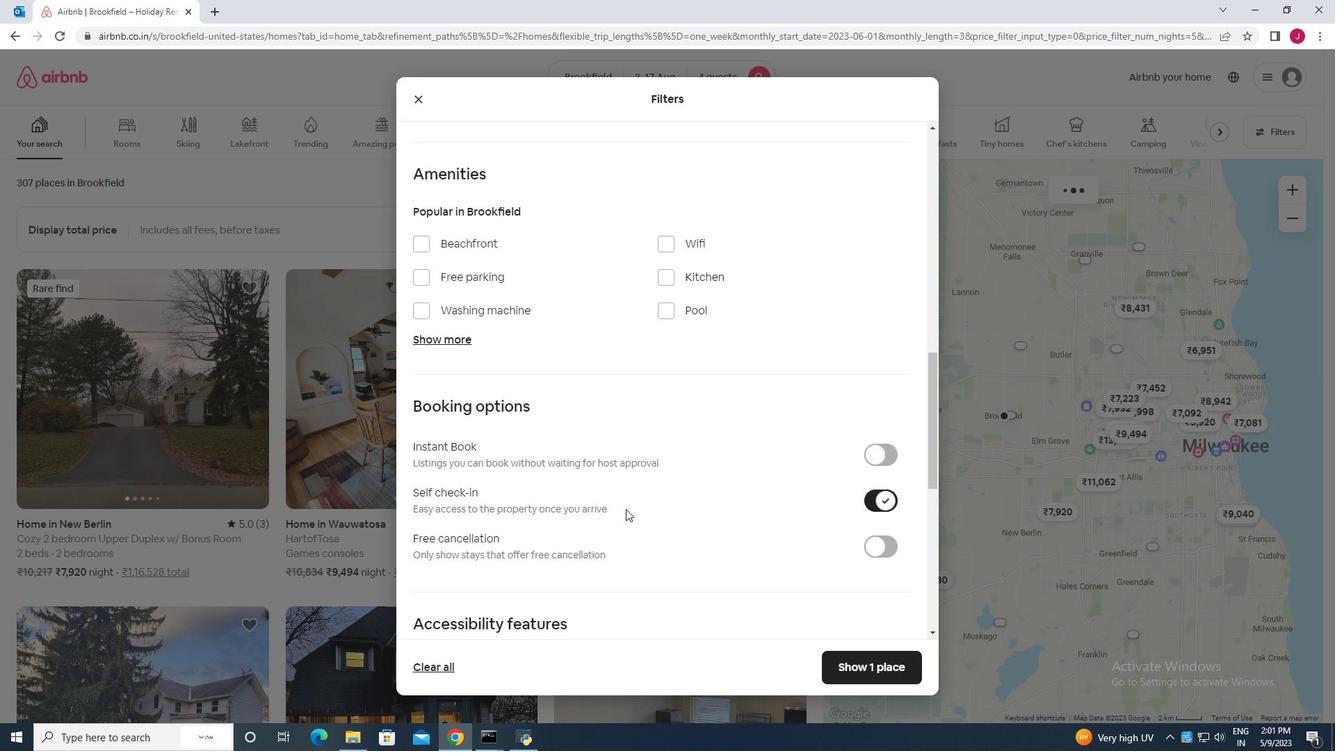 
Action: Mouse scrolled (607, 511) with delta (0, 0)
Screenshot: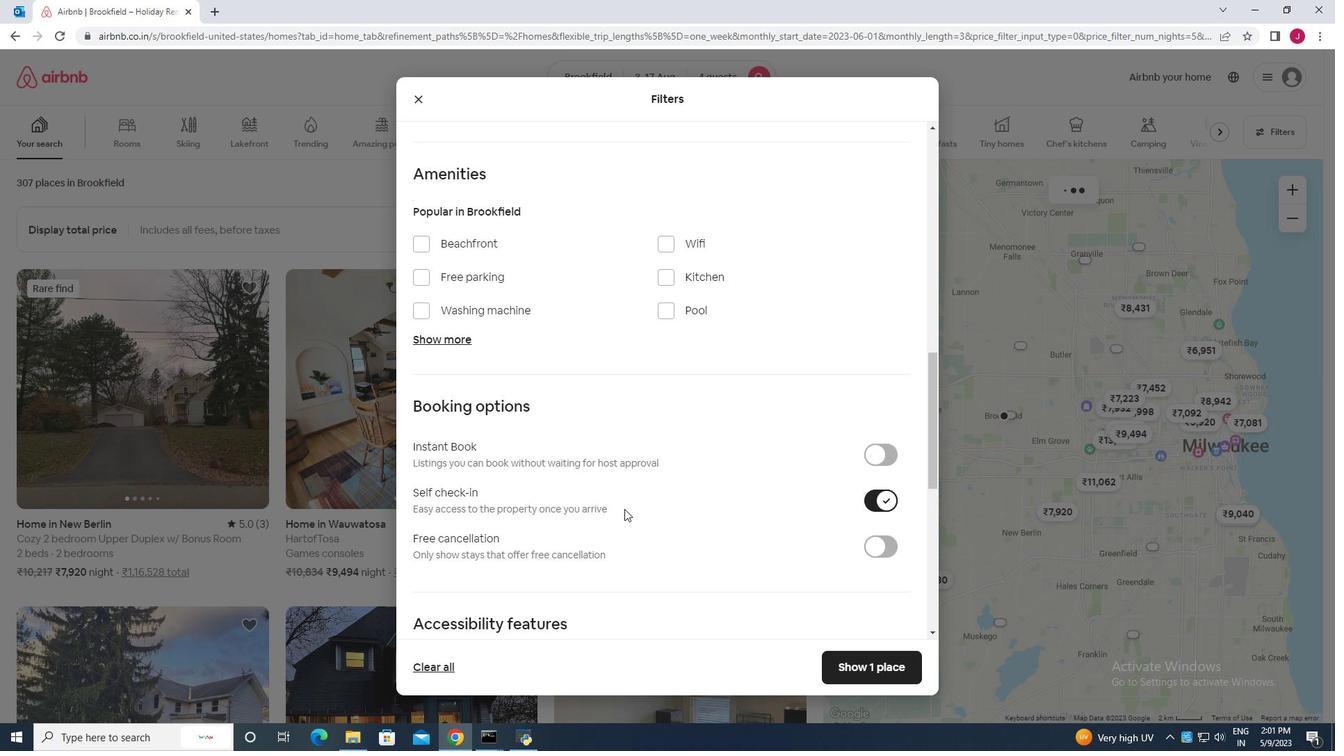 
Action: Mouse scrolled (607, 511) with delta (0, 0)
Screenshot: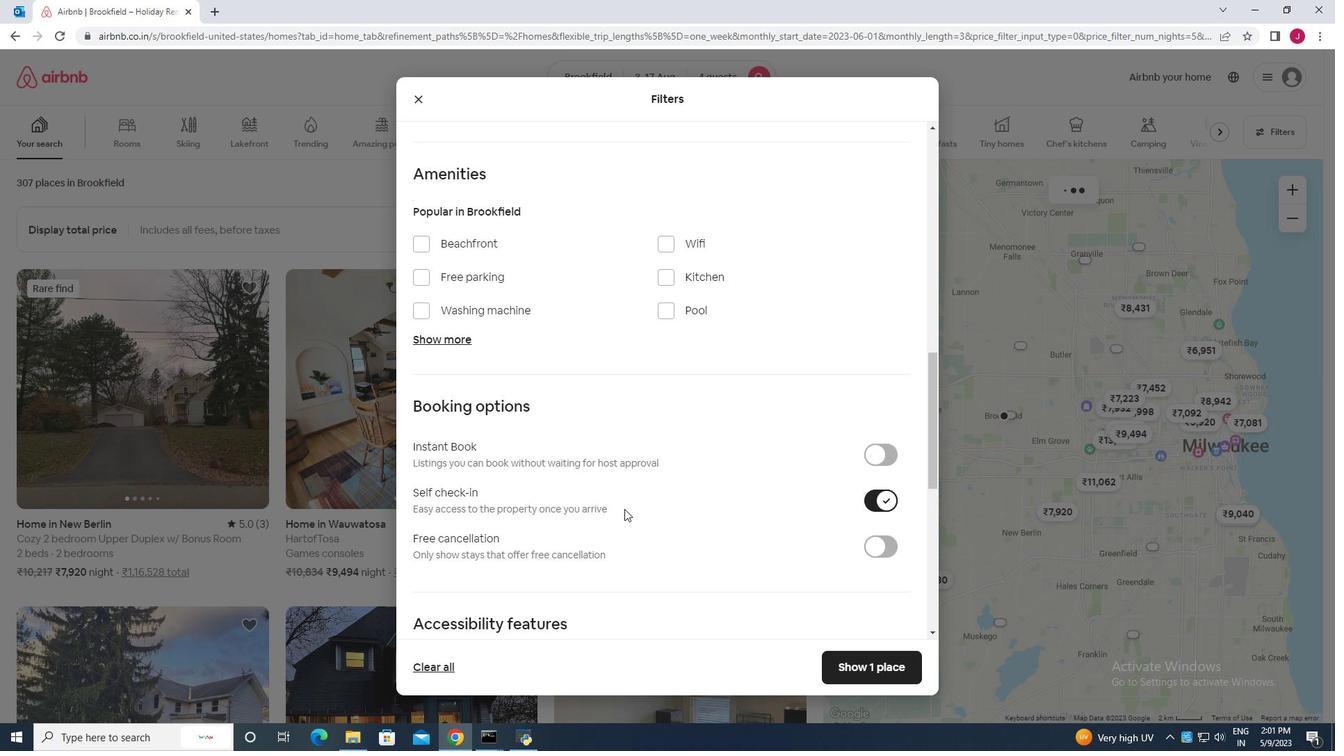
Action: Mouse moved to (587, 518)
Screenshot: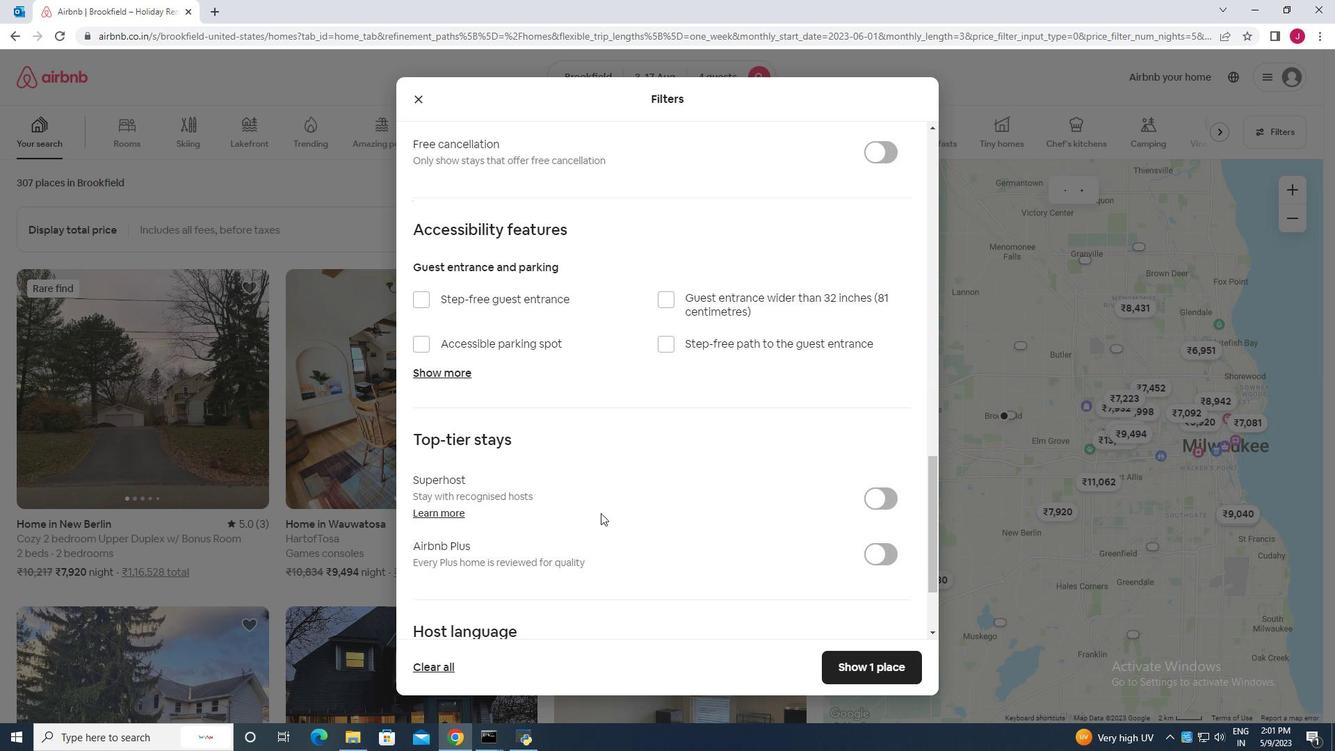 
Action: Mouse scrolled (587, 517) with delta (0, 0)
Screenshot: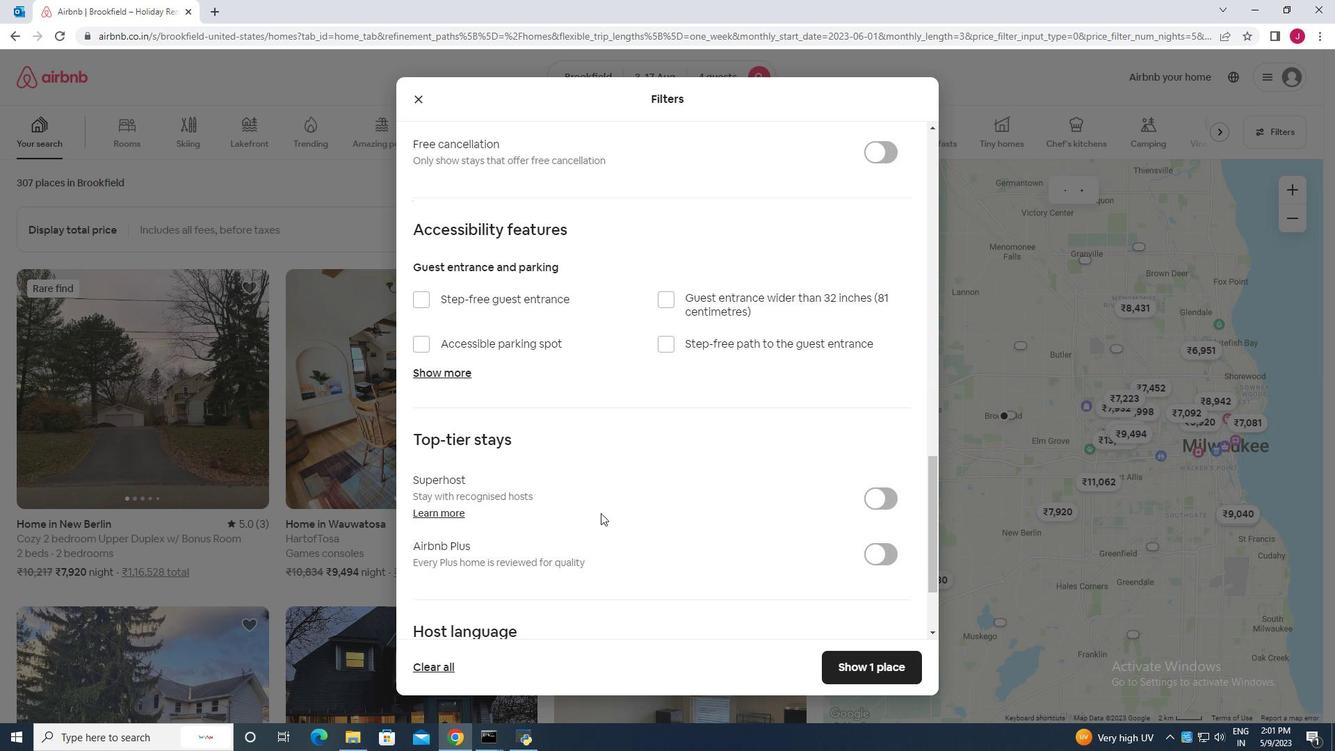 
Action: Mouse moved to (585, 518)
Screenshot: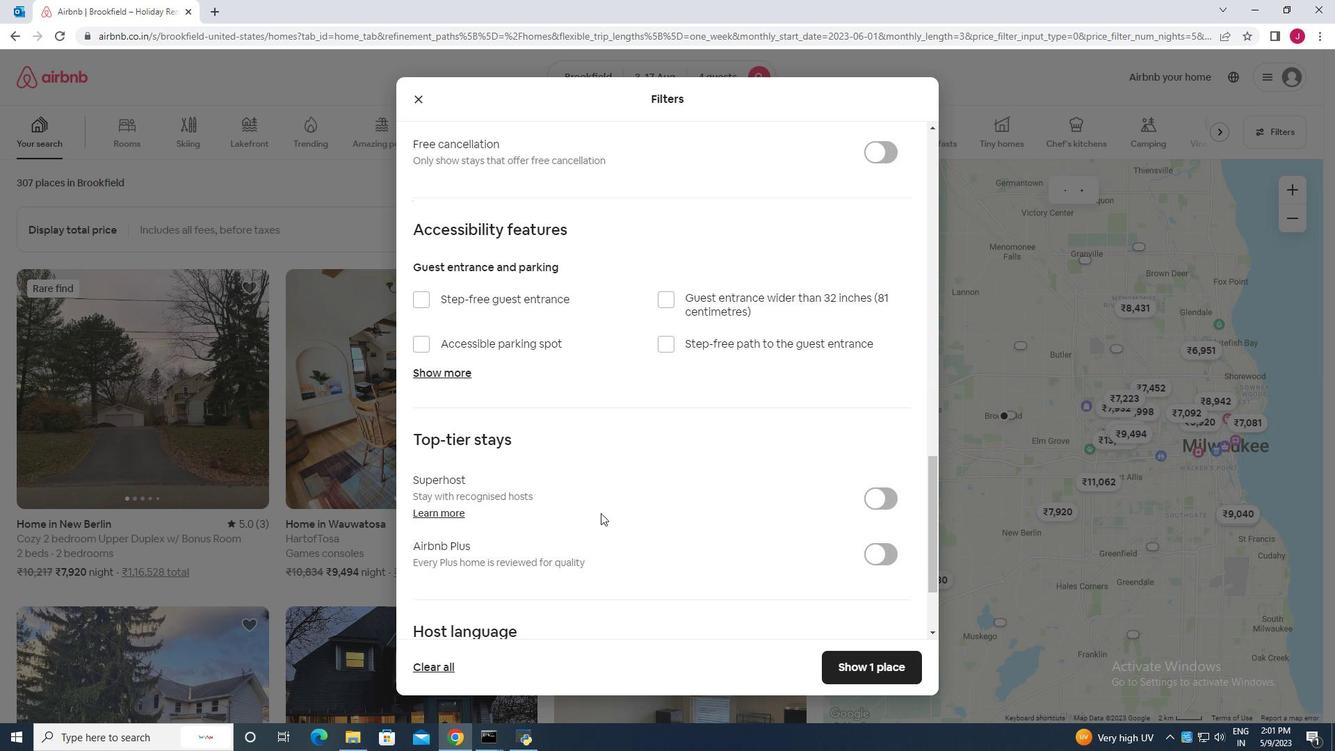 
Action: Mouse scrolled (585, 518) with delta (0, 0)
Screenshot: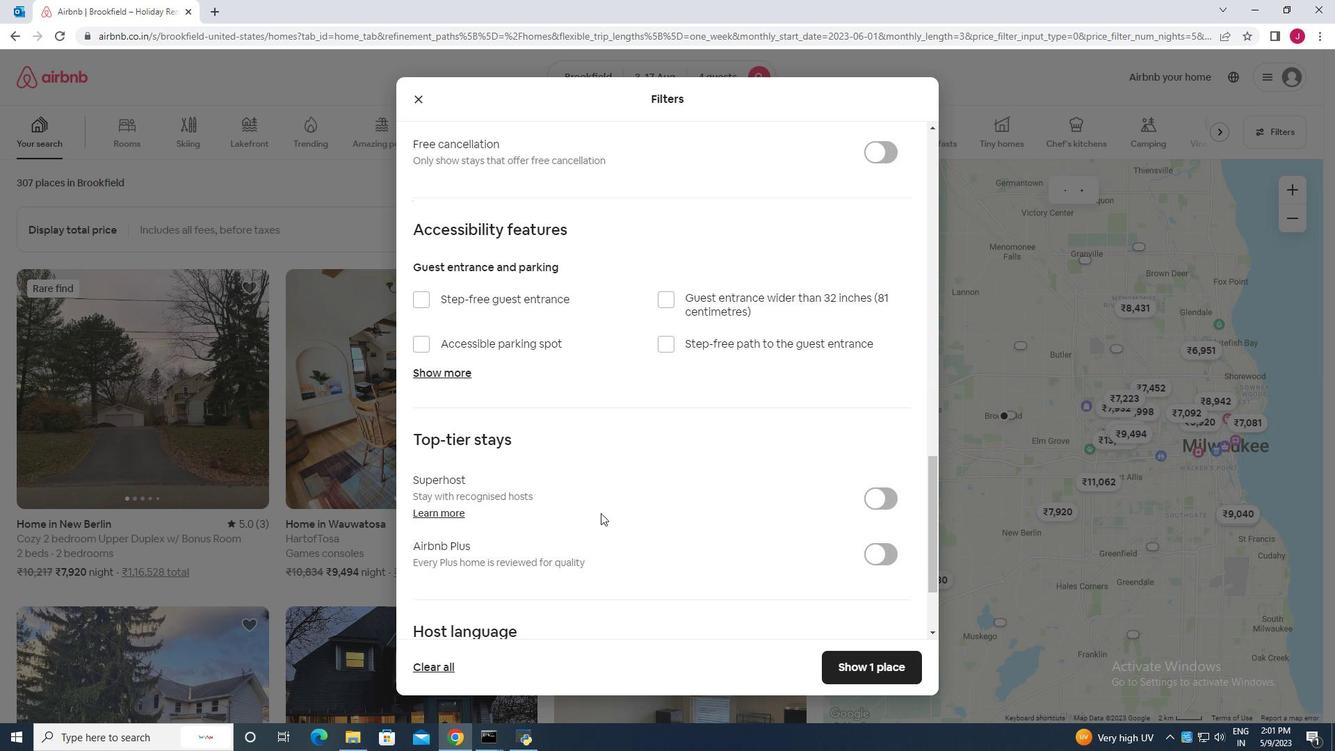 
Action: Mouse moved to (582, 520)
Screenshot: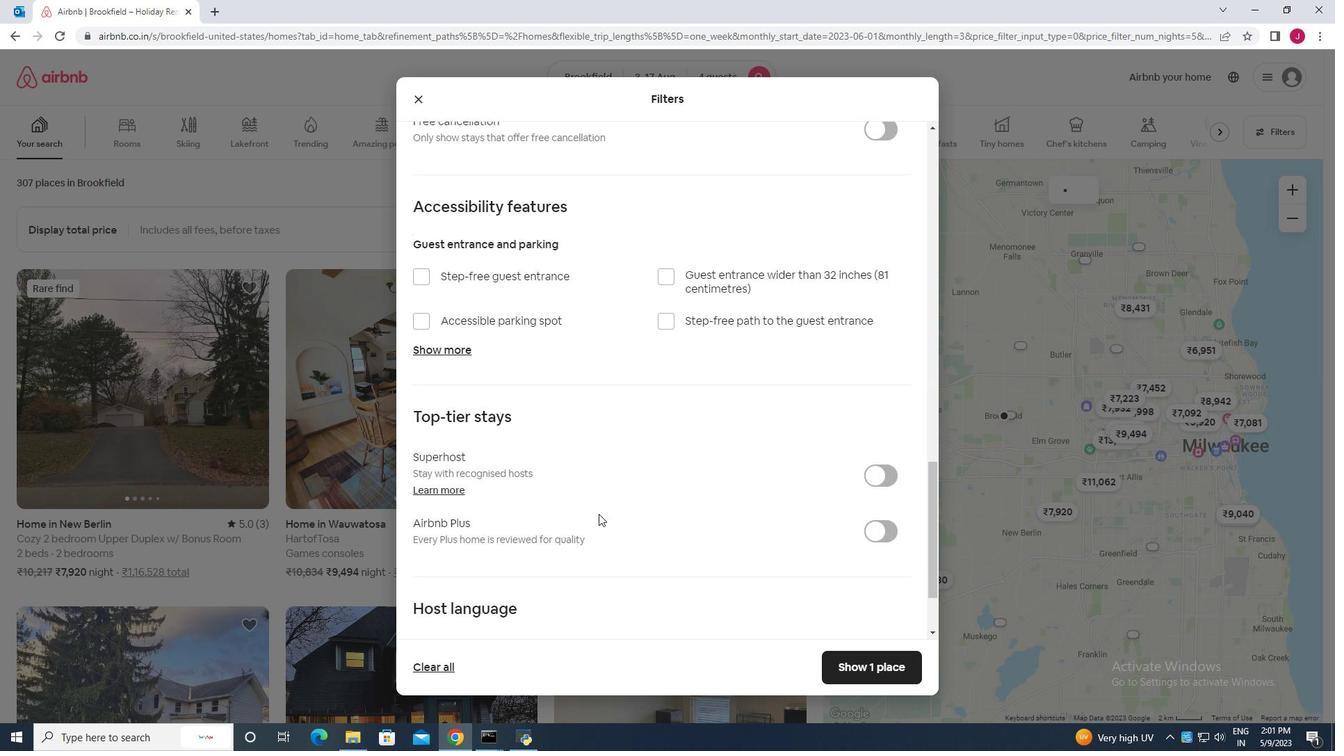 
Action: Mouse scrolled (582, 519) with delta (0, 0)
Screenshot: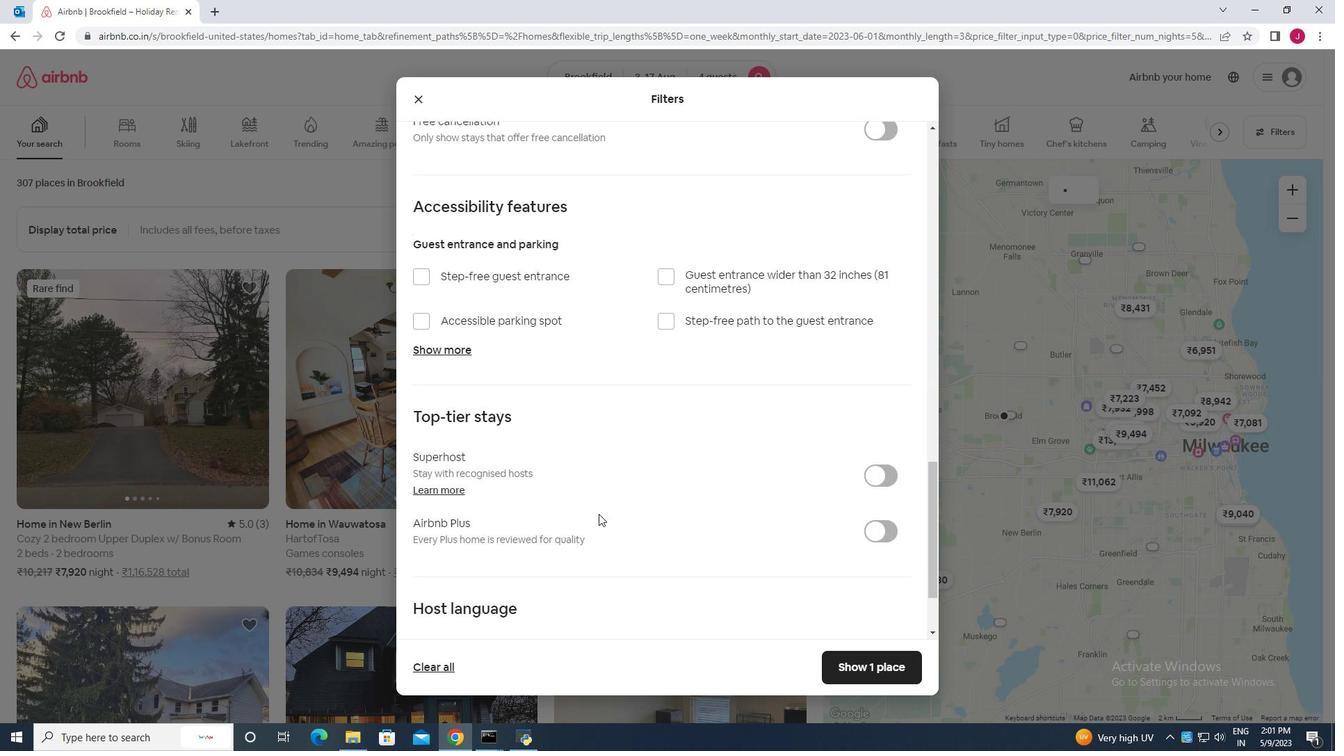 
Action: Mouse moved to (577, 521)
Screenshot: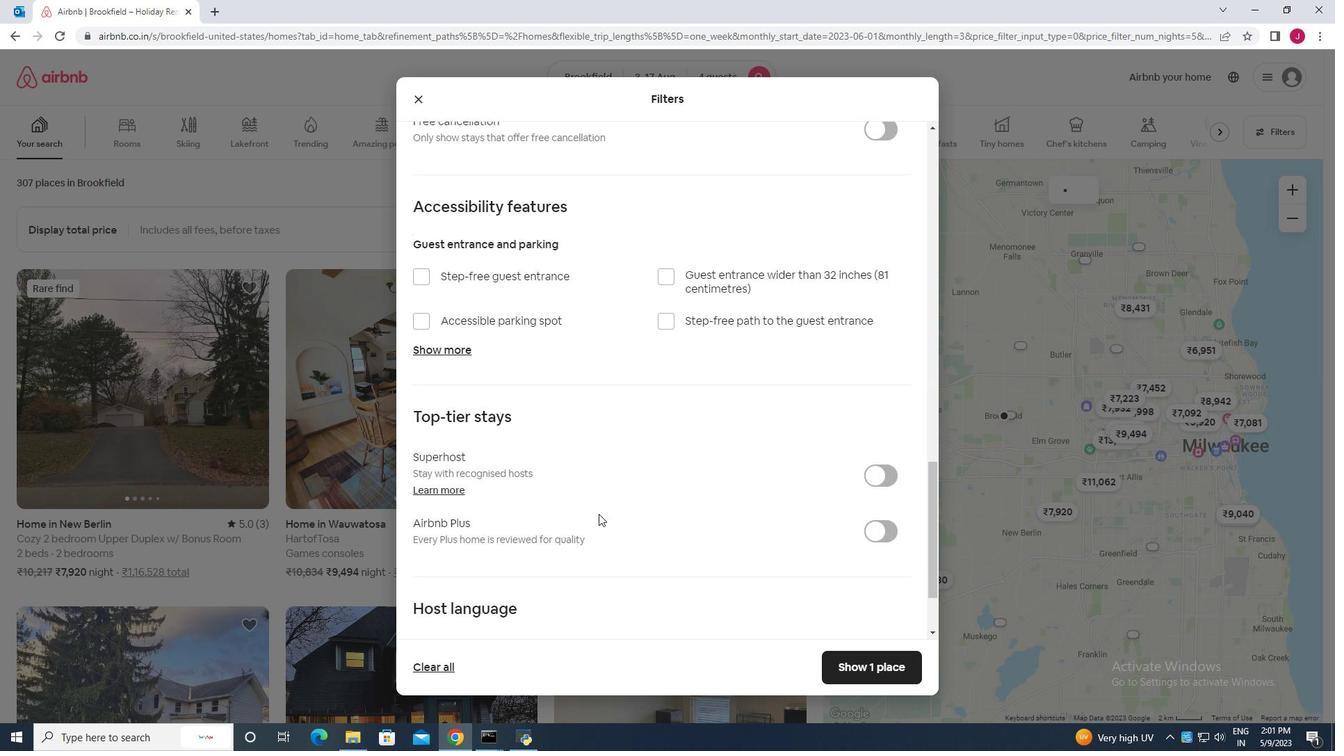 
Action: Mouse scrolled (577, 520) with delta (0, 0)
Screenshot: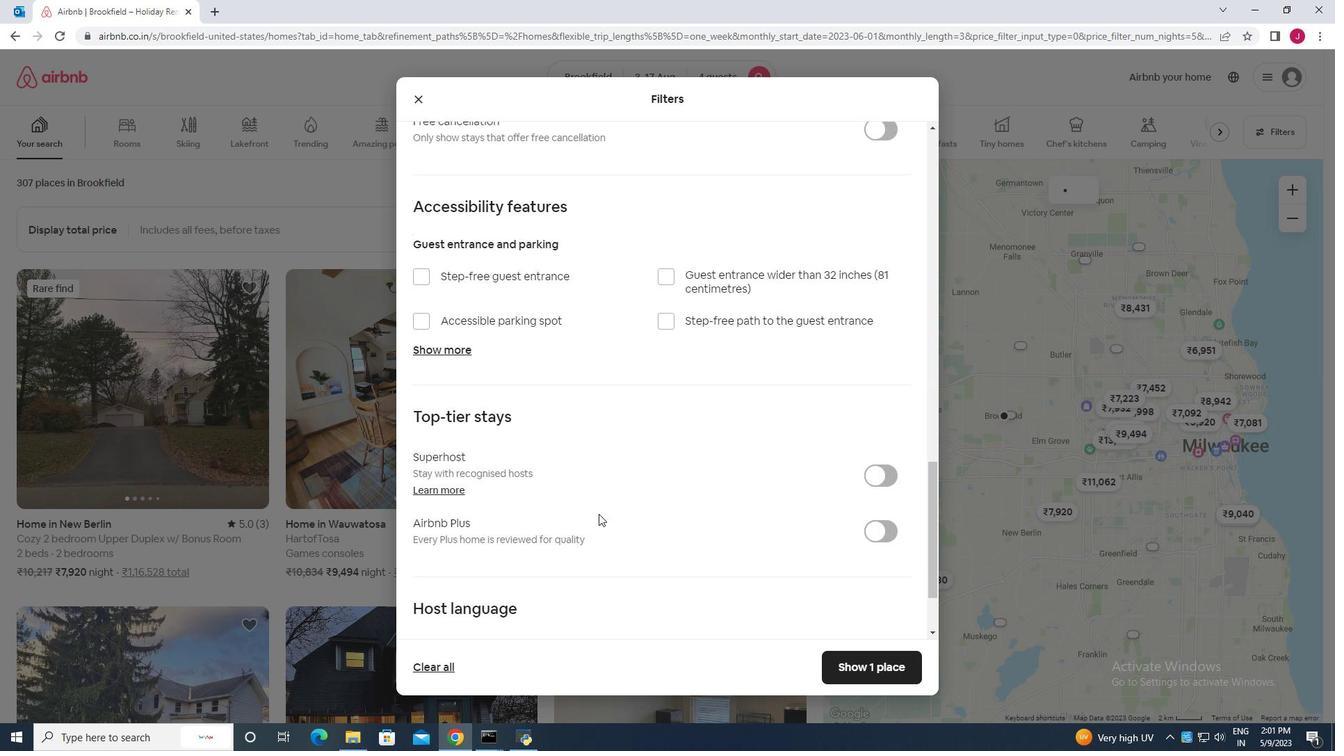 
Action: Mouse moved to (422, 537)
Screenshot: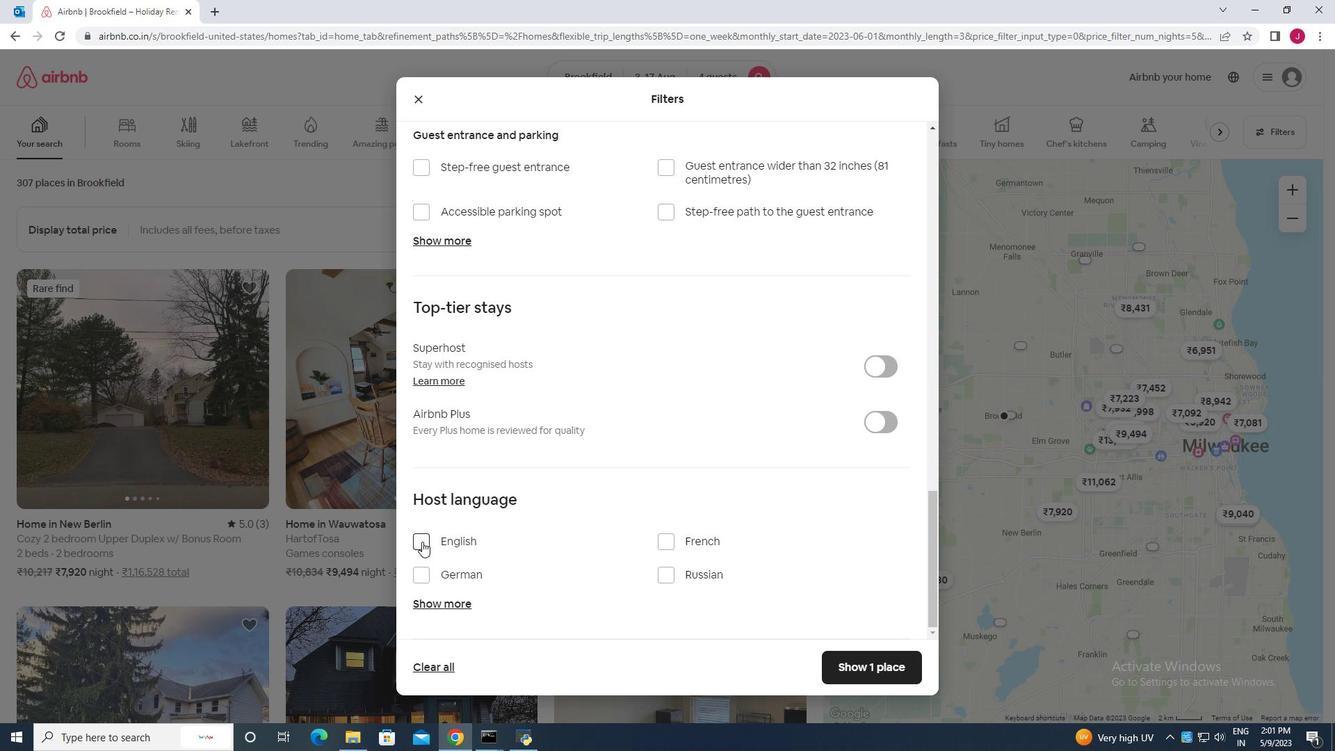 
Action: Mouse pressed left at (422, 537)
Screenshot: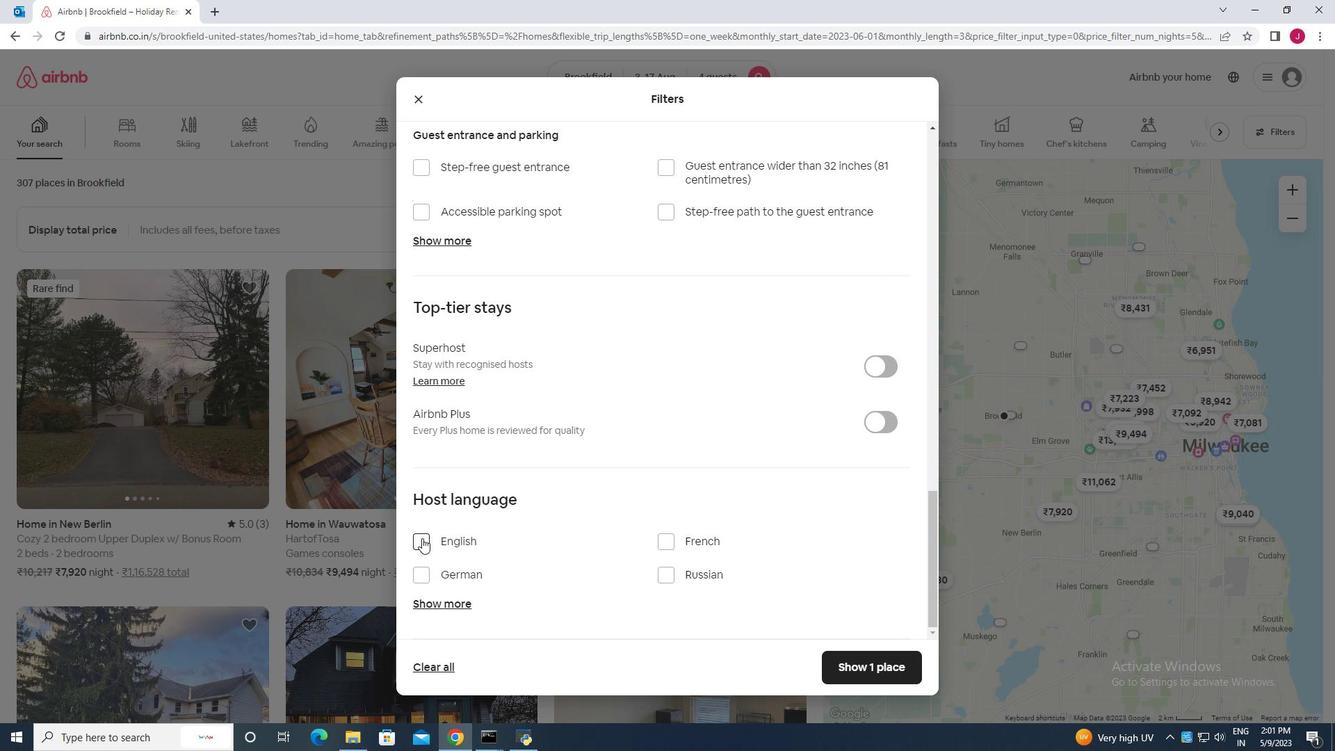 
Action: Mouse moved to (609, 529)
Screenshot: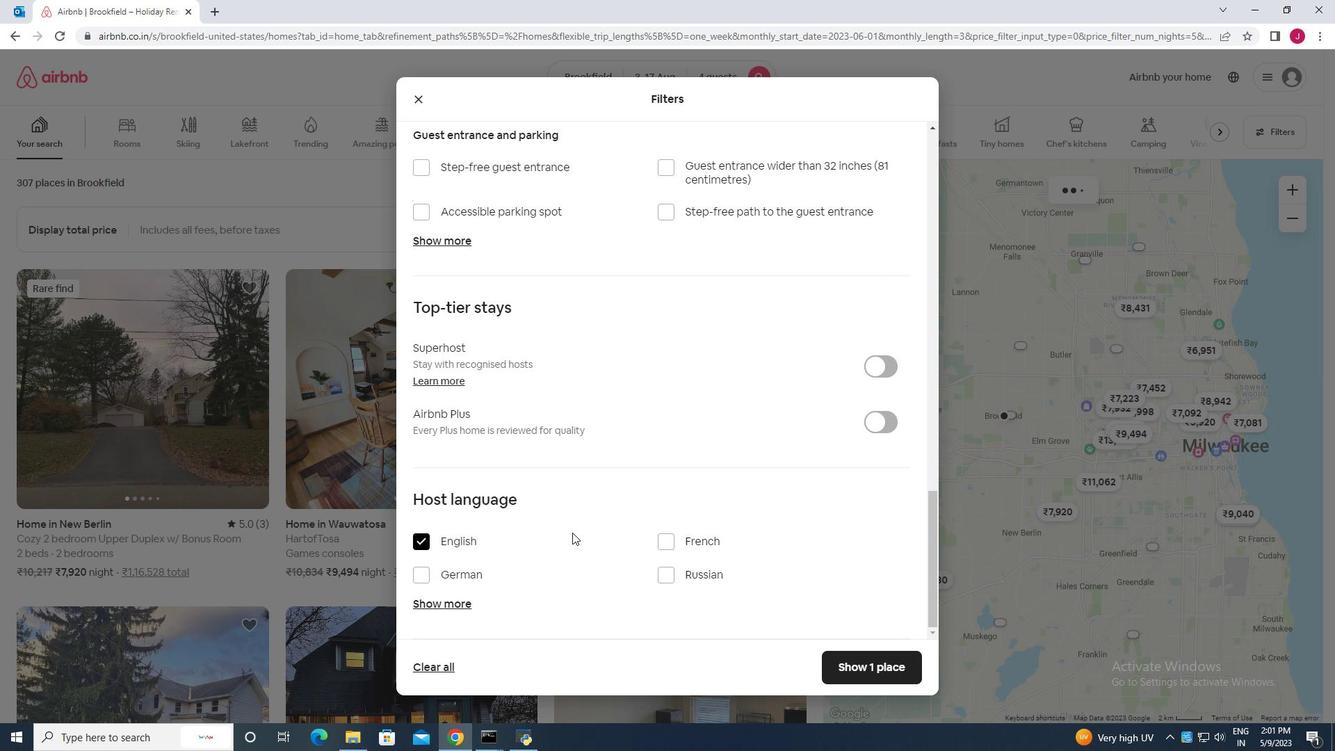 
Action: Mouse scrolled (609, 528) with delta (0, 0)
Screenshot: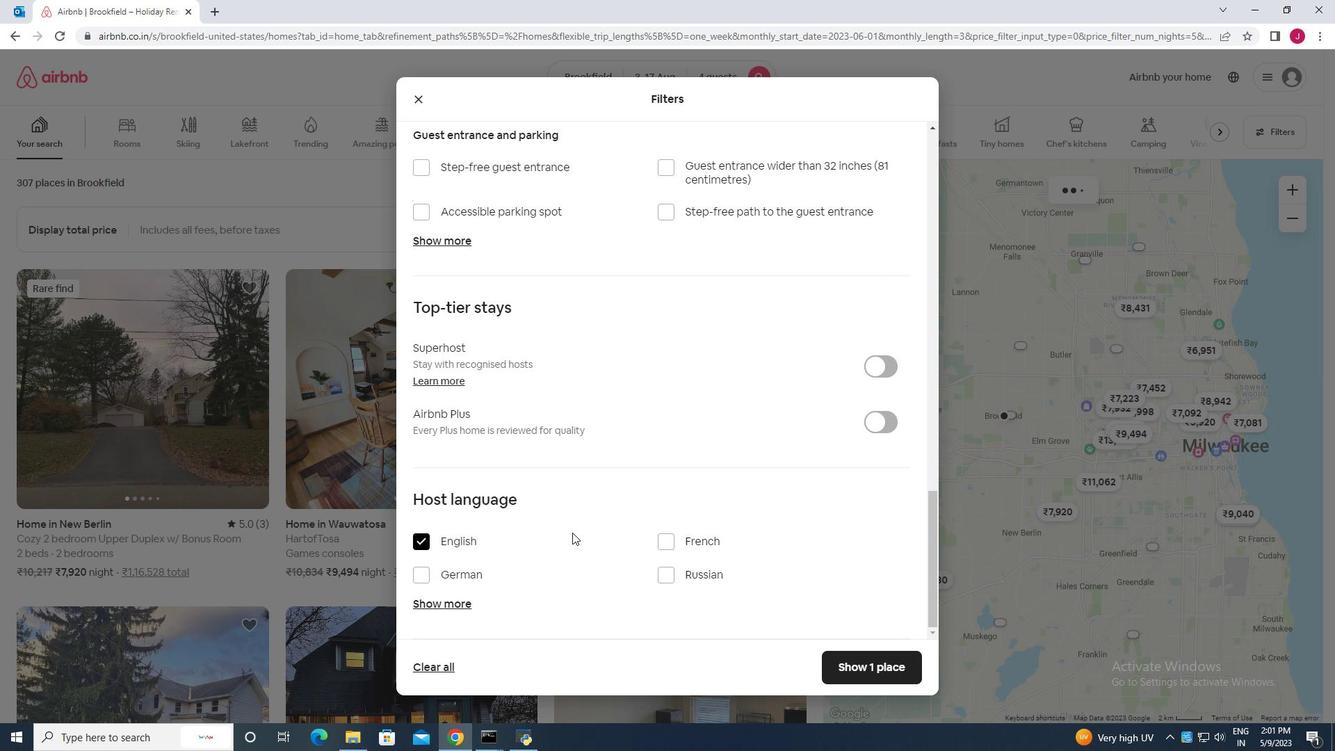 
Action: Mouse moved to (614, 531)
Screenshot: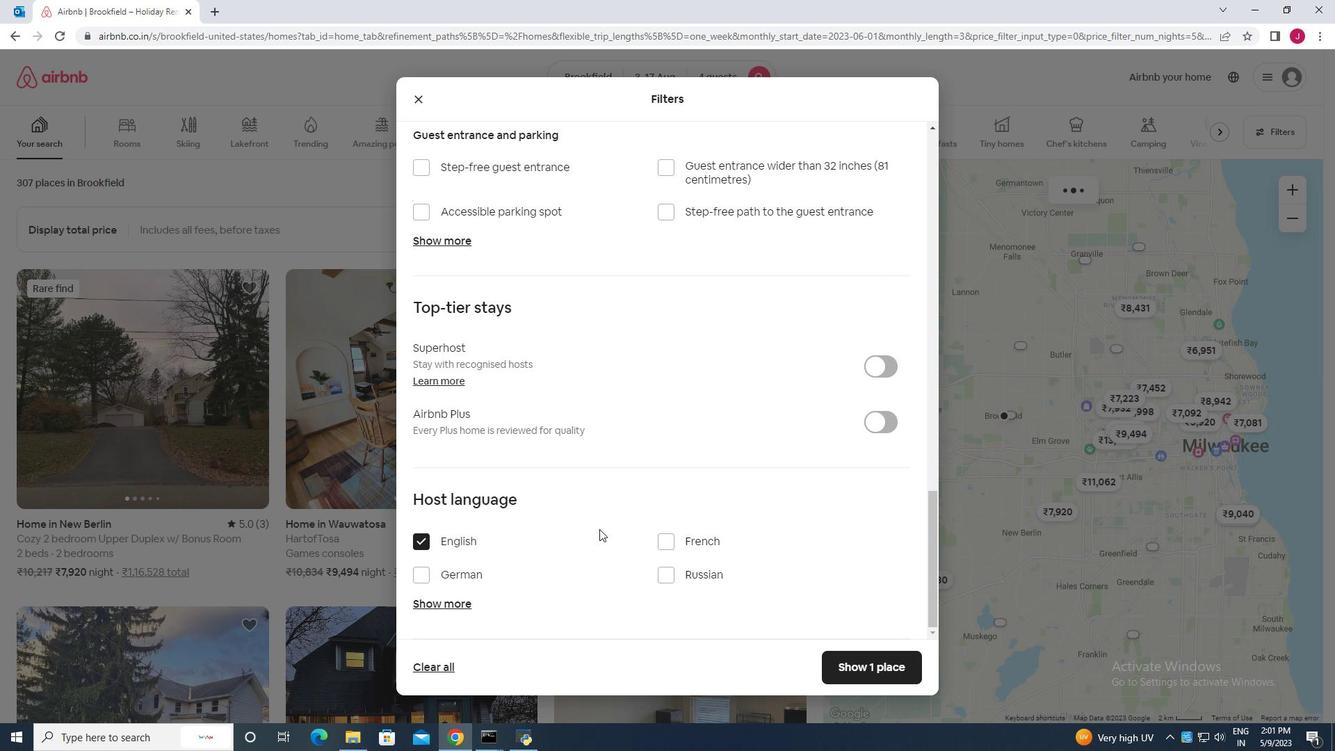 
Action: Mouse scrolled (614, 530) with delta (0, 0)
Screenshot: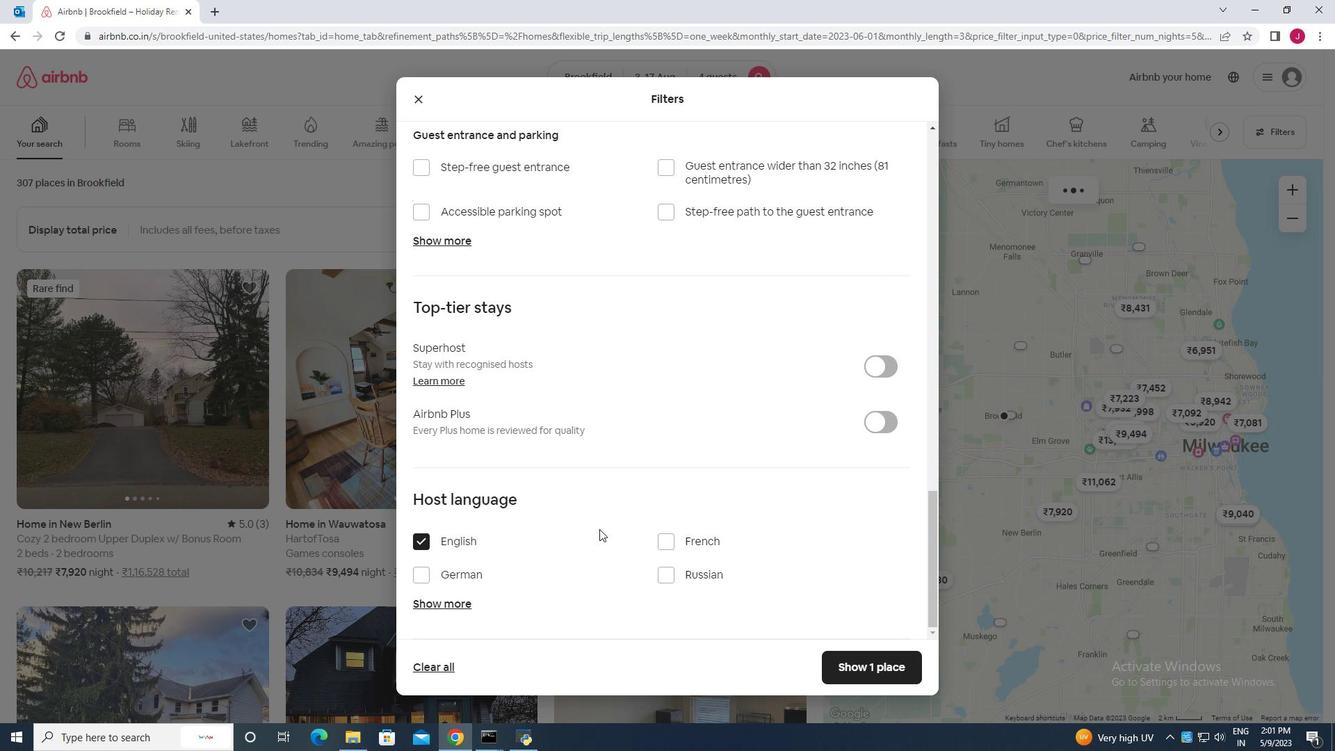 
Action: Mouse moved to (620, 533)
Screenshot: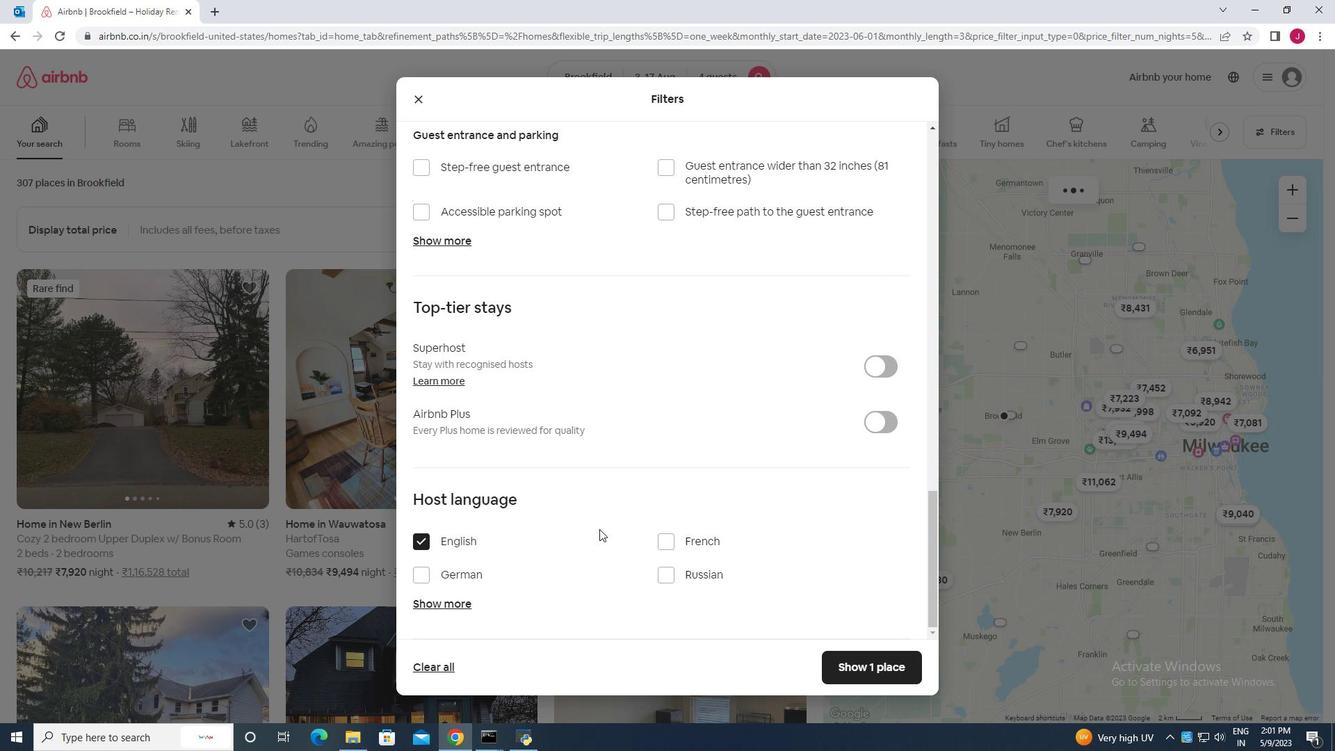 
Action: Mouse scrolled (620, 532) with delta (0, 0)
Screenshot: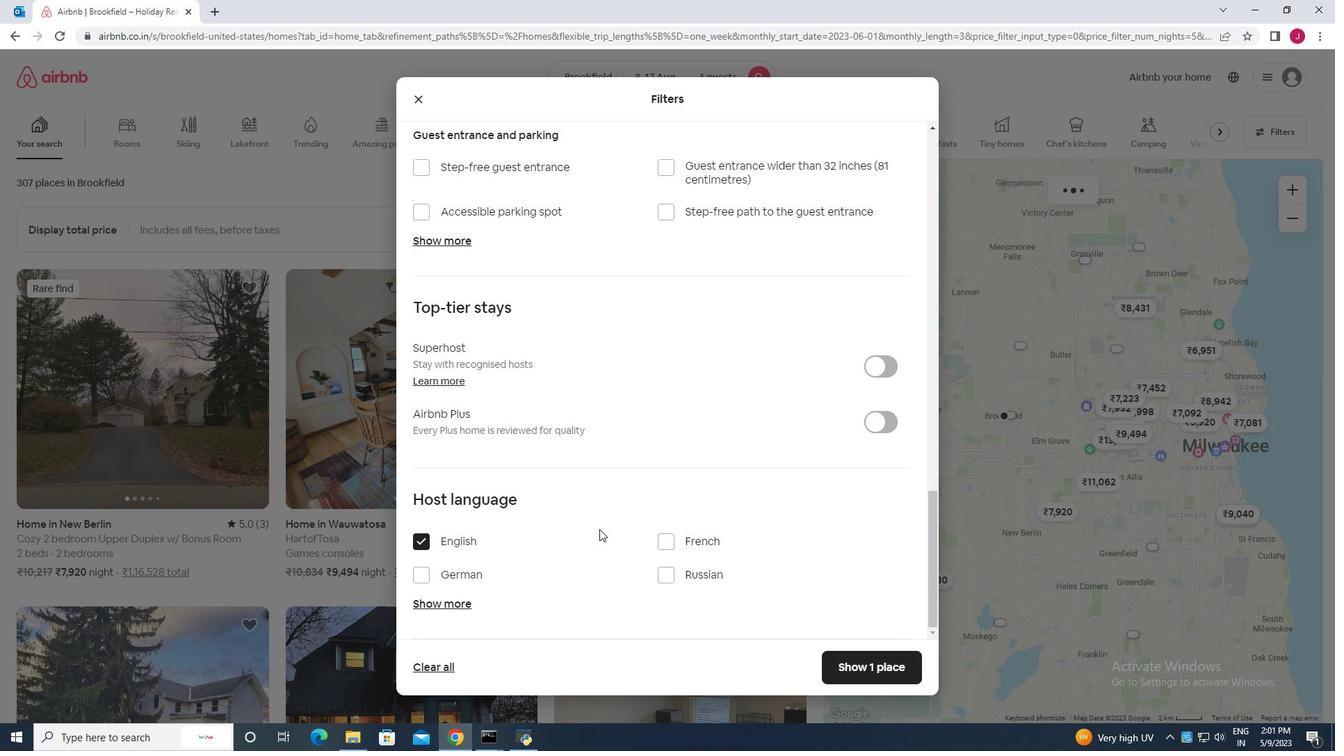 
Action: Mouse moved to (655, 541)
Screenshot: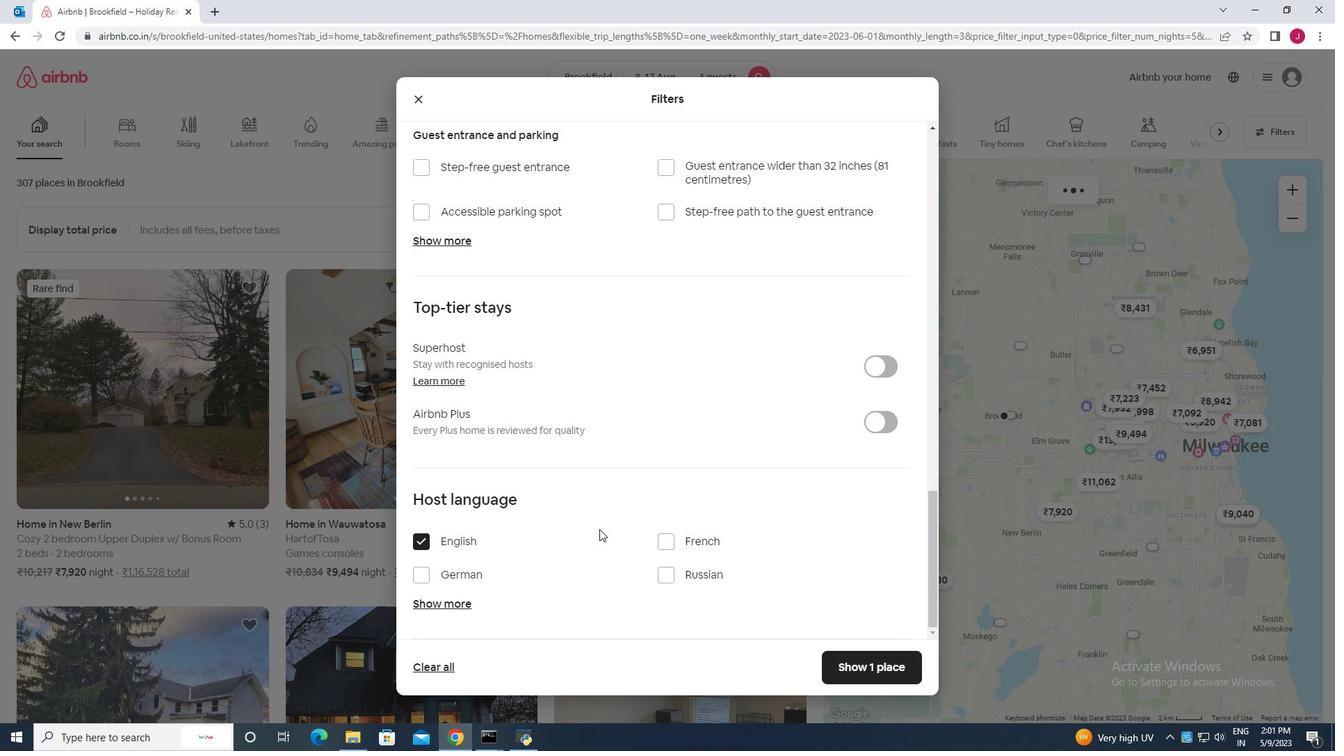 
Action: Mouse scrolled (655, 540) with delta (0, 0)
Screenshot: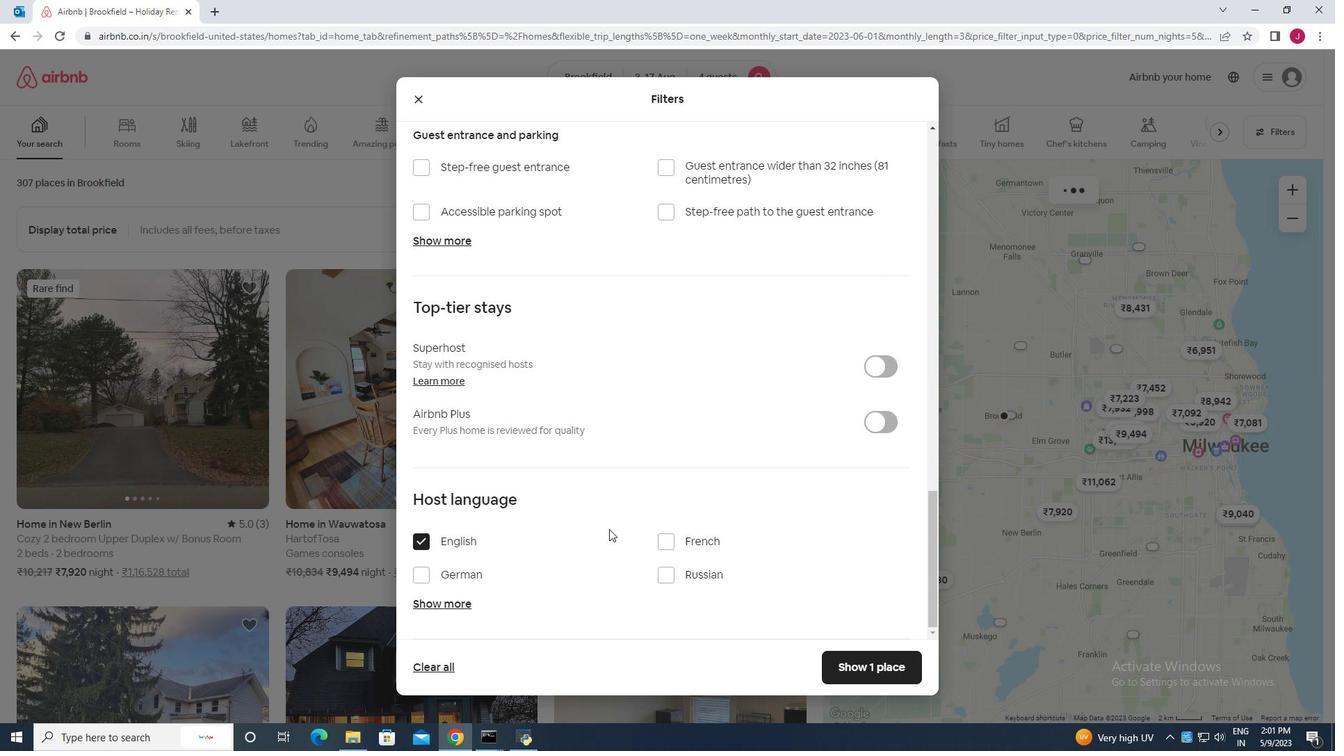 
Action: Mouse moved to (864, 666)
Screenshot: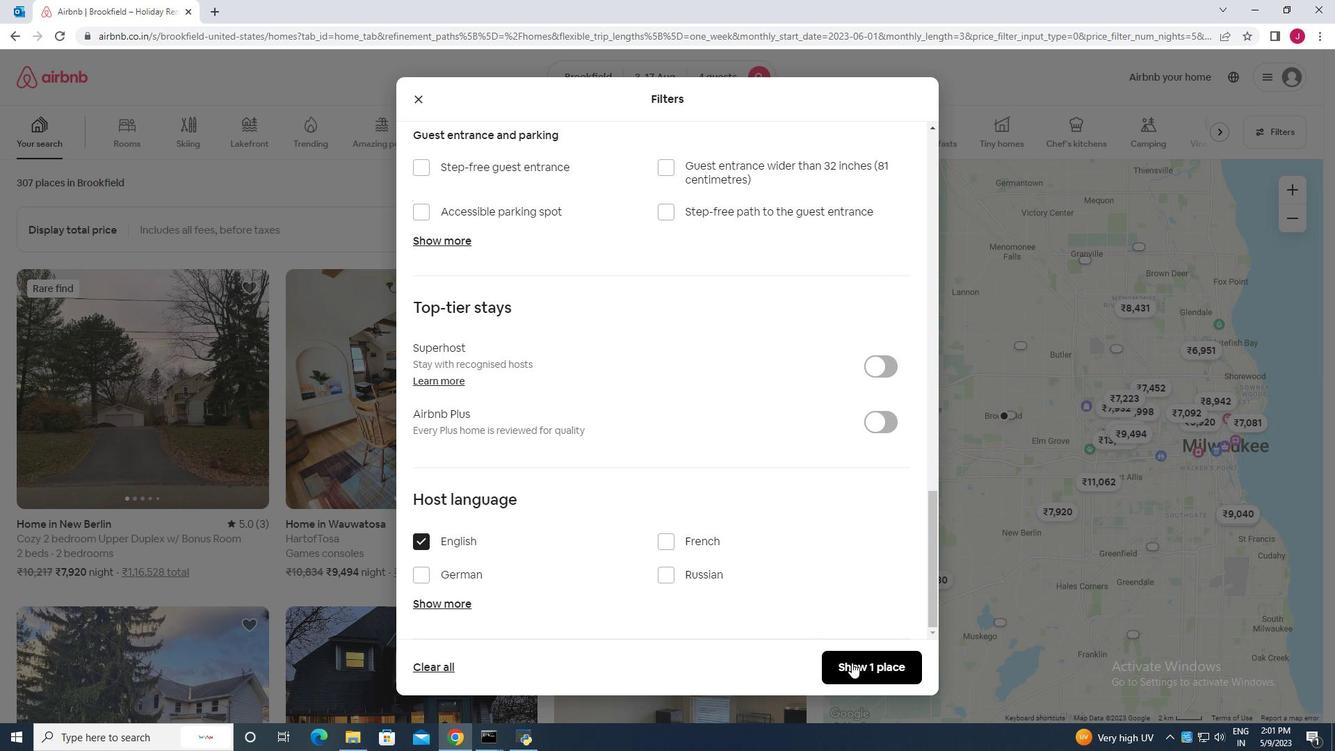 
Action: Mouse pressed left at (864, 666)
Screenshot: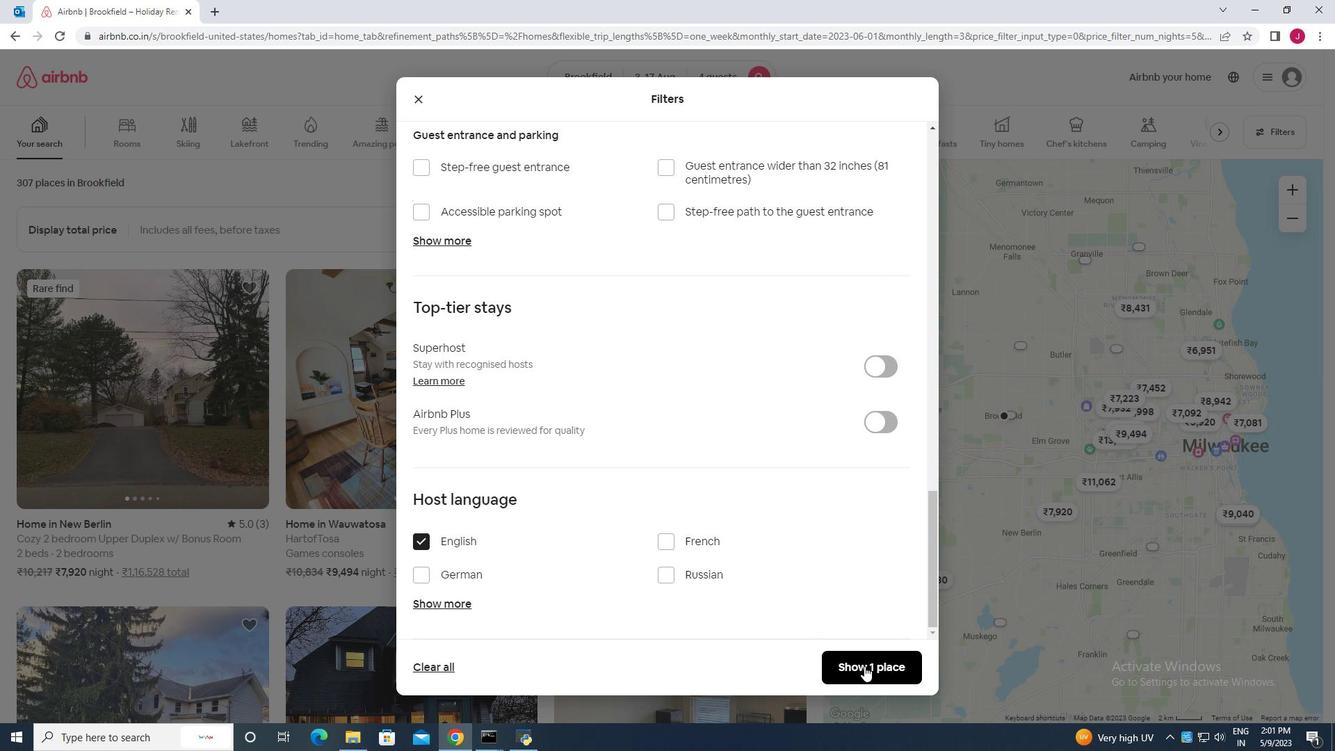 
Action: Mouse moved to (855, 659)
Screenshot: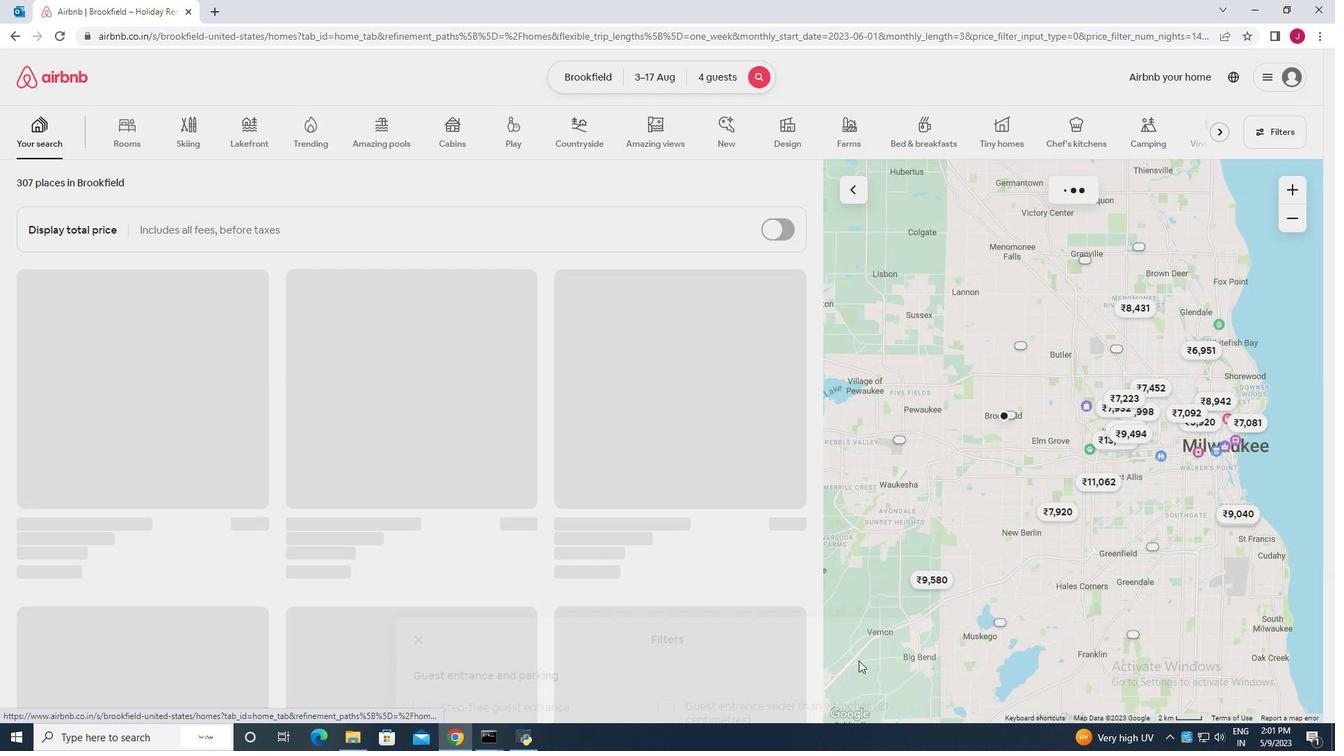 
